 Task: Add a dentist appointment for a dental extraction on the 8th at 4:30 PM to 5:30 PM.
Action: Mouse moved to (331, 135)
Screenshot: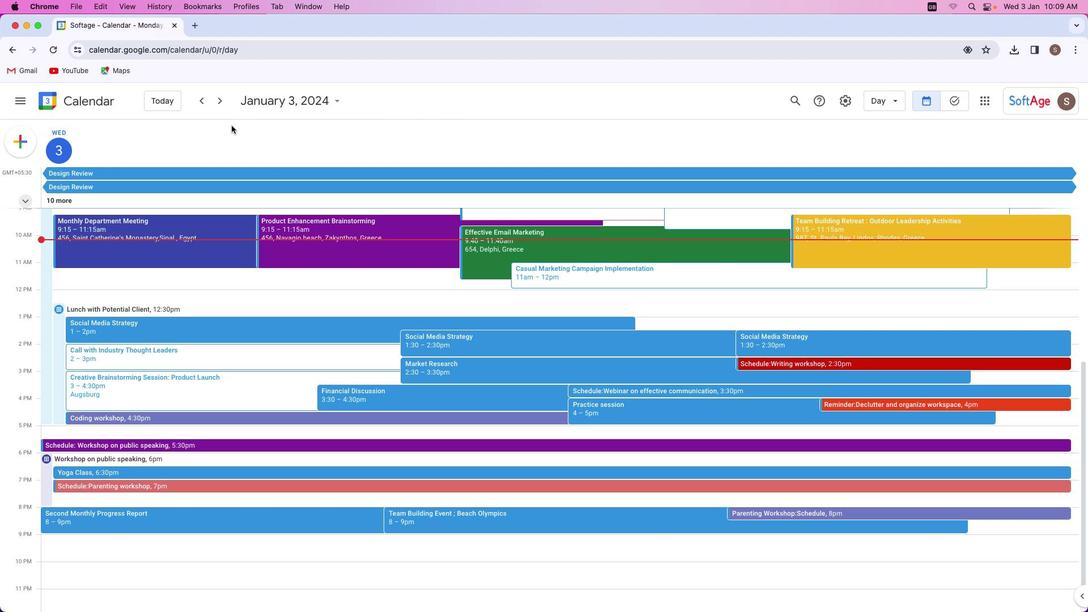 
Action: Mouse pressed left at (331, 135)
Screenshot: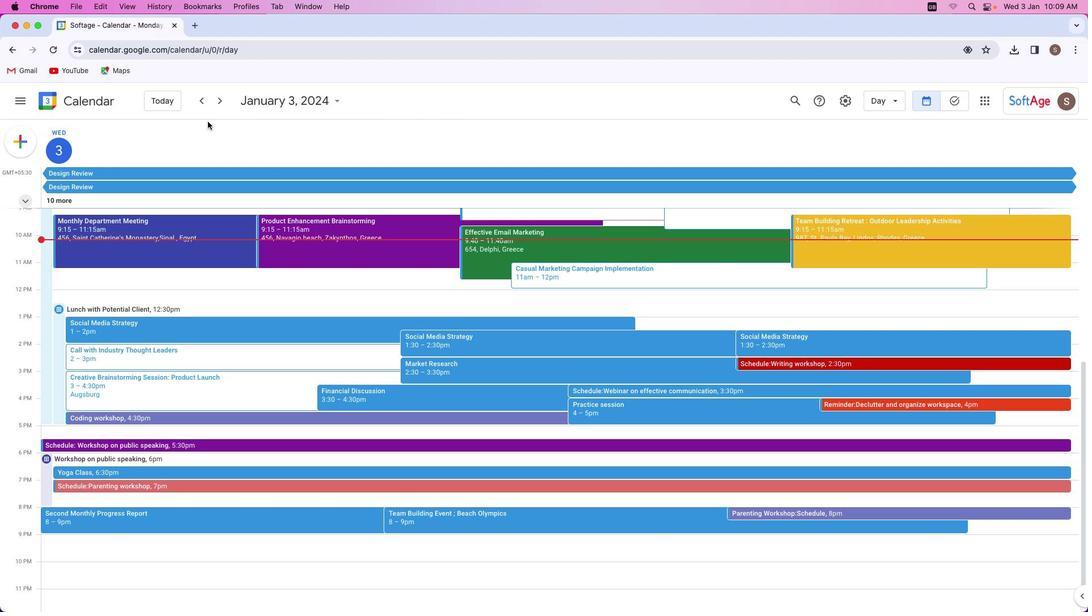 
Action: Mouse moved to (16, 138)
Screenshot: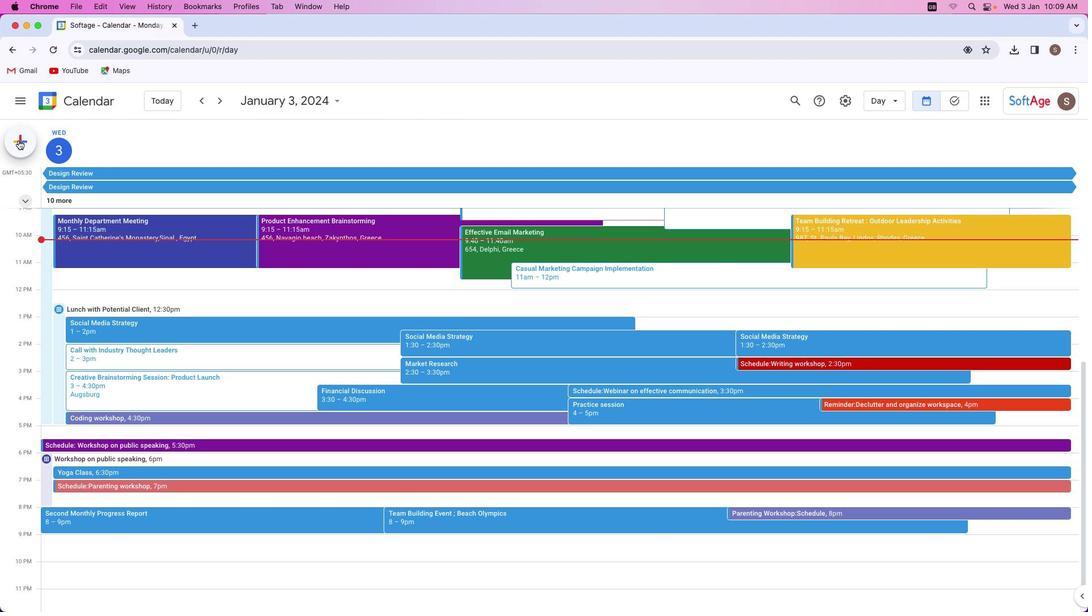 
Action: Mouse pressed left at (16, 138)
Screenshot: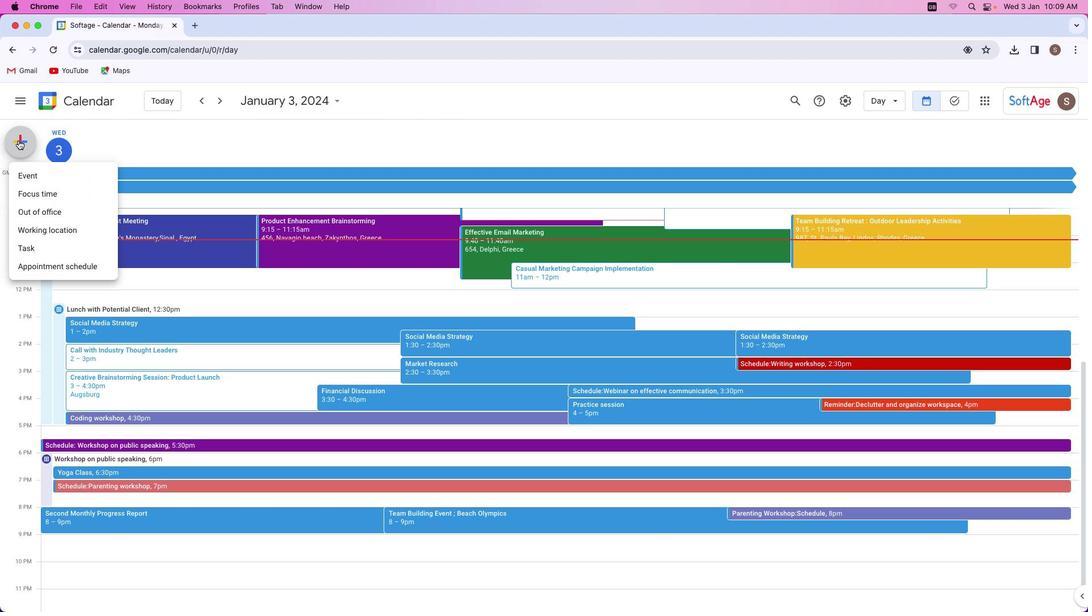 
Action: Mouse moved to (64, 260)
Screenshot: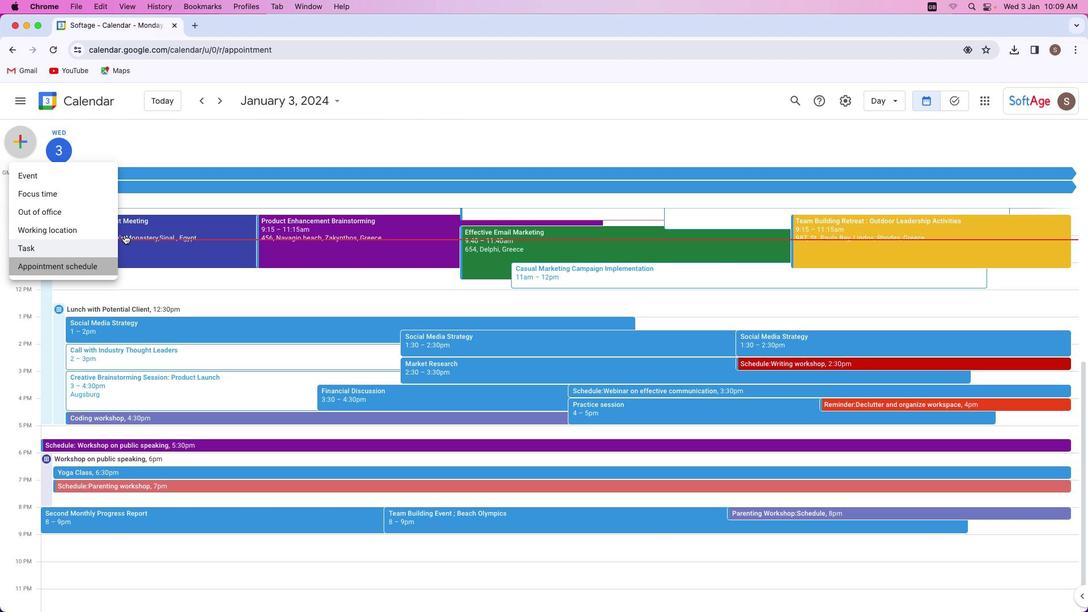 
Action: Mouse pressed left at (64, 260)
Screenshot: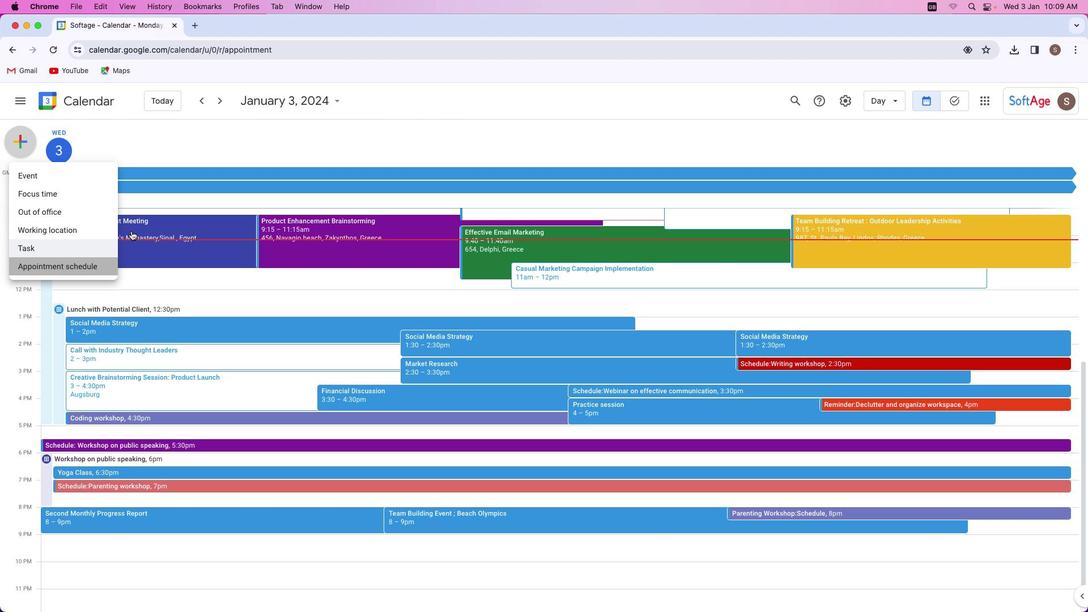 
Action: Mouse moved to (78, 134)
Screenshot: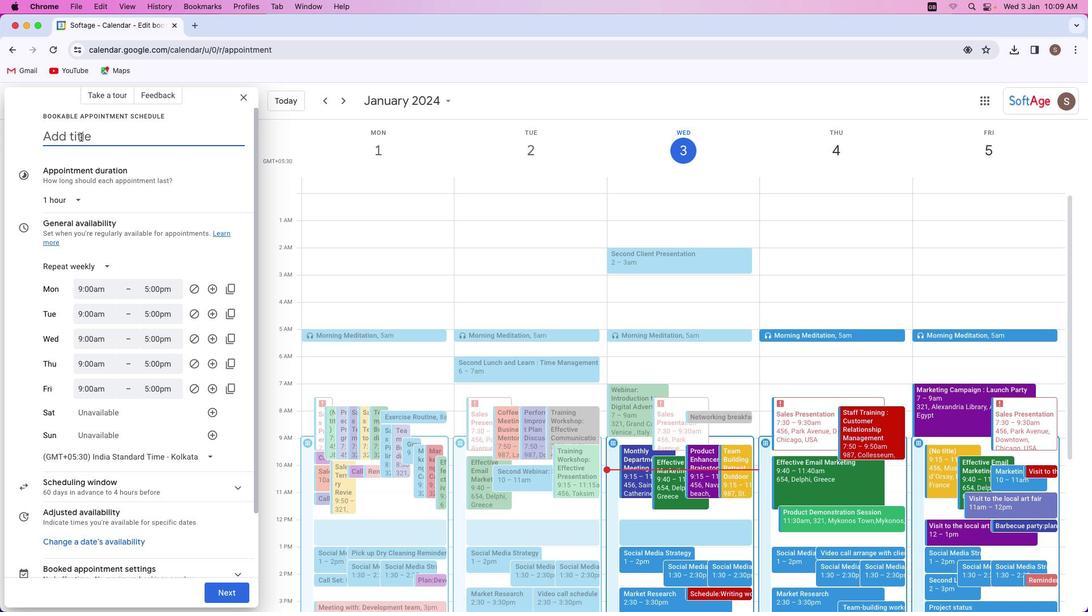 
Action: Key pressed Key.shift'D''e''n''t''i''s''t'Key.space'f''o''r'Key.space'a'Key.space'd''e''n''t''a''l'Key.space'e''x''t''r''a''c''t''i''o''n'
Screenshot: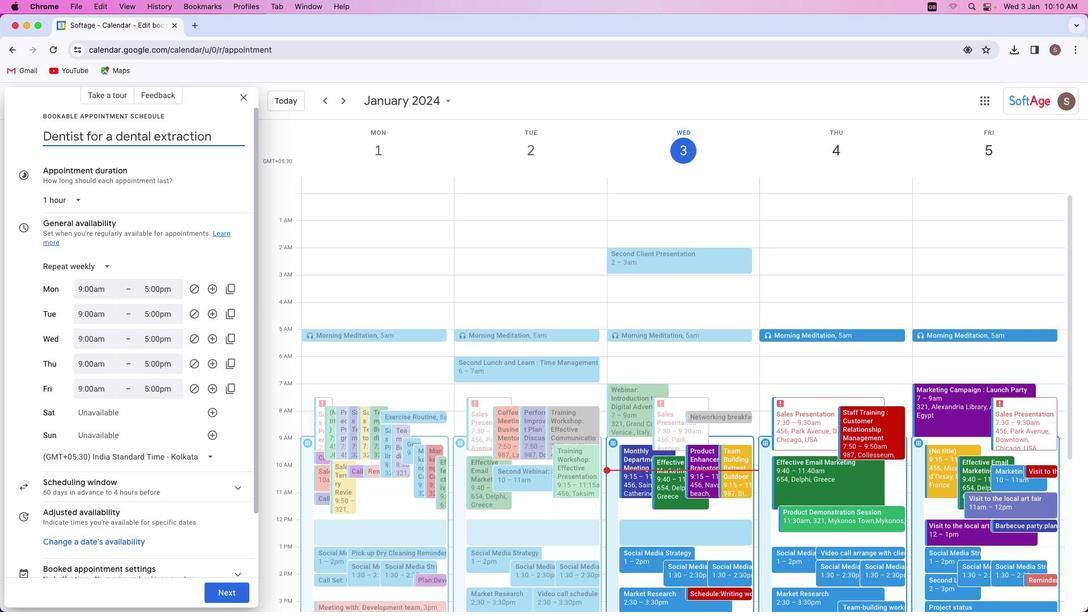 
Action: Mouse moved to (102, 261)
Screenshot: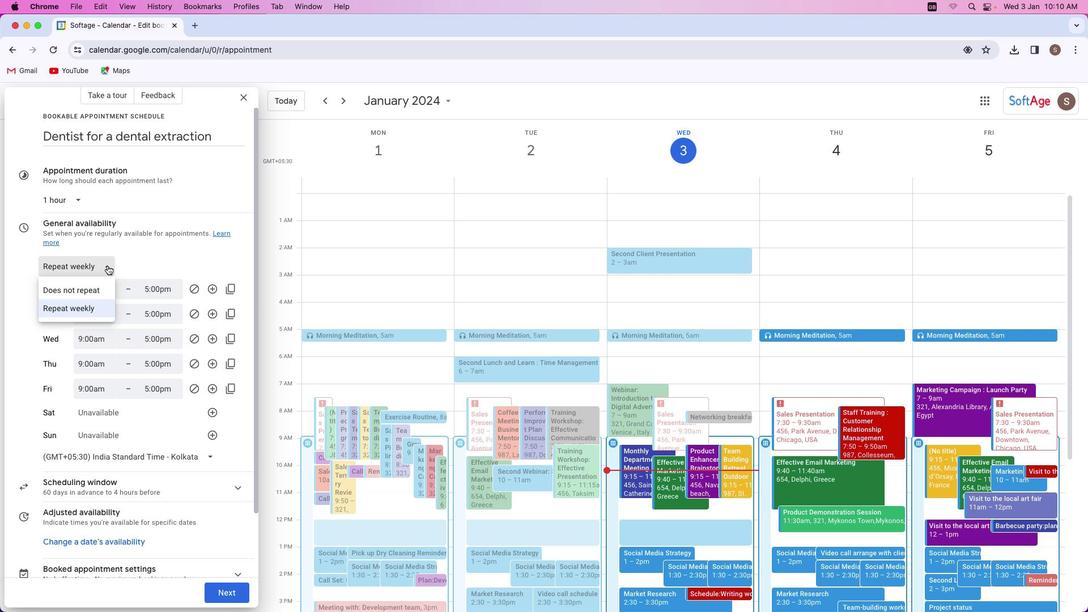 
Action: Mouse pressed left at (102, 261)
Screenshot: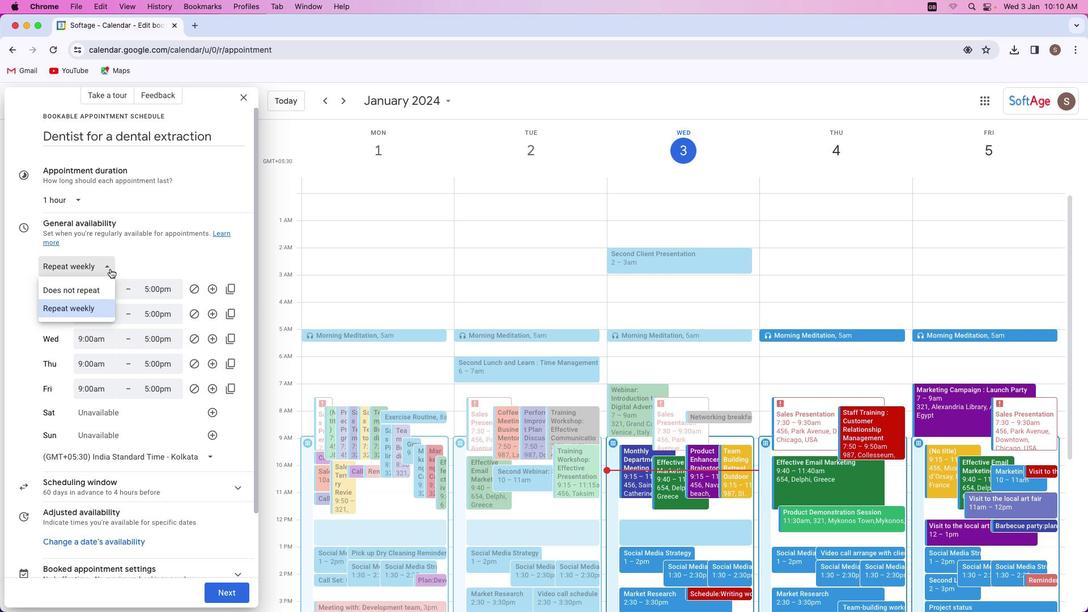 
Action: Mouse moved to (93, 285)
Screenshot: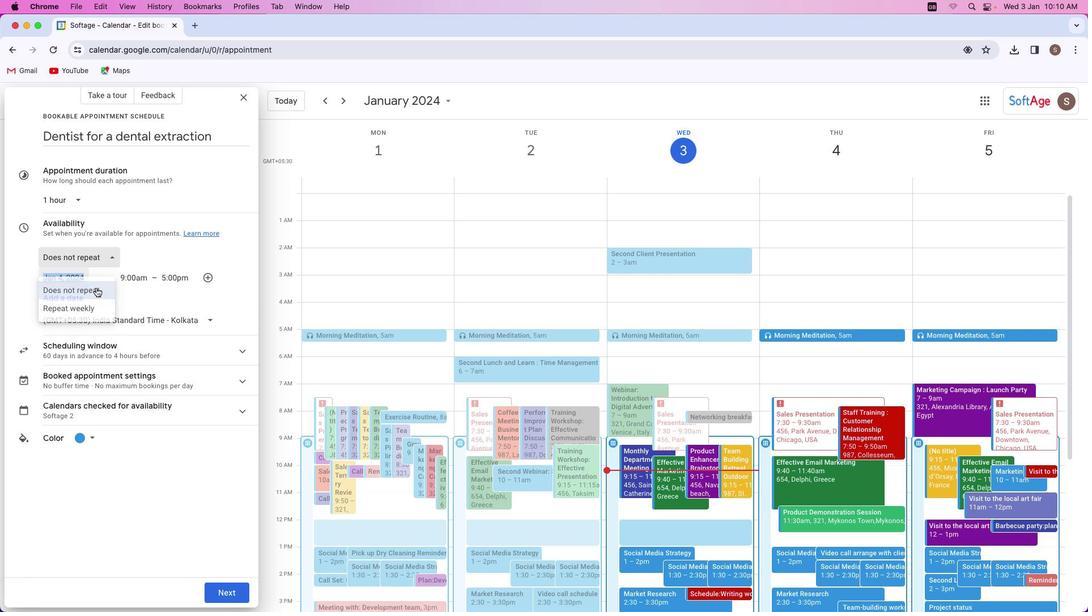 
Action: Mouse pressed left at (93, 285)
Screenshot: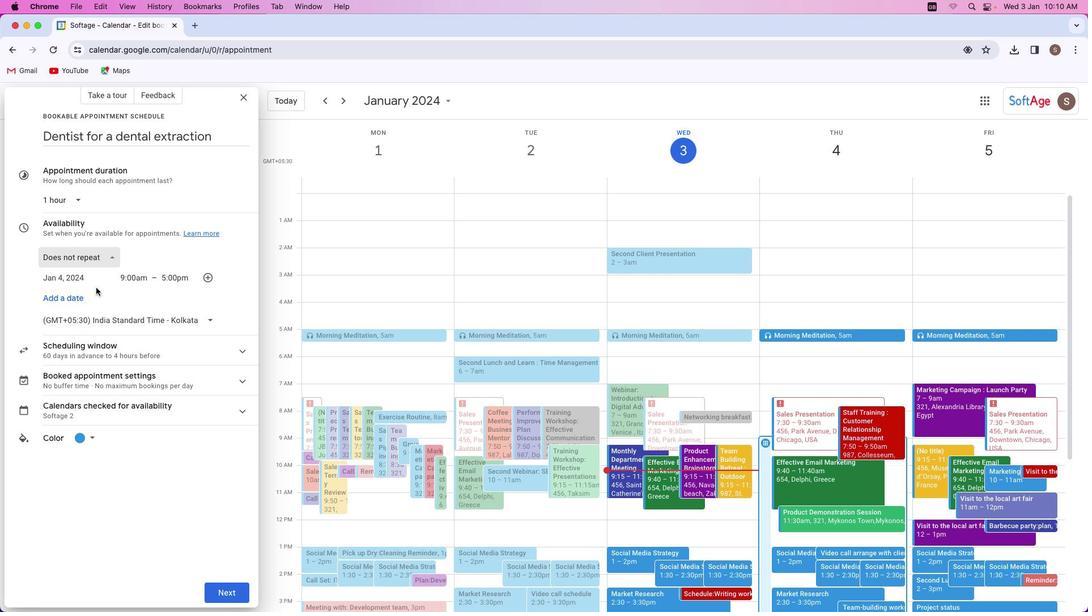 
Action: Mouse moved to (73, 281)
Screenshot: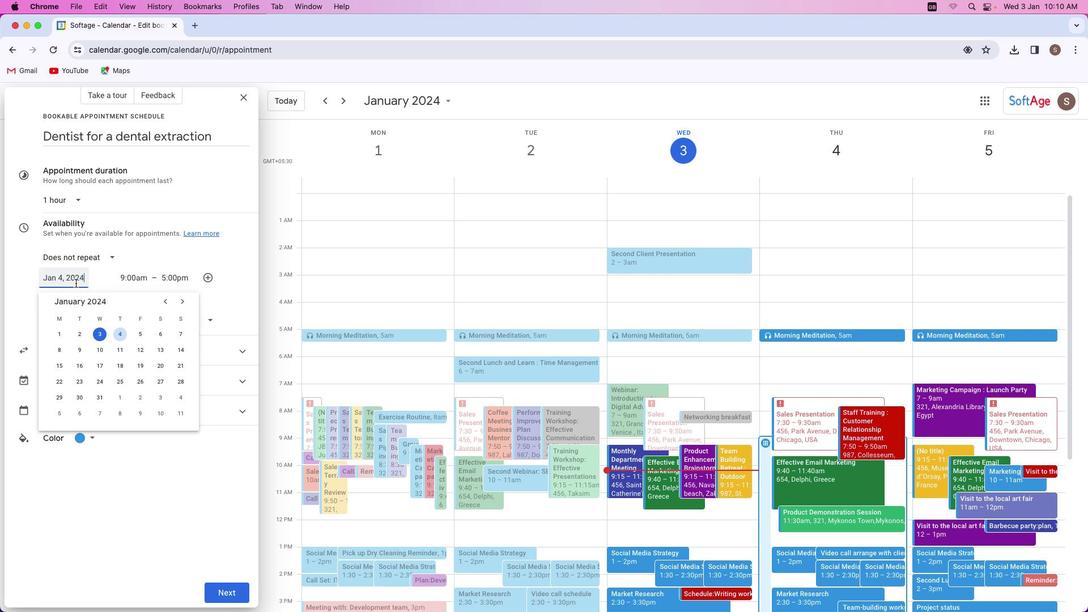 
Action: Mouse pressed left at (73, 281)
Screenshot: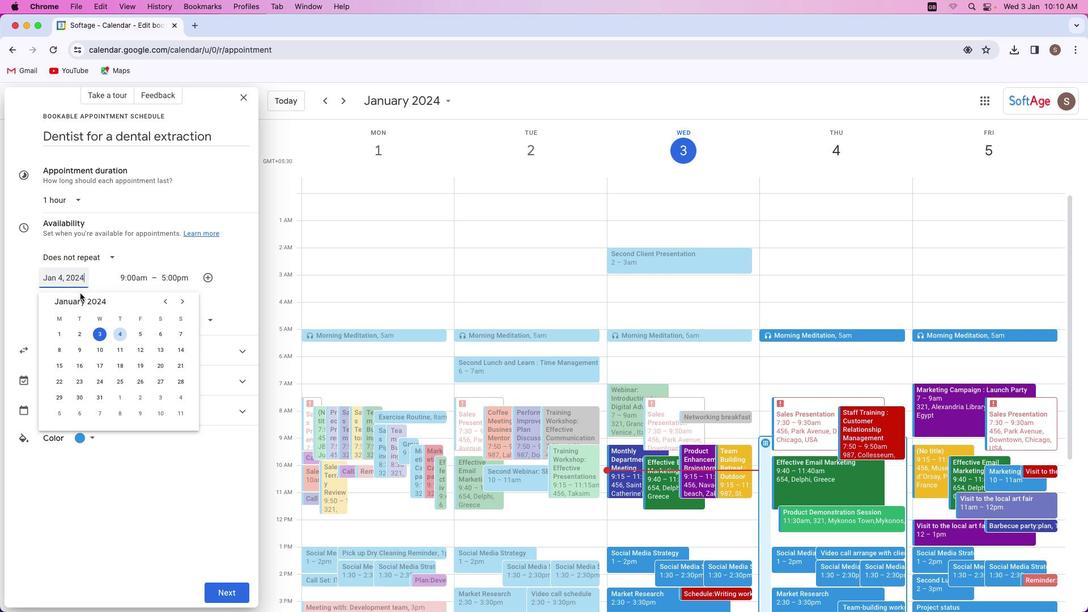 
Action: Mouse moved to (56, 345)
Screenshot: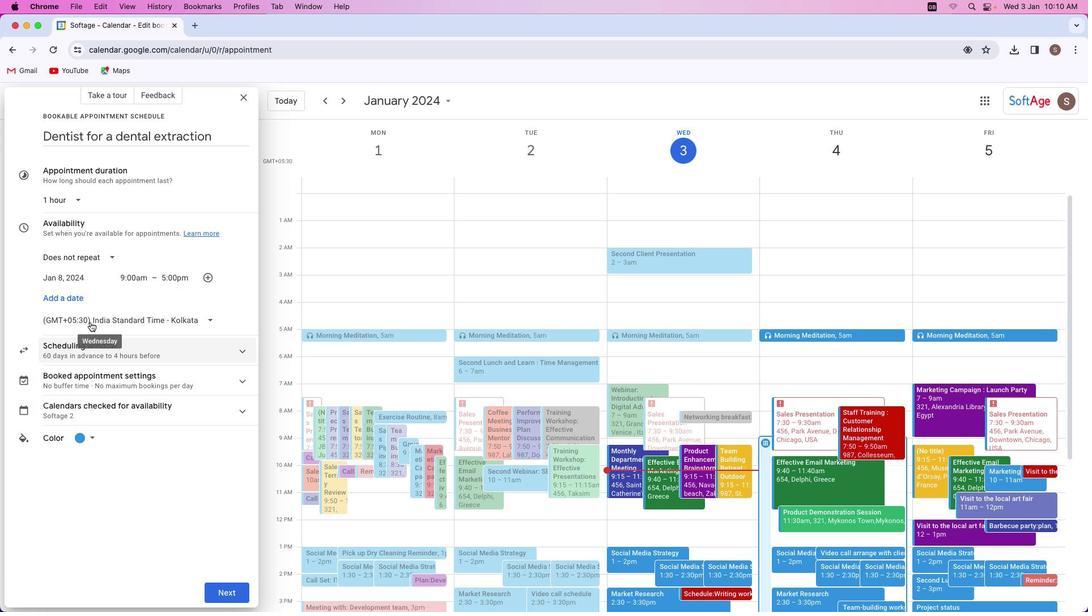 
Action: Mouse pressed left at (56, 345)
Screenshot: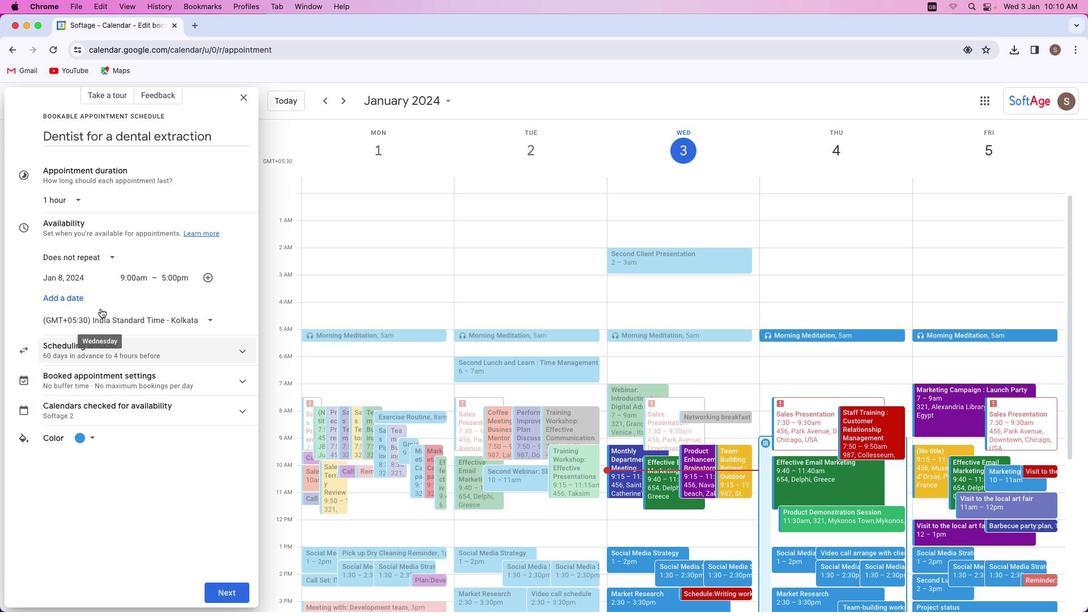 
Action: Mouse moved to (133, 276)
Screenshot: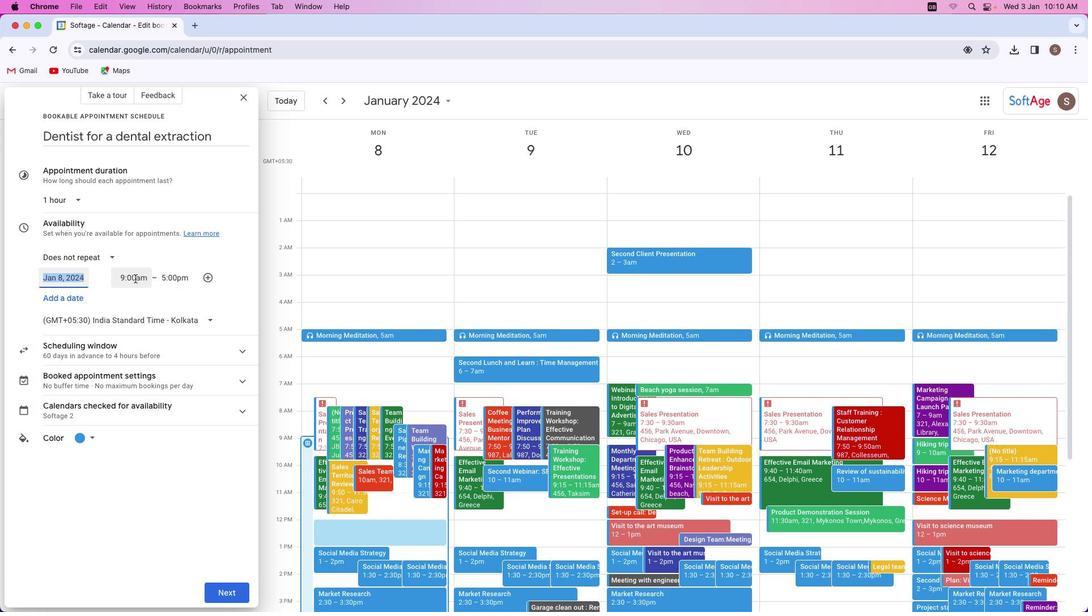 
Action: Mouse pressed left at (133, 276)
Screenshot: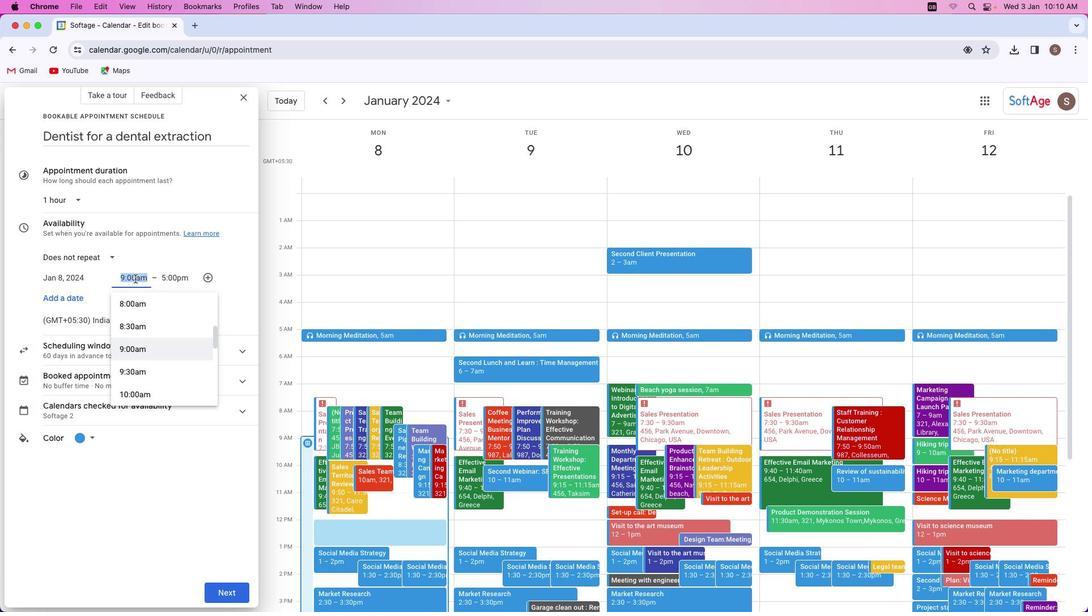 
Action: Mouse moved to (153, 336)
Screenshot: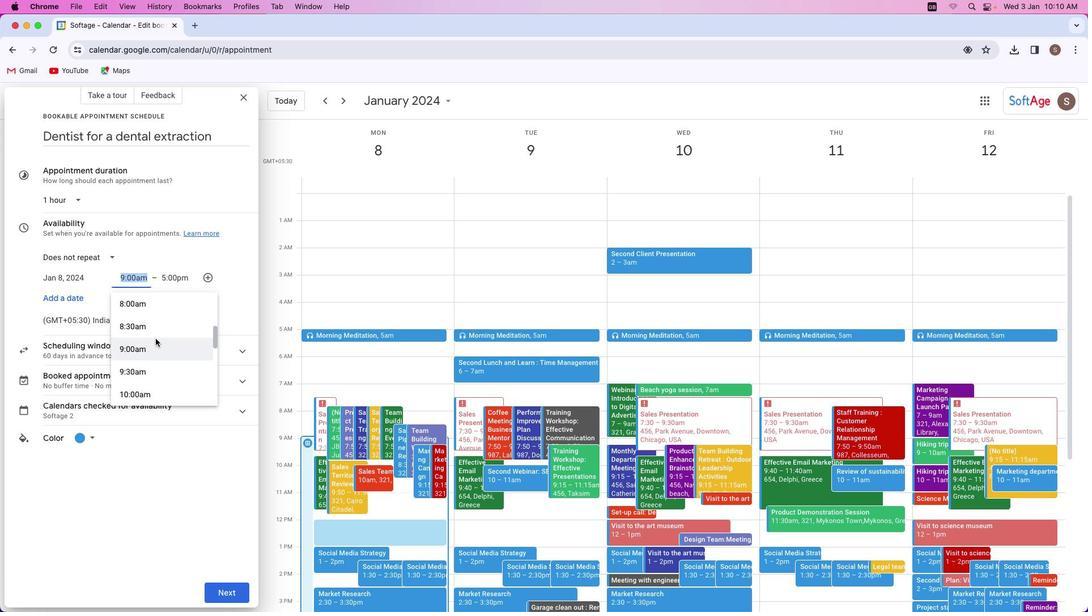 
Action: Mouse scrolled (153, 336) with delta (-1, -2)
Screenshot: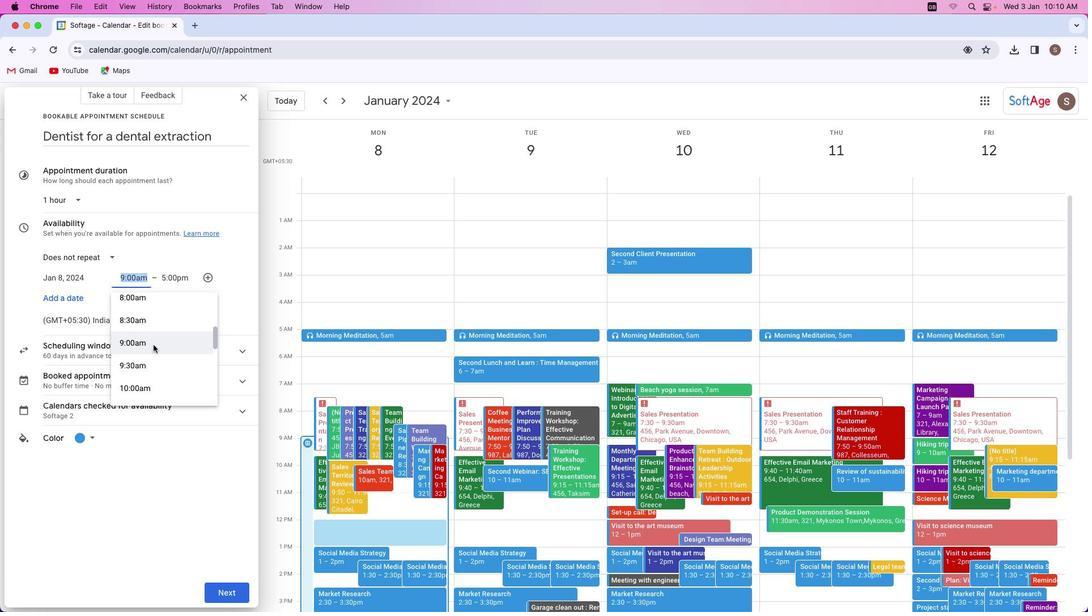 
Action: Mouse moved to (151, 342)
Screenshot: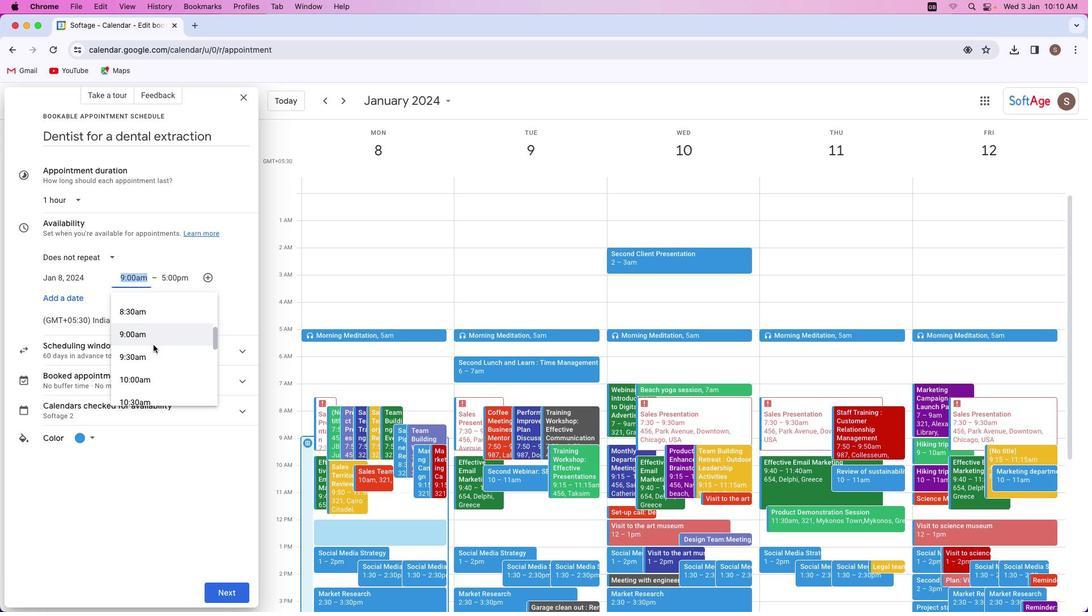 
Action: Mouse scrolled (151, 342) with delta (-1, -2)
Screenshot: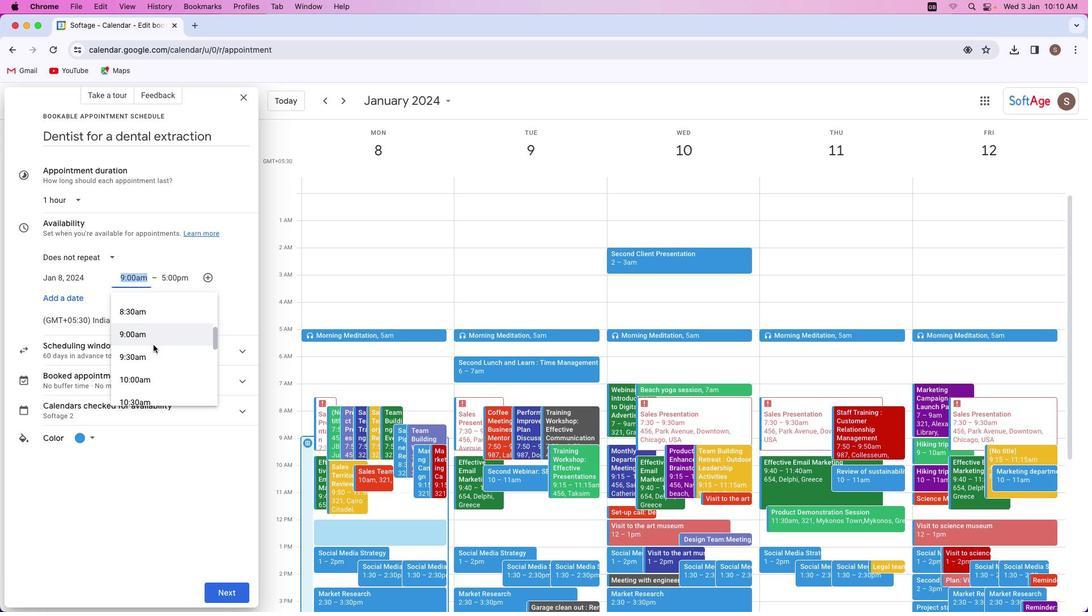 
Action: Mouse scrolled (151, 342) with delta (-1, -2)
Screenshot: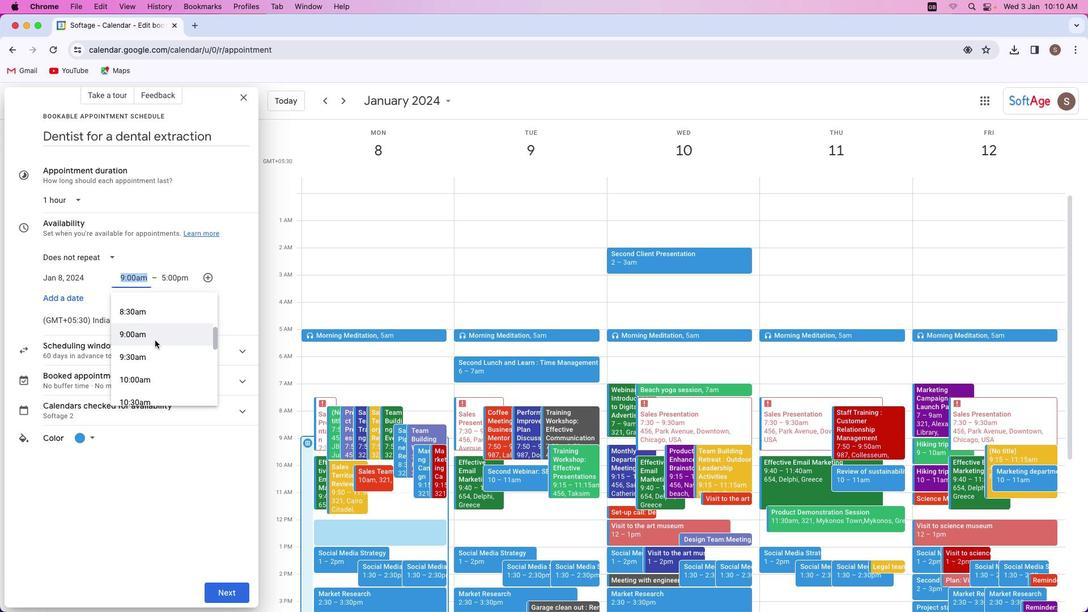 
Action: Mouse scrolled (151, 342) with delta (-1, -2)
Screenshot: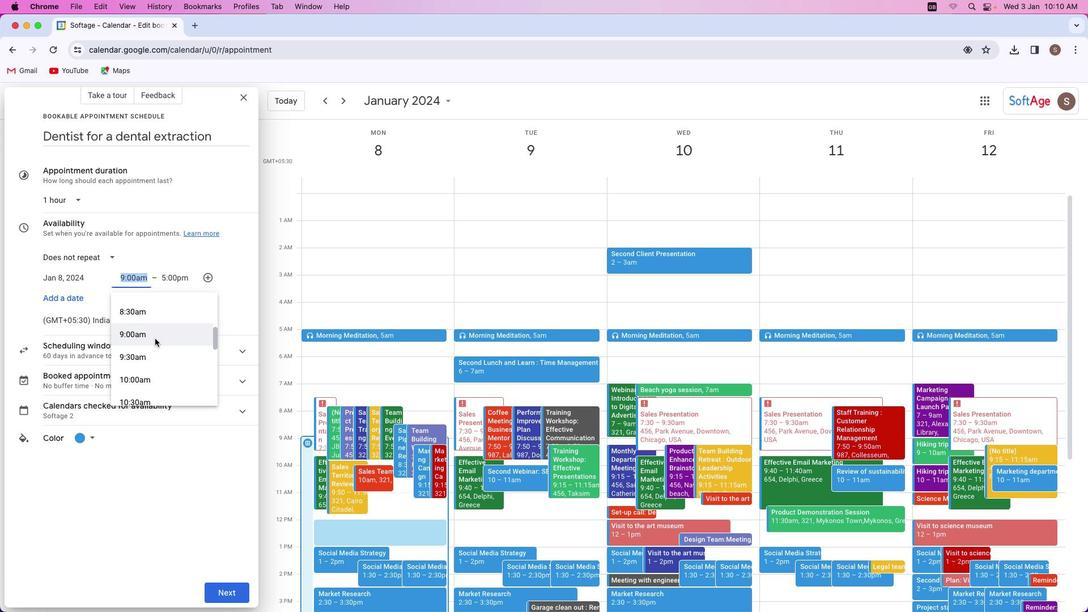 
Action: Mouse moved to (153, 336)
Screenshot: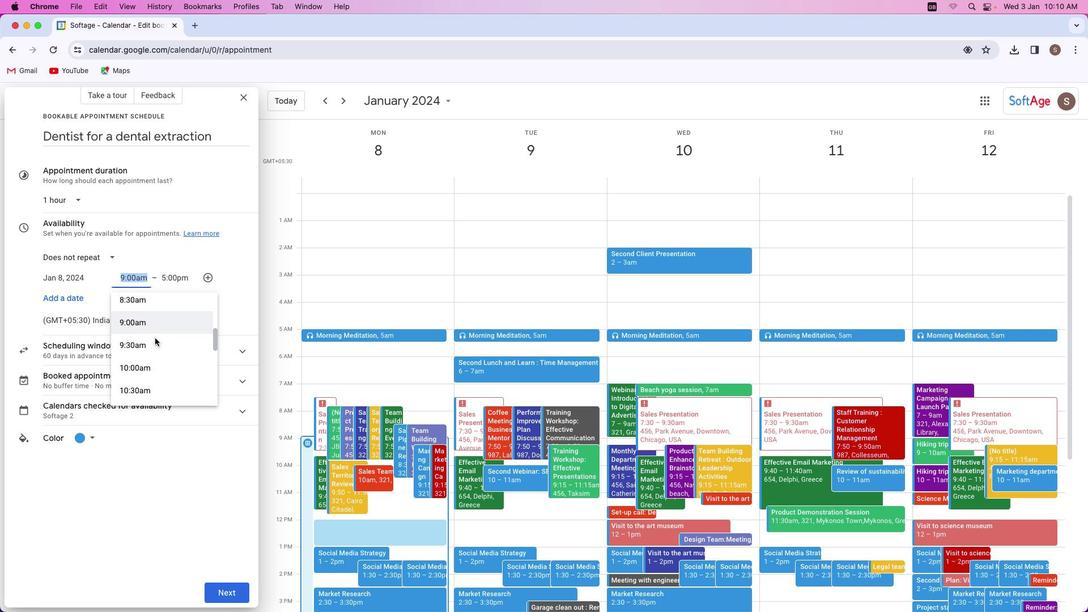 
Action: Mouse scrolled (153, 336) with delta (-1, -2)
Screenshot: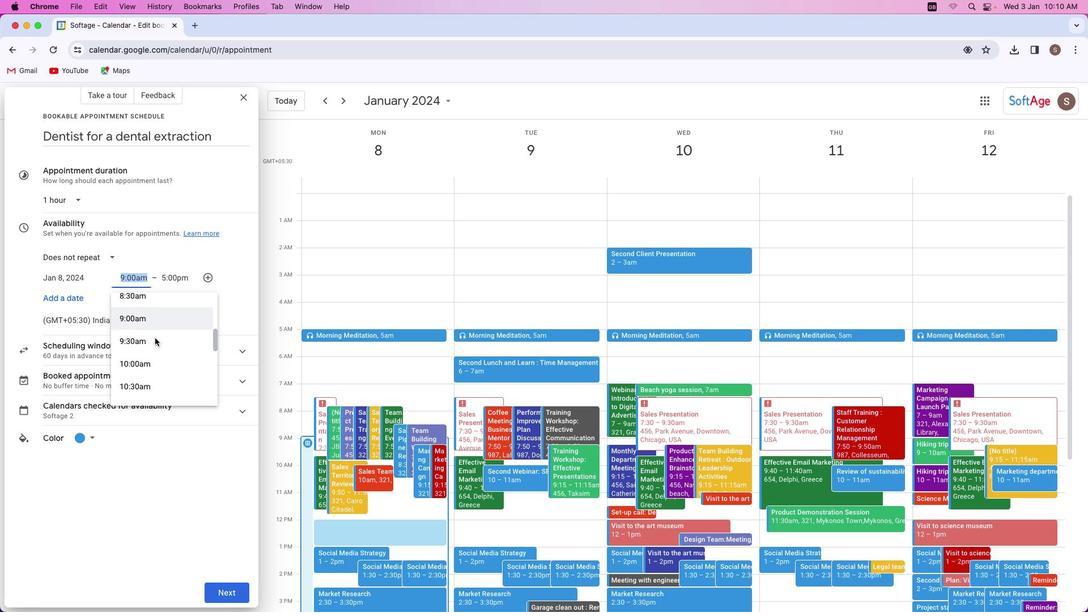 
Action: Mouse scrolled (153, 336) with delta (-1, -2)
Screenshot: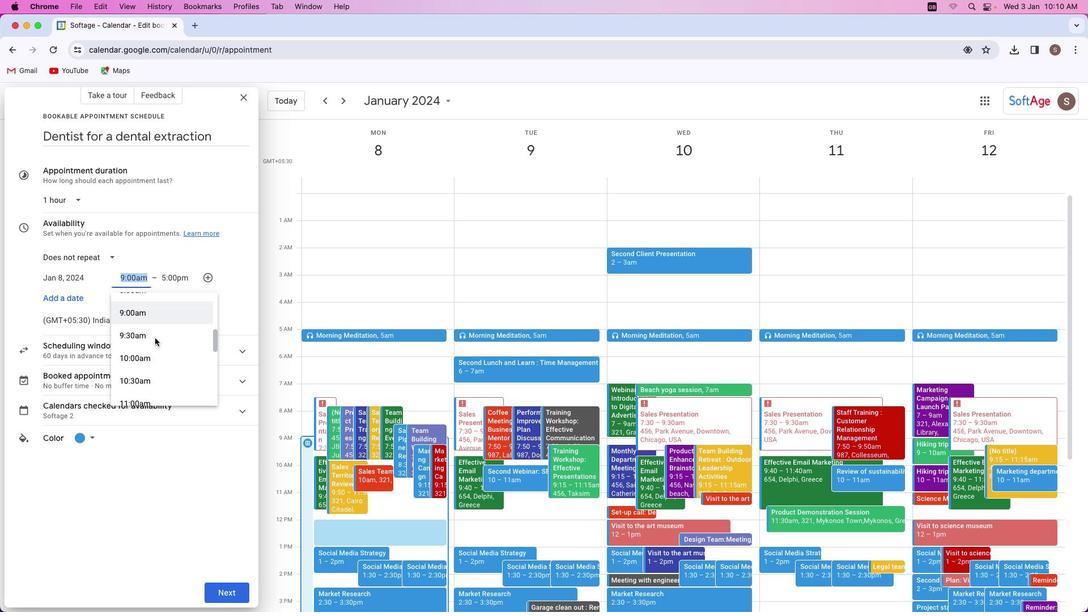 
Action: Mouse scrolled (153, 336) with delta (-1, -2)
Screenshot: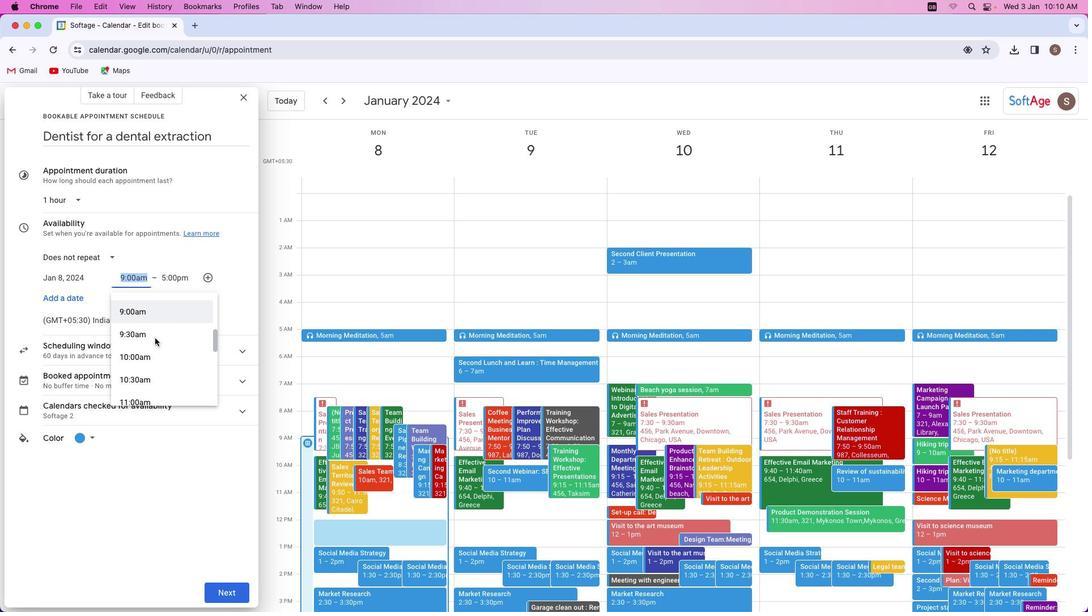 
Action: Mouse scrolled (153, 336) with delta (-1, -2)
Screenshot: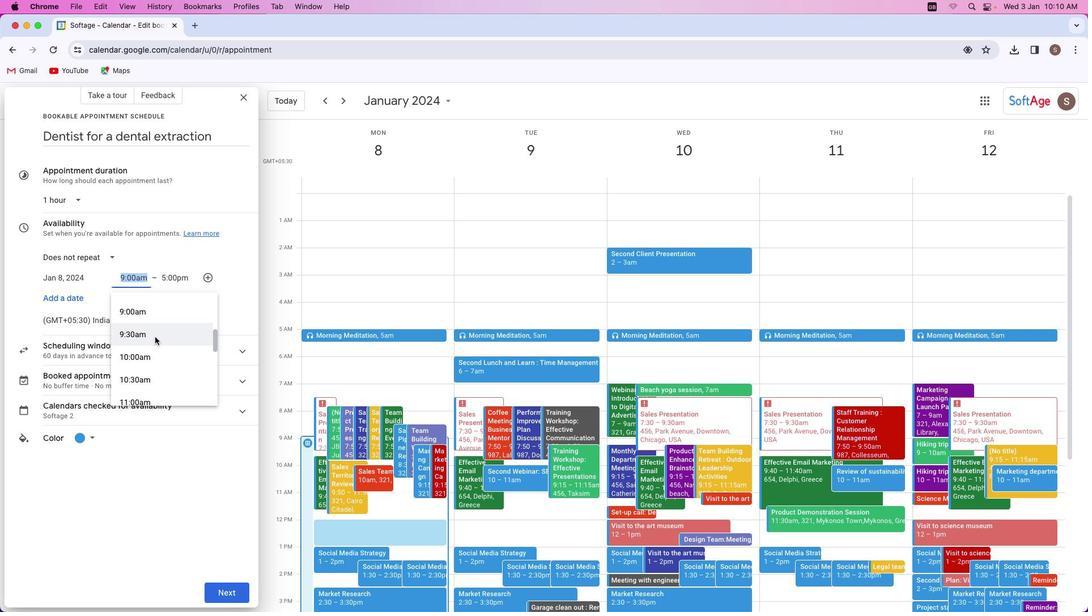 
Action: Mouse scrolled (153, 336) with delta (-1, -2)
Screenshot: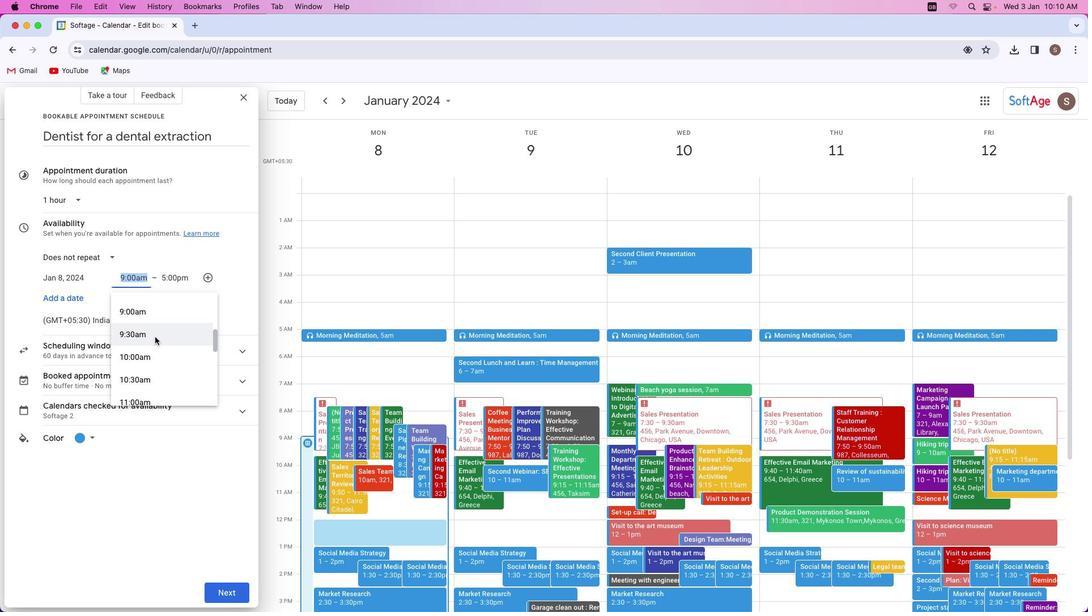 
Action: Mouse moved to (153, 335)
Screenshot: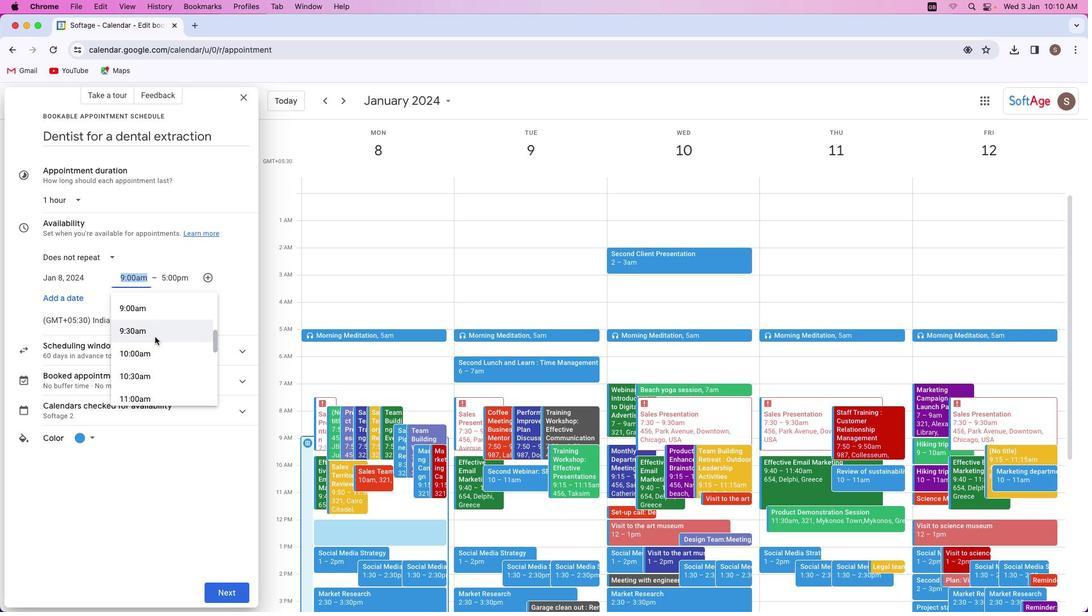 
Action: Mouse scrolled (153, 335) with delta (-1, -2)
Screenshot: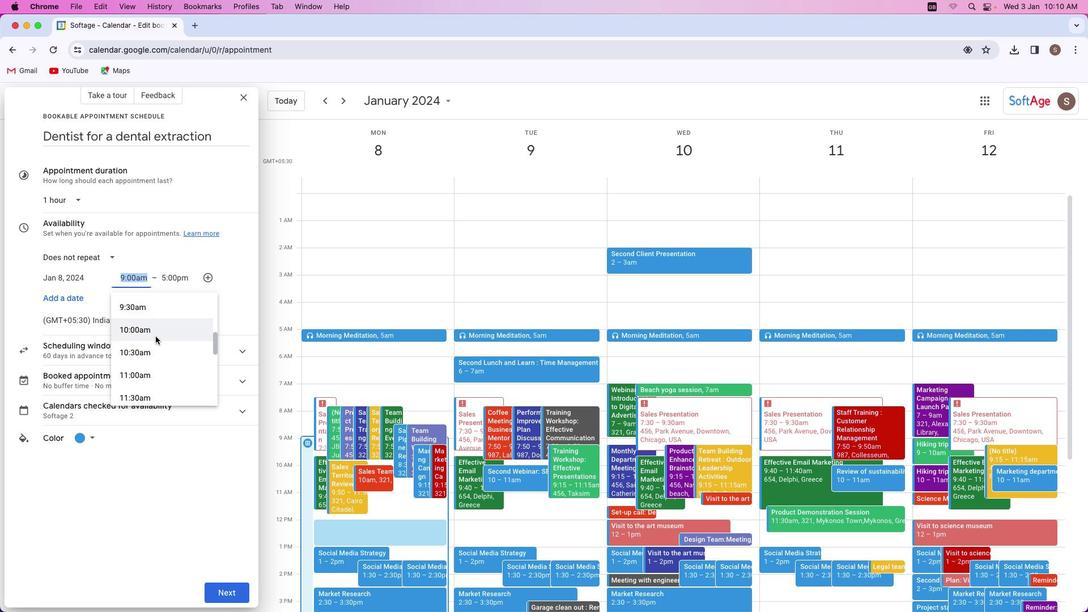 
Action: Mouse scrolled (153, 335) with delta (-1, -2)
Screenshot: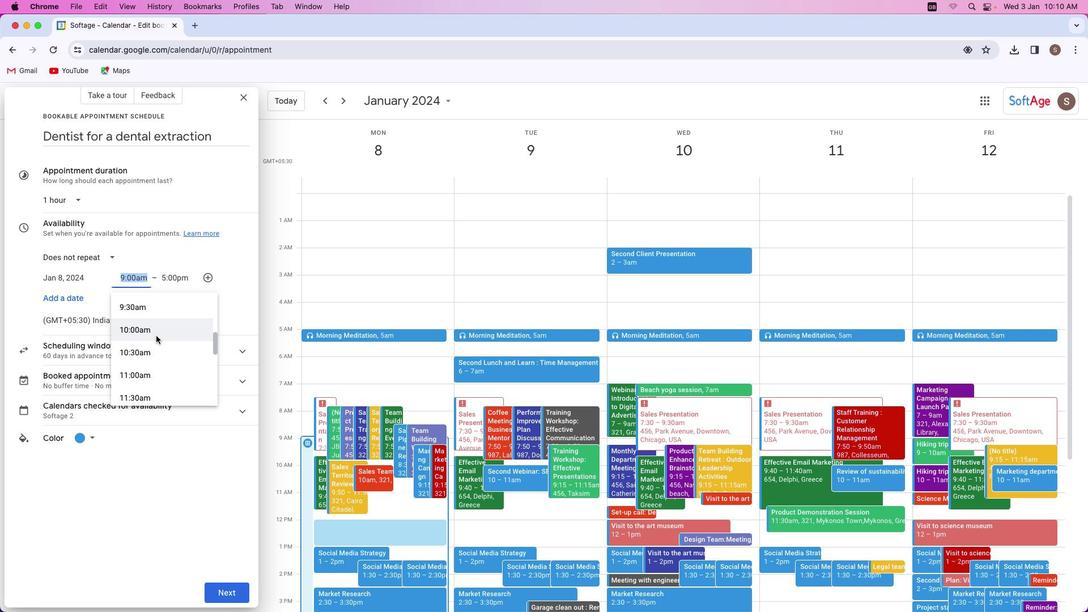 
Action: Mouse scrolled (153, 335) with delta (-1, -2)
Screenshot: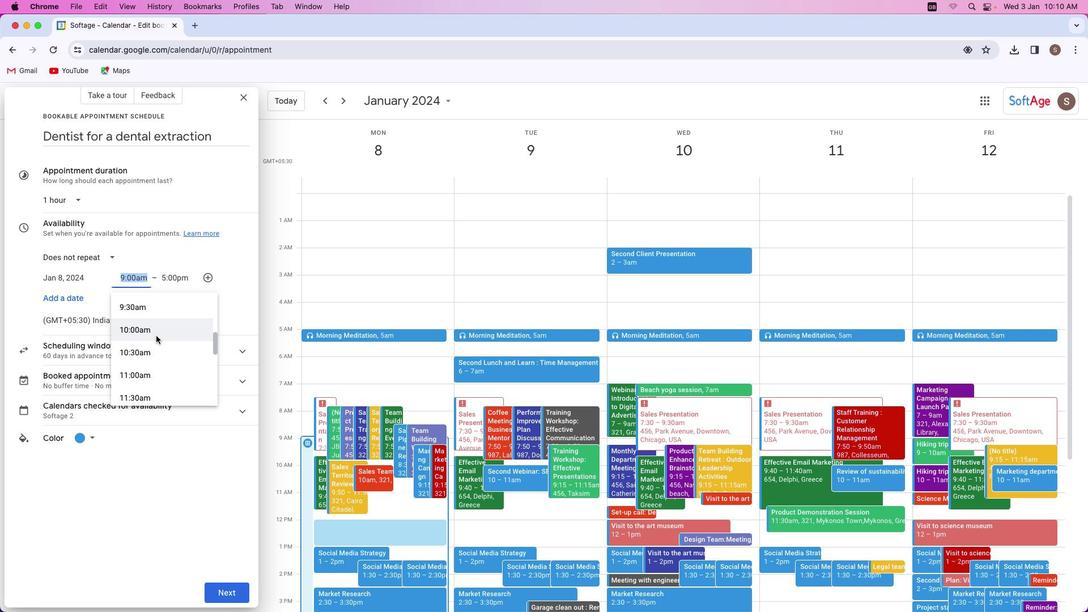 
Action: Mouse scrolled (153, 335) with delta (-1, -2)
Screenshot: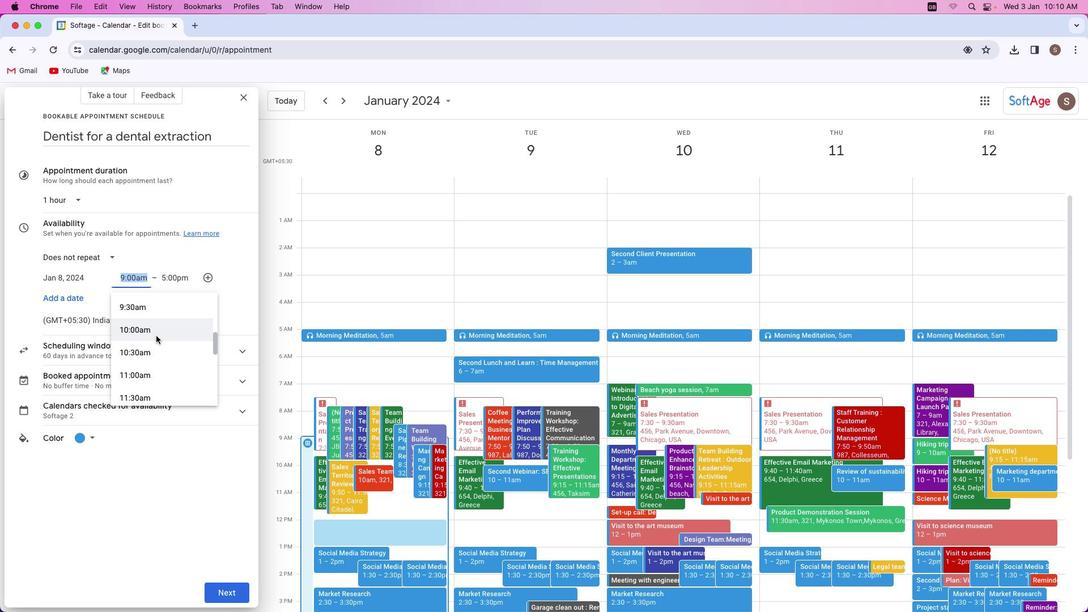 
Action: Mouse moved to (153, 333)
Screenshot: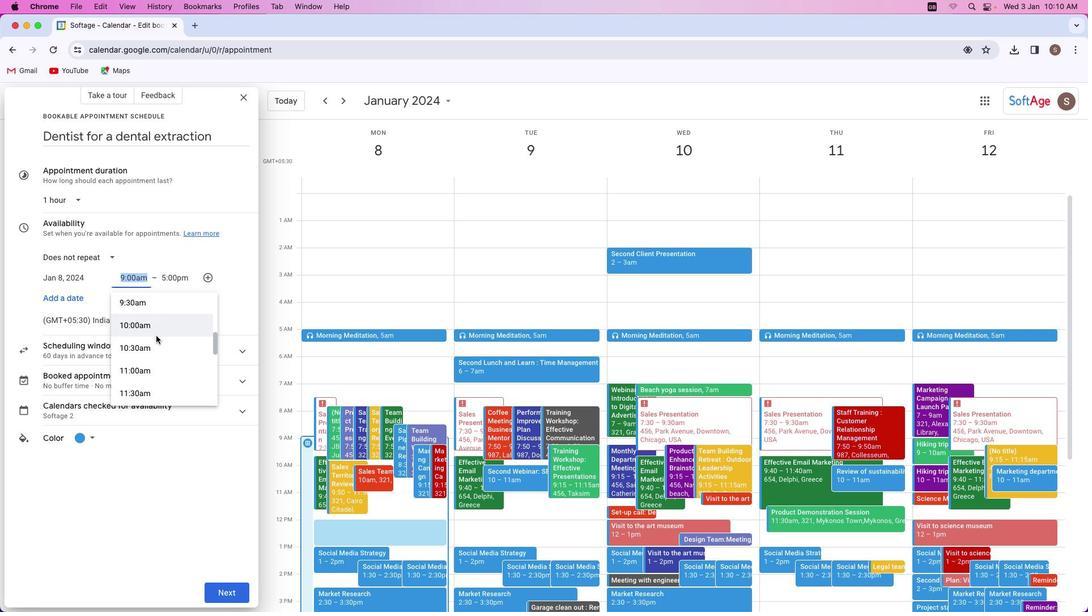 
Action: Mouse scrolled (153, 333) with delta (-1, -2)
Screenshot: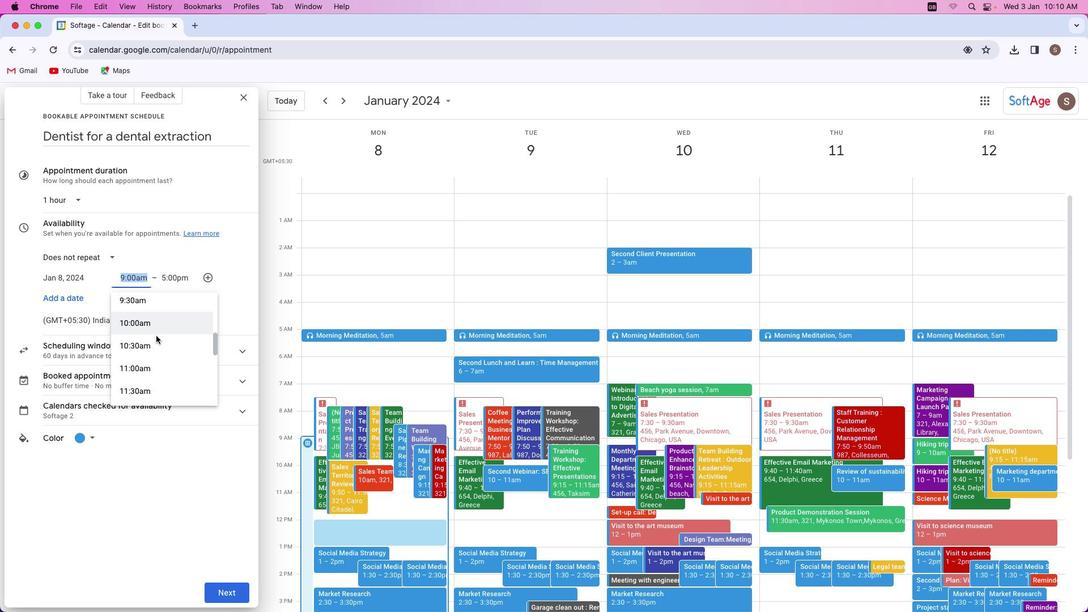 
Action: Mouse scrolled (153, 333) with delta (-1, -2)
Screenshot: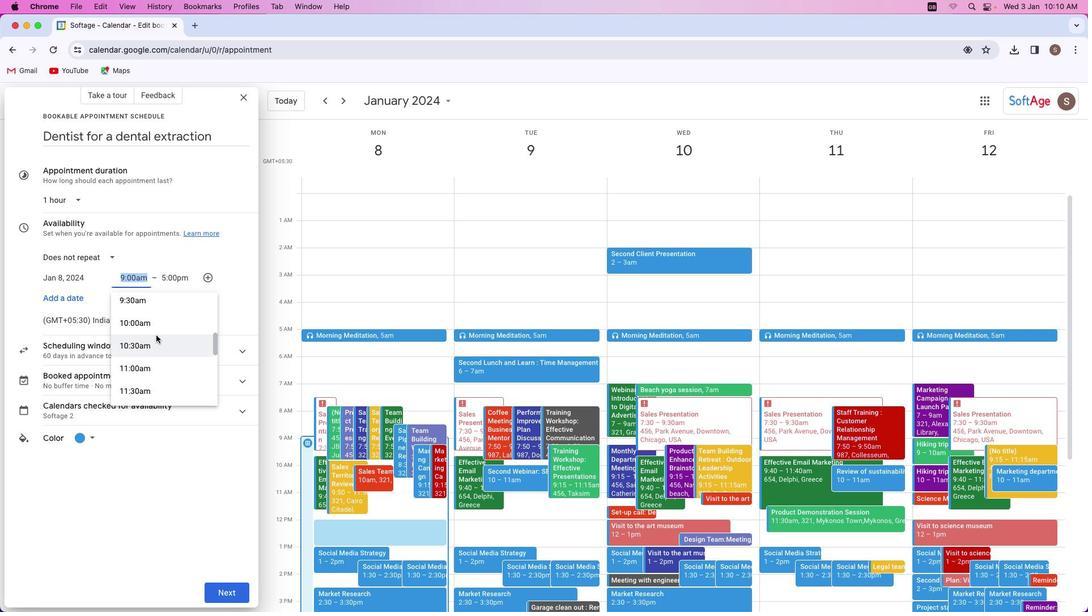 
Action: Mouse scrolled (153, 333) with delta (-1, -2)
Screenshot: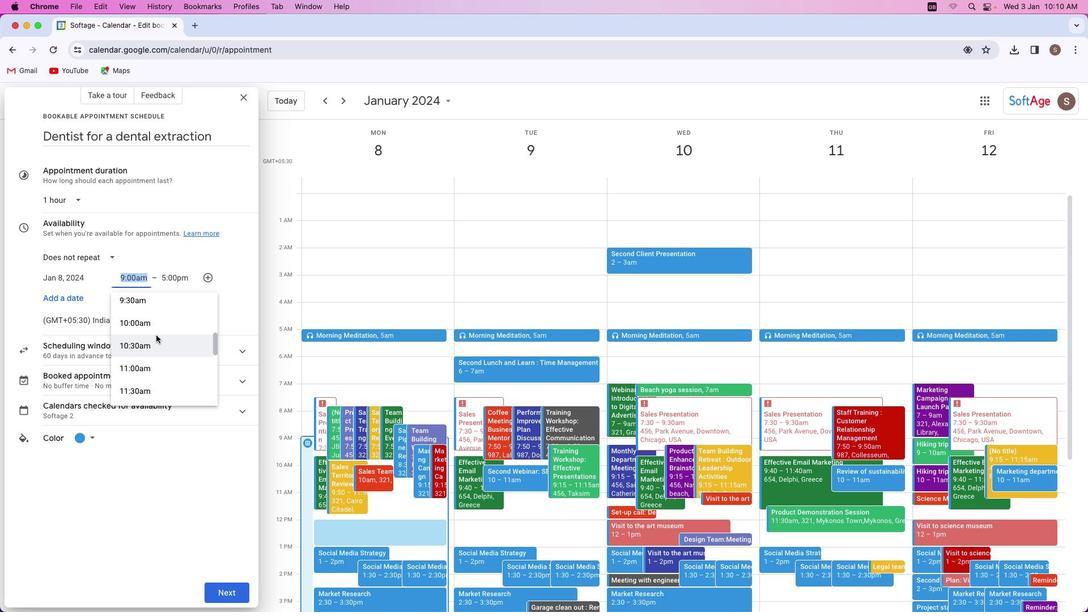 
Action: Mouse moved to (153, 332)
Screenshot: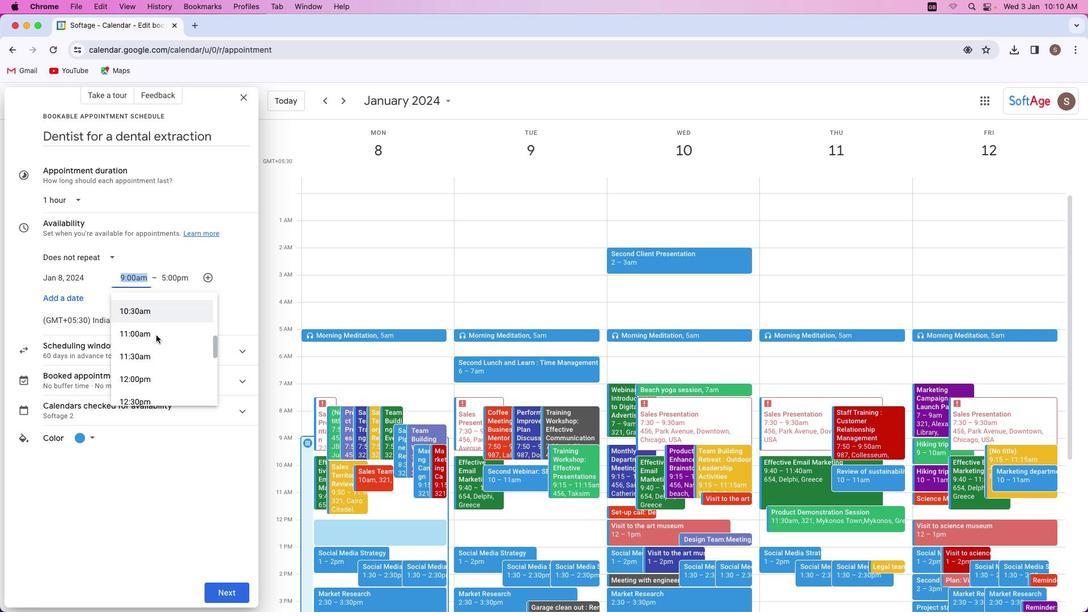 
Action: Mouse scrolled (153, 332) with delta (-1, -2)
Screenshot: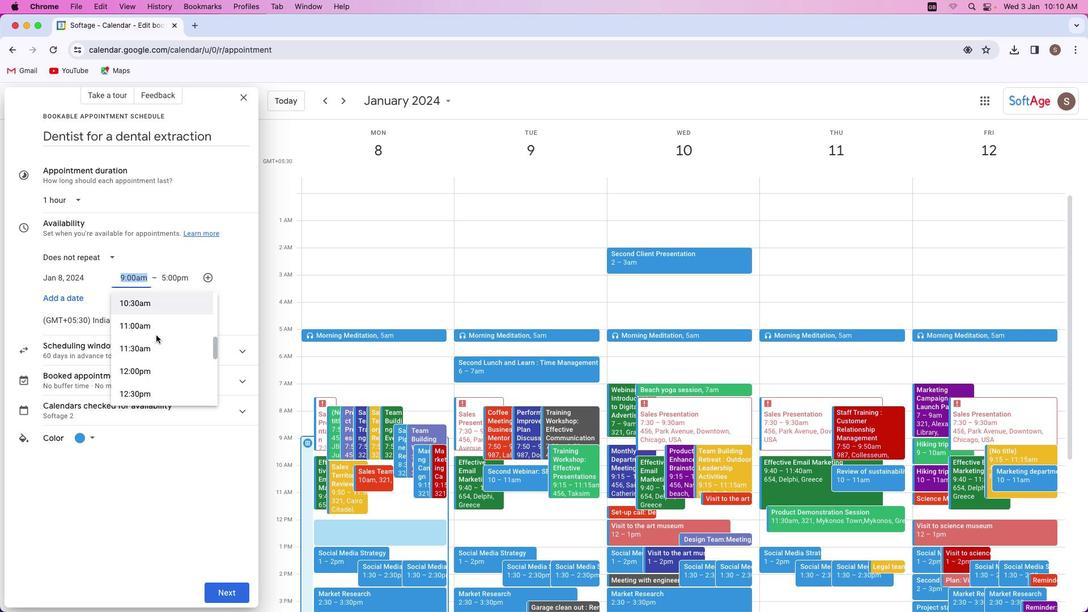 
Action: Mouse scrolled (153, 332) with delta (-1, -2)
Screenshot: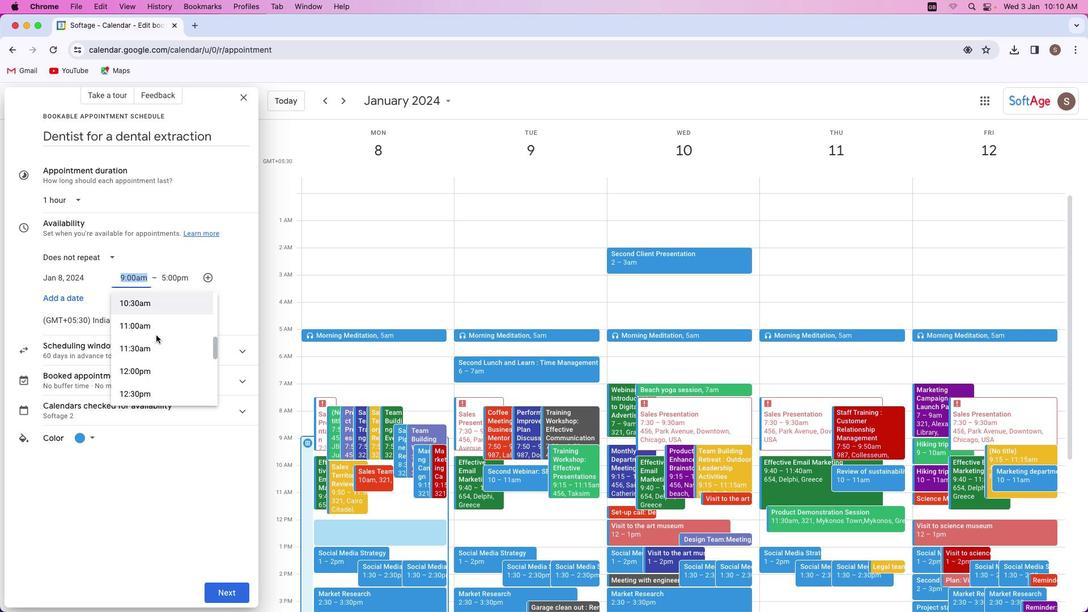 
Action: Mouse scrolled (153, 332) with delta (-1, -2)
Screenshot: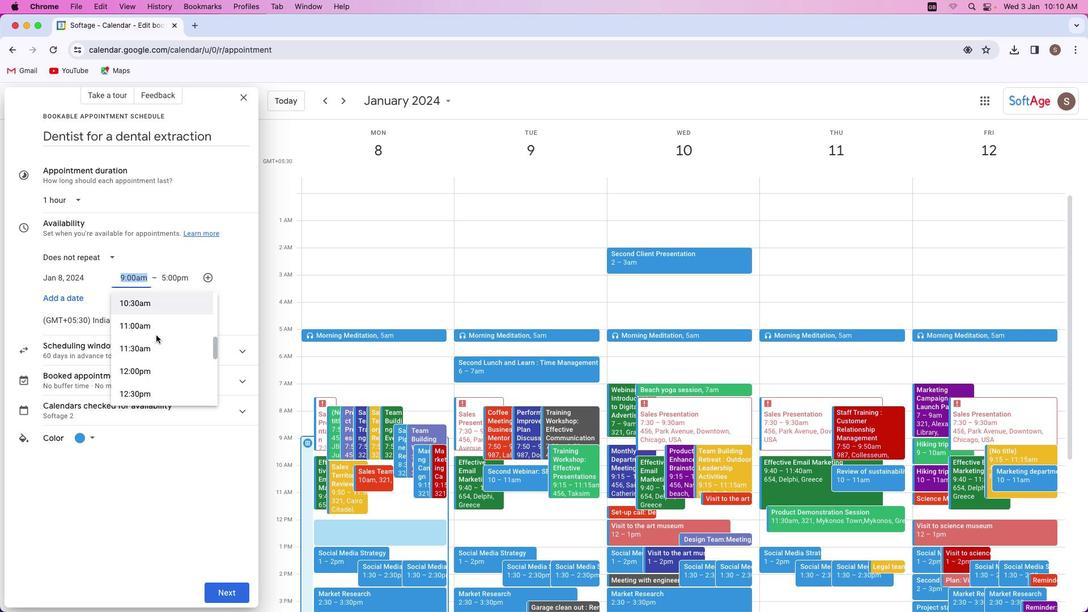
Action: Mouse scrolled (153, 332) with delta (-1, -2)
Screenshot: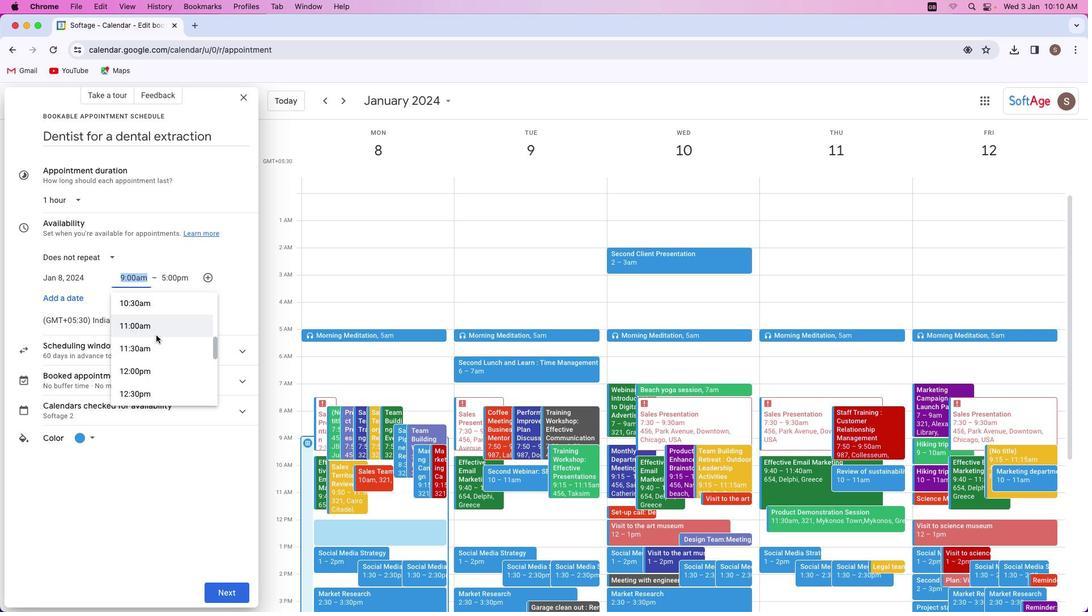 
Action: Mouse scrolled (153, 332) with delta (-1, -2)
Screenshot: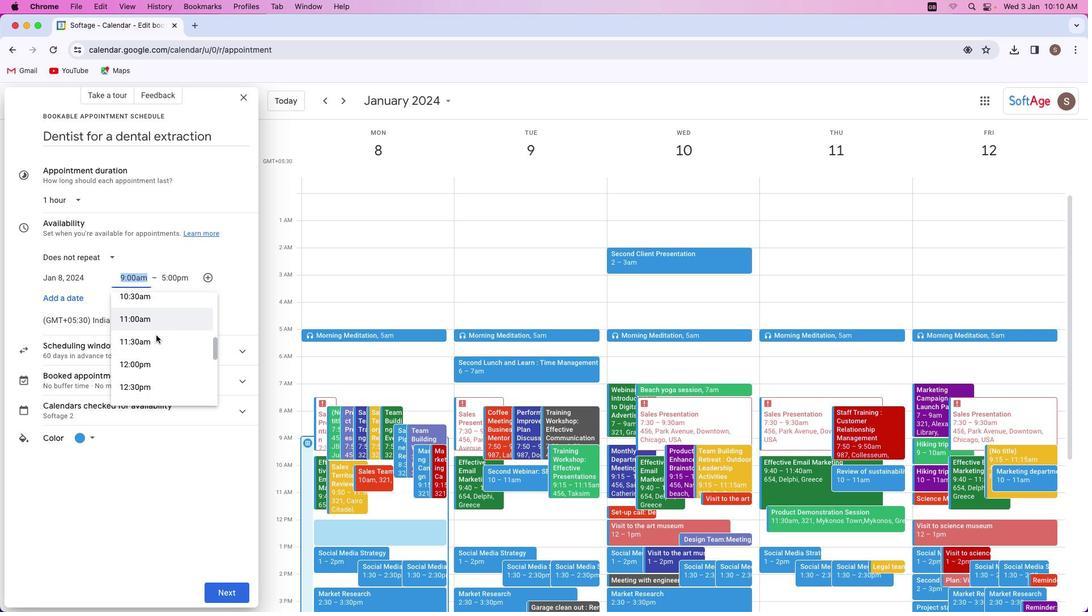 
Action: Mouse scrolled (153, 332) with delta (-1, -2)
Screenshot: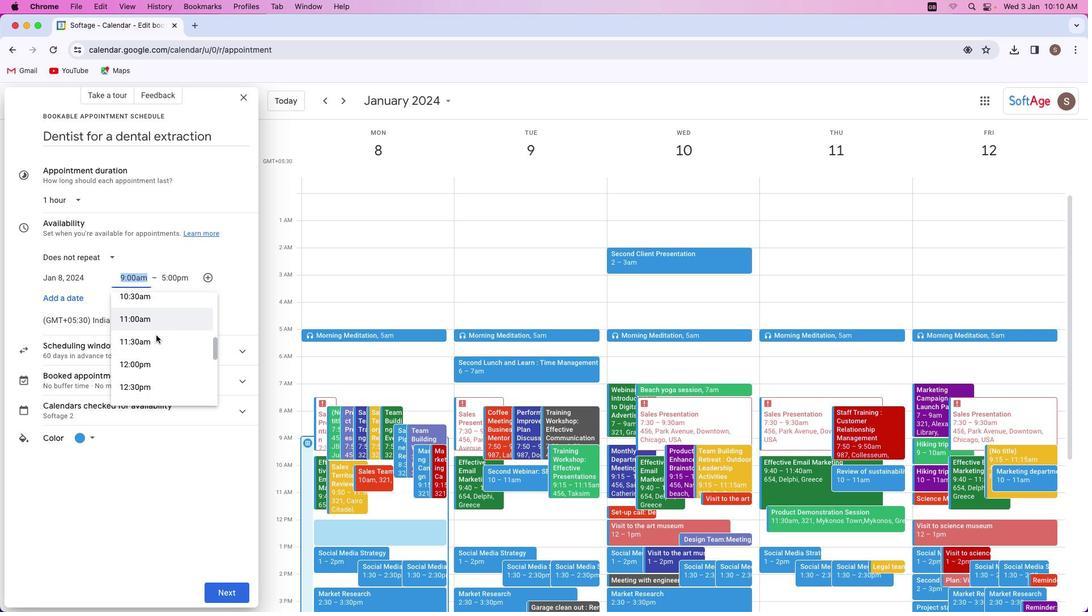 
Action: Mouse scrolled (153, 332) with delta (-1, -2)
Screenshot: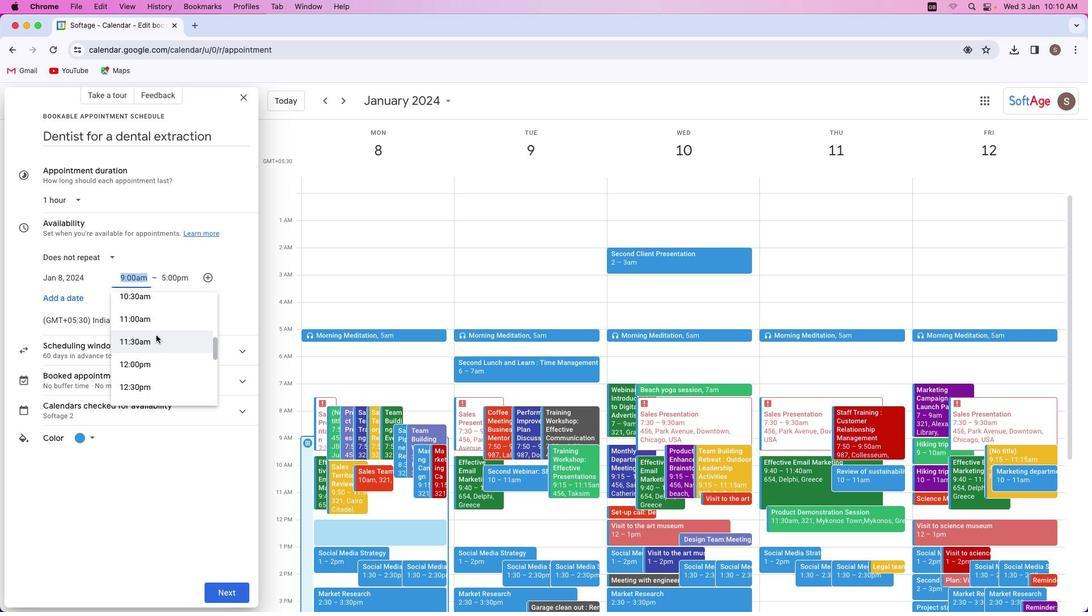 
Action: Mouse moved to (153, 302)
Screenshot: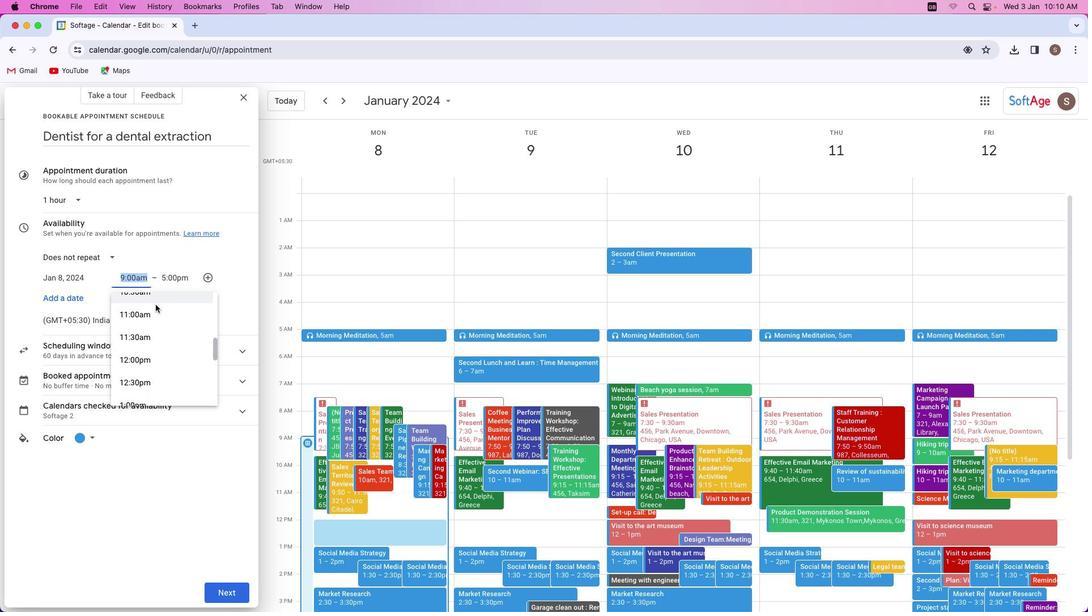 
Action: Mouse scrolled (153, 302) with delta (-1, -2)
Screenshot: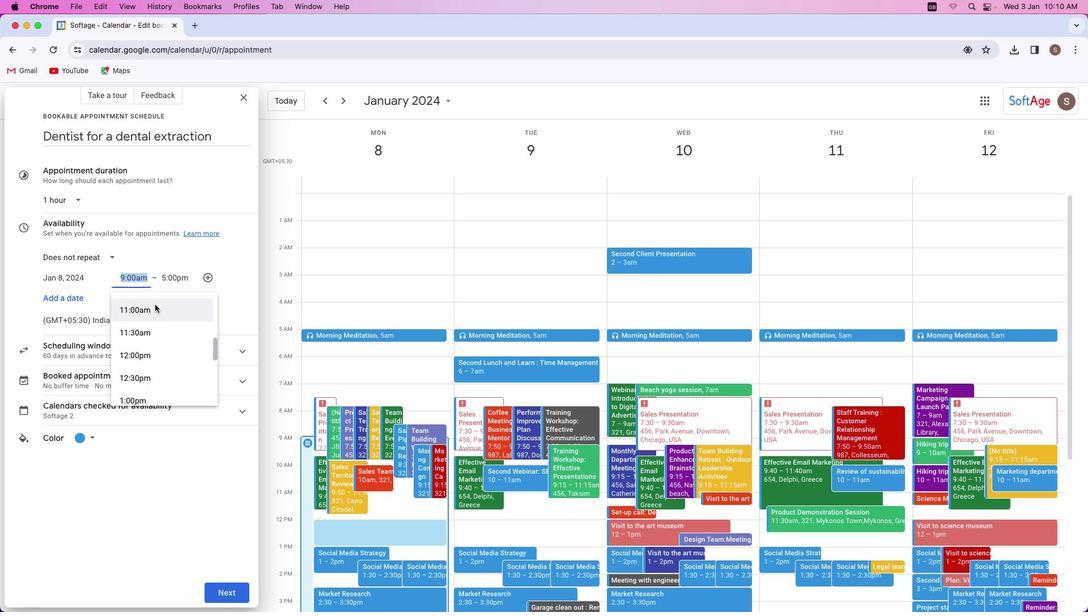 
Action: Mouse scrolled (153, 302) with delta (-1, -2)
Screenshot: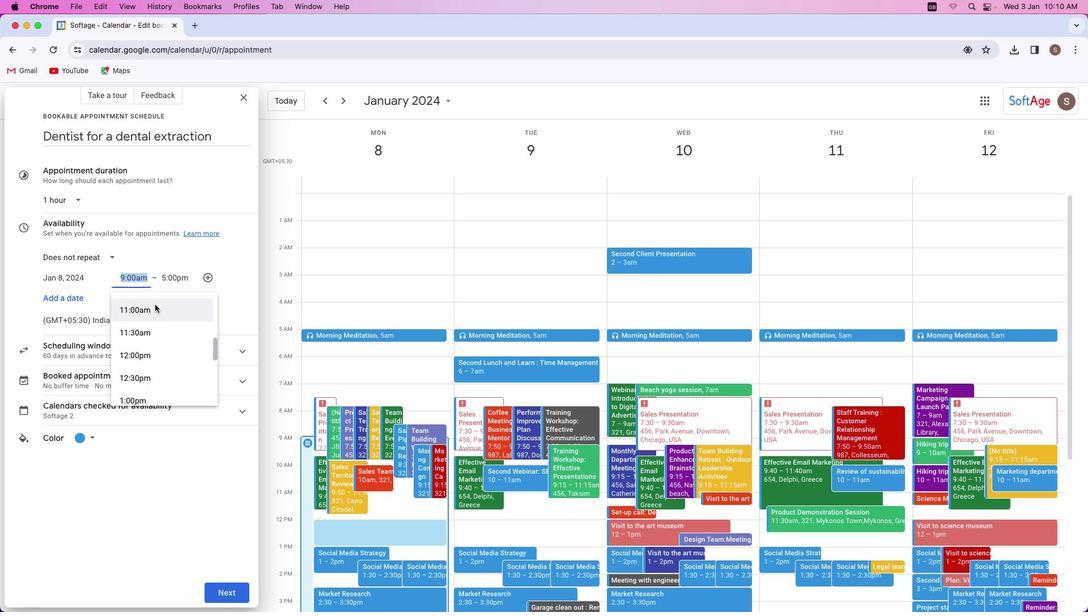 
Action: Mouse scrolled (153, 302) with delta (-1, -2)
Screenshot: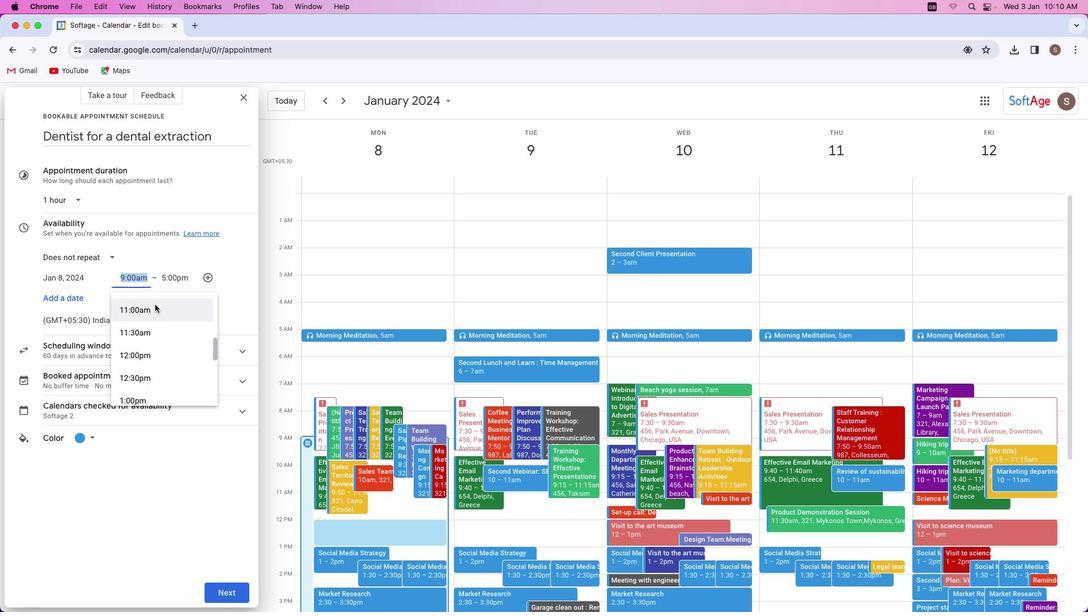 
Action: Mouse moved to (153, 302)
Screenshot: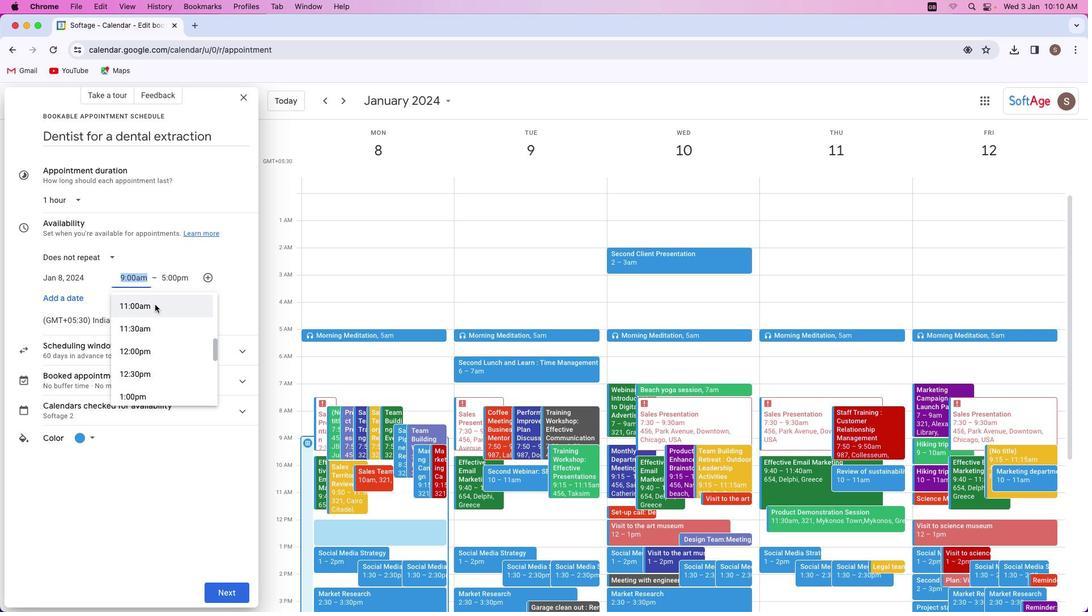 
Action: Mouse scrolled (153, 302) with delta (-1, -2)
Screenshot: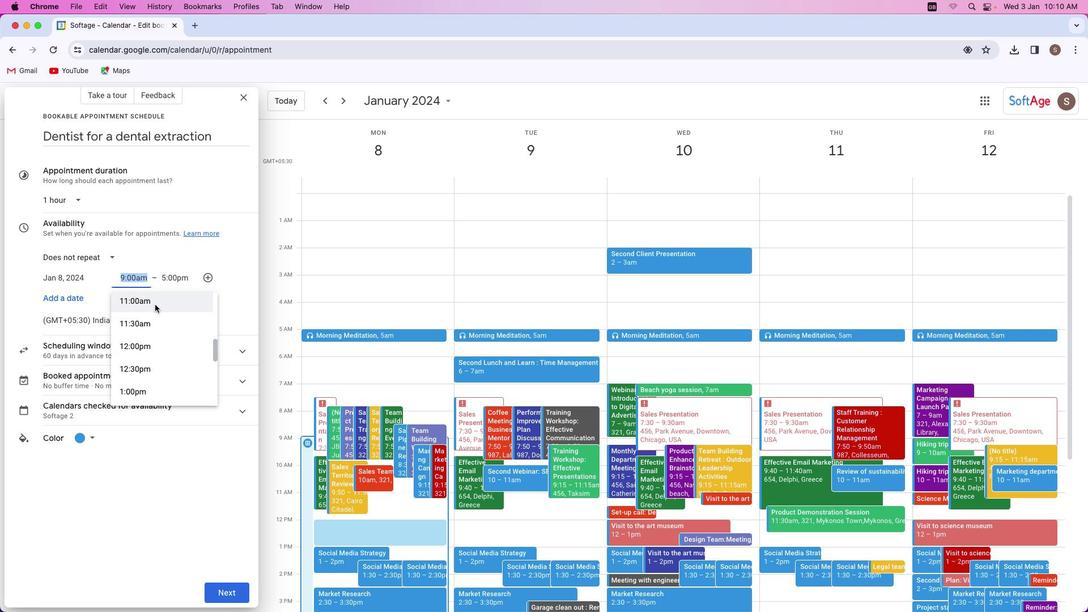 
Action: Mouse scrolled (153, 302) with delta (-1, -2)
Screenshot: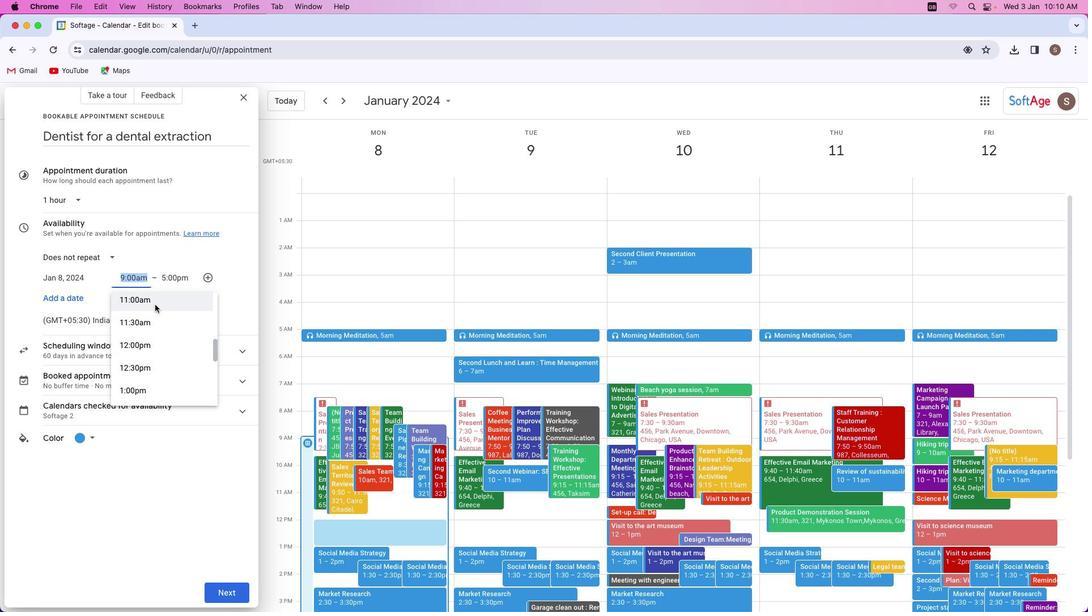 
Action: Mouse scrolled (153, 302) with delta (-1, -2)
Screenshot: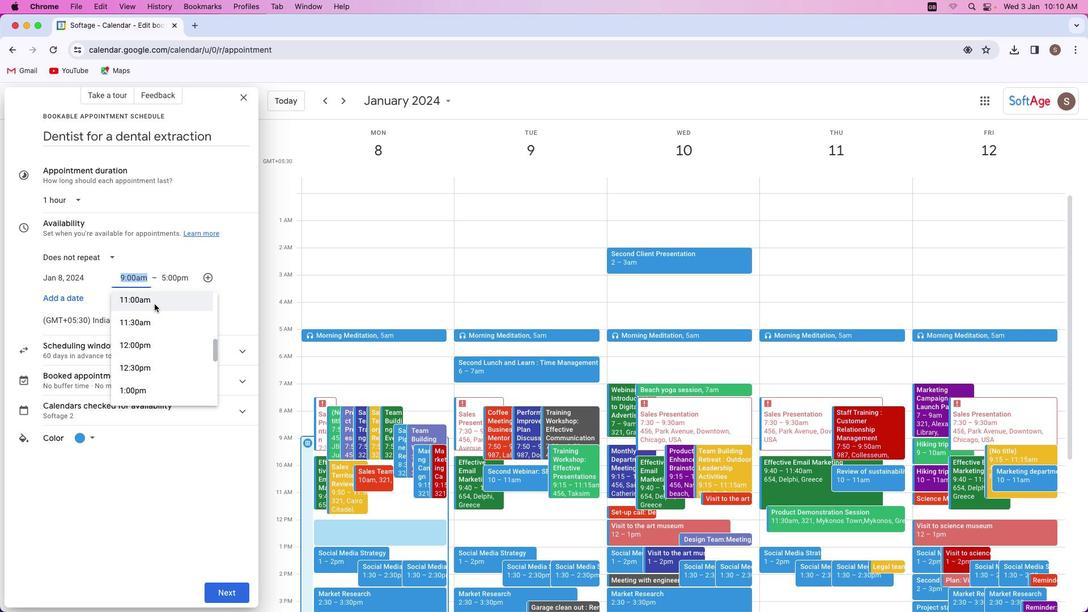 
Action: Mouse scrolled (153, 302) with delta (-1, -2)
Screenshot: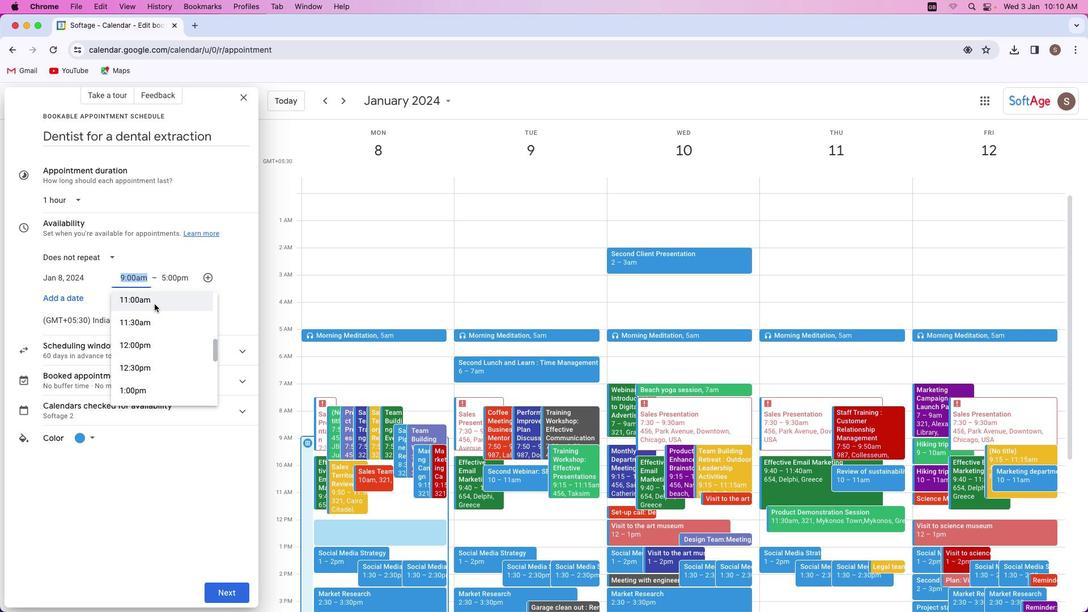 
Action: Mouse moved to (152, 302)
Screenshot: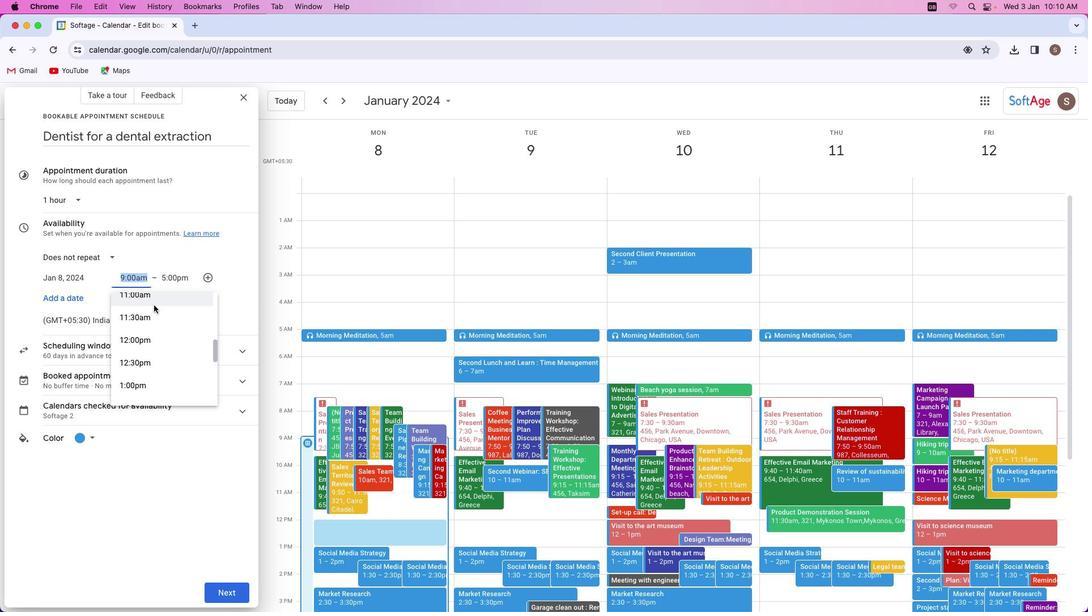 
Action: Mouse scrolled (152, 302) with delta (-1, -2)
Screenshot: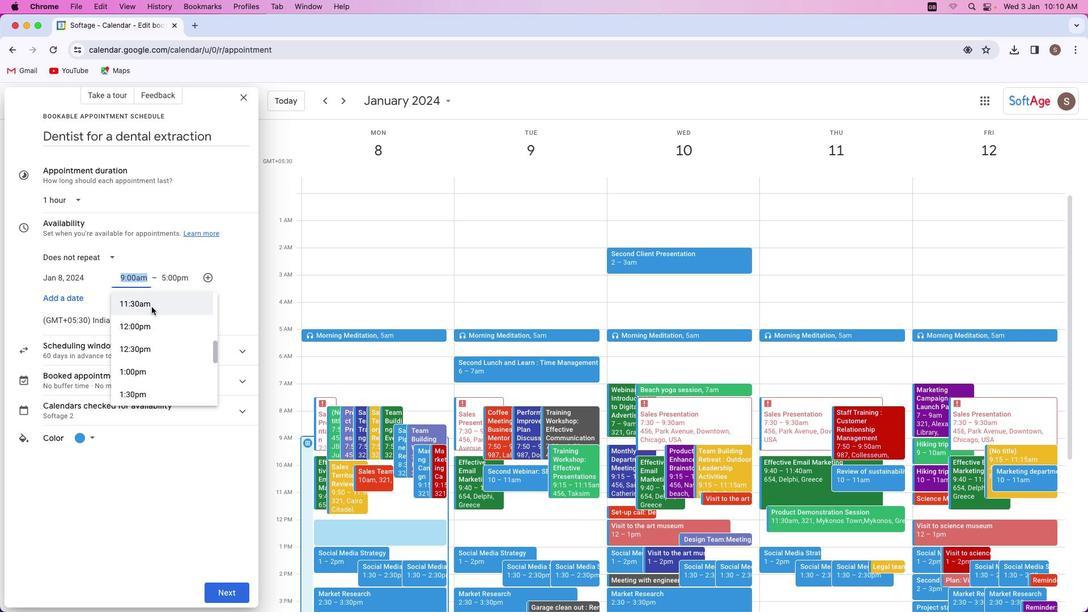 
Action: Mouse scrolled (152, 302) with delta (-1, -2)
Screenshot: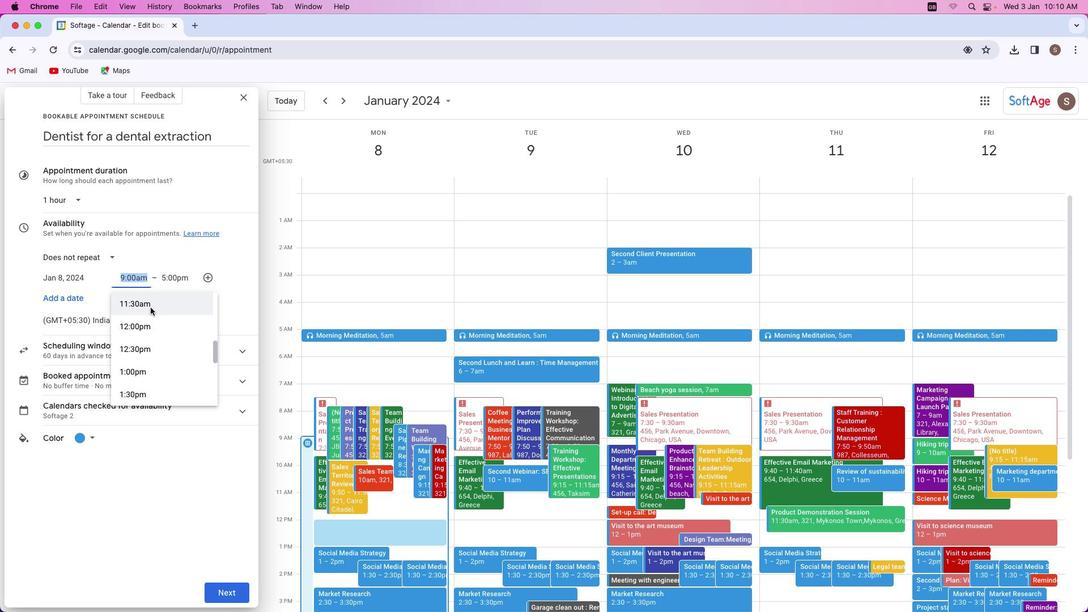 
Action: Mouse moved to (151, 302)
Screenshot: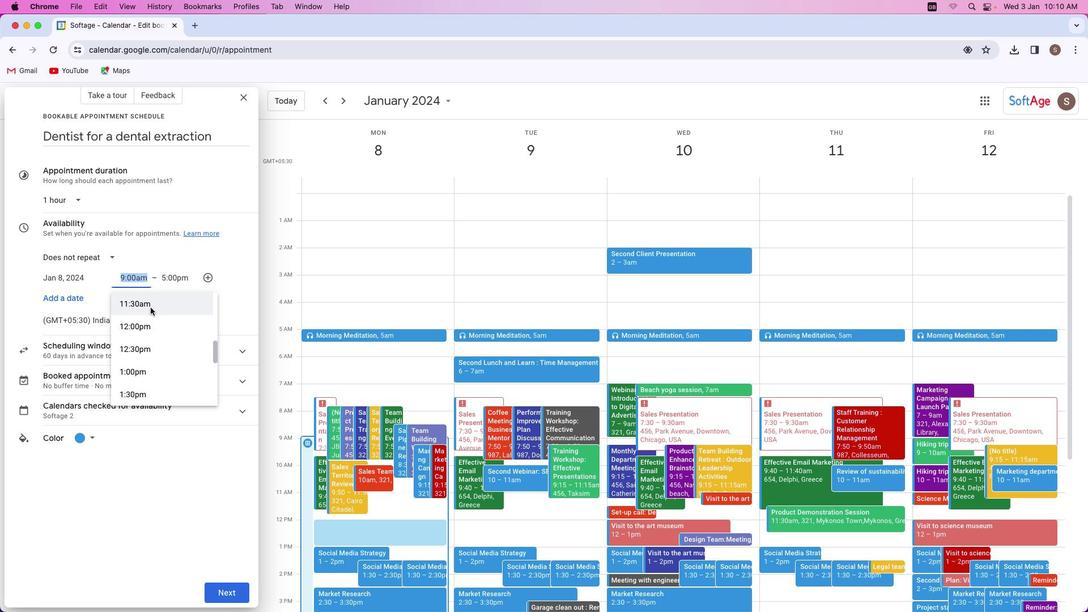 
Action: Mouse scrolled (151, 302) with delta (-1, -2)
Screenshot: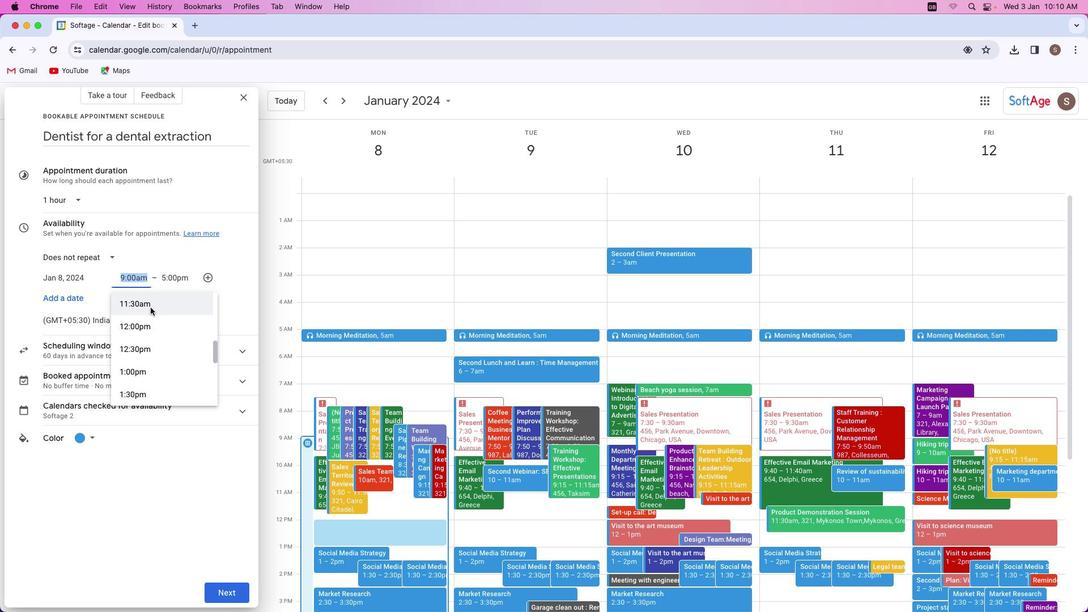 
Action: Mouse moved to (147, 306)
Screenshot: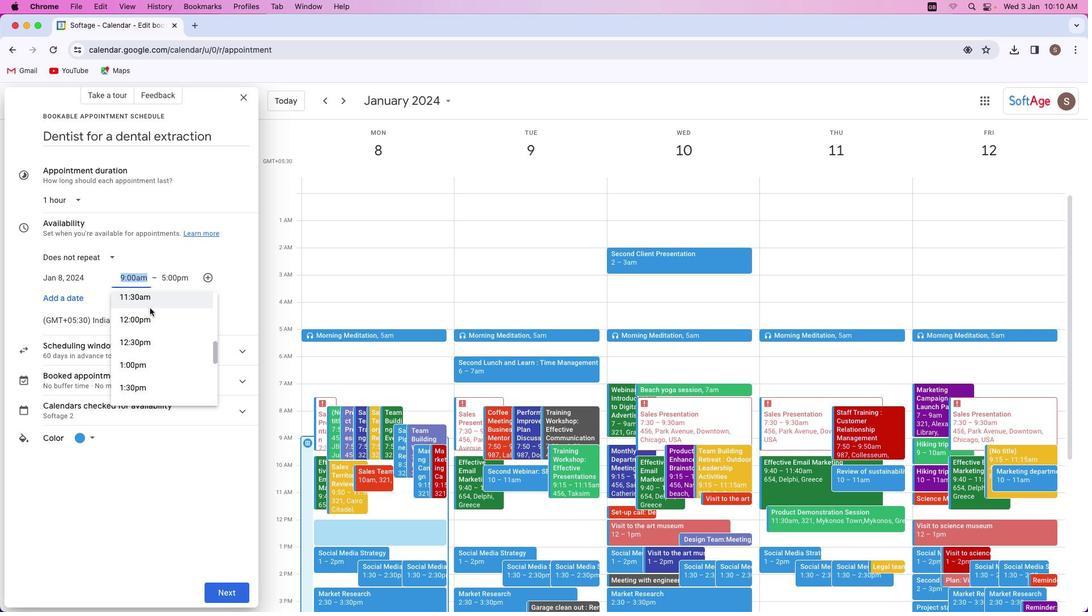 
Action: Mouse scrolled (147, 306) with delta (-1, -2)
Screenshot: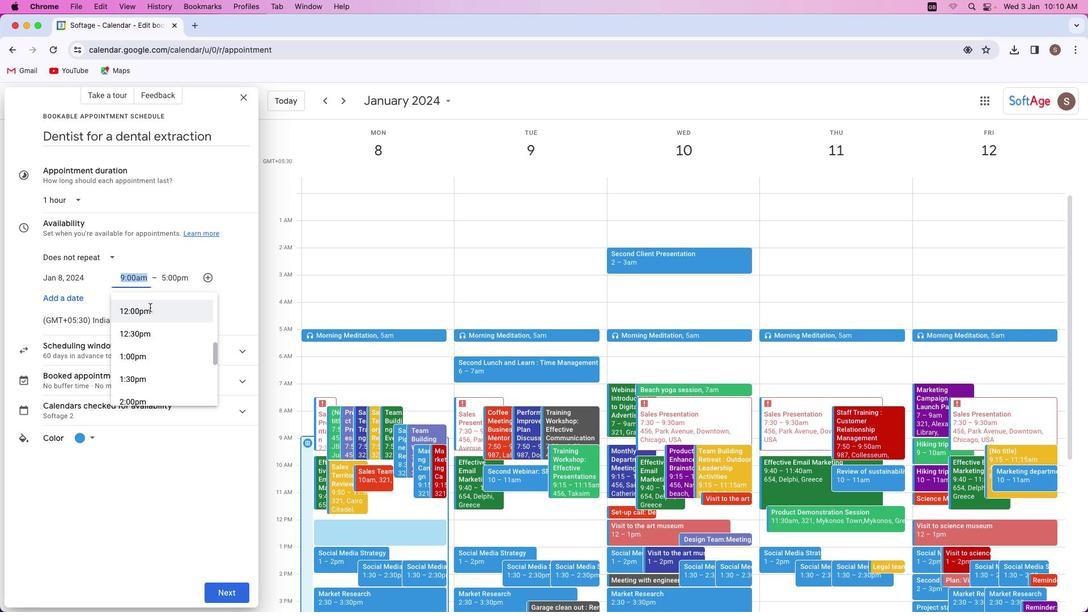 
Action: Mouse scrolled (147, 306) with delta (-1, -2)
Screenshot: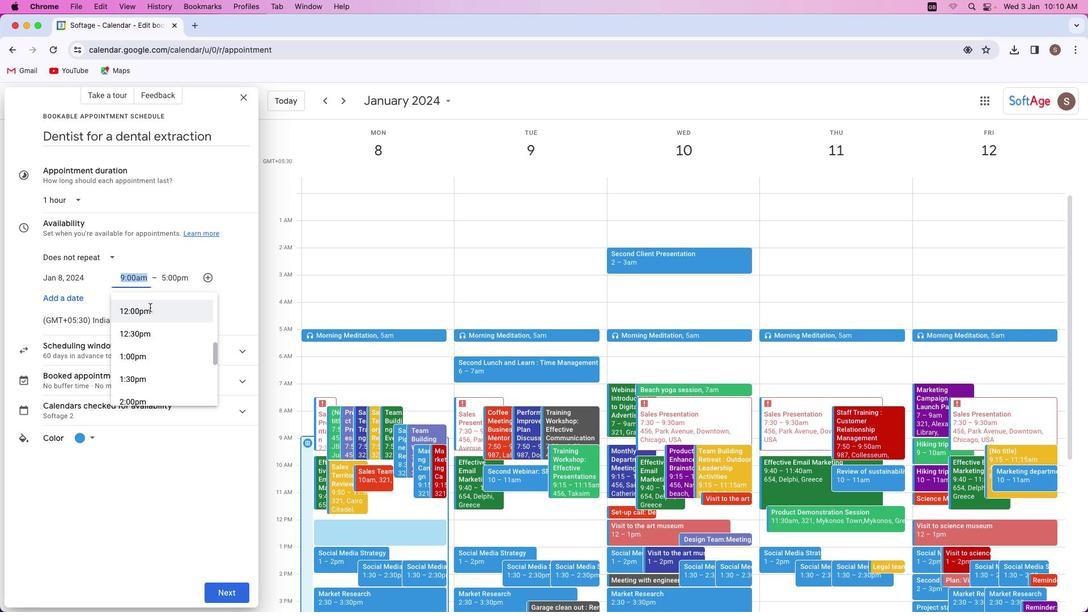 
Action: Mouse moved to (147, 306)
Screenshot: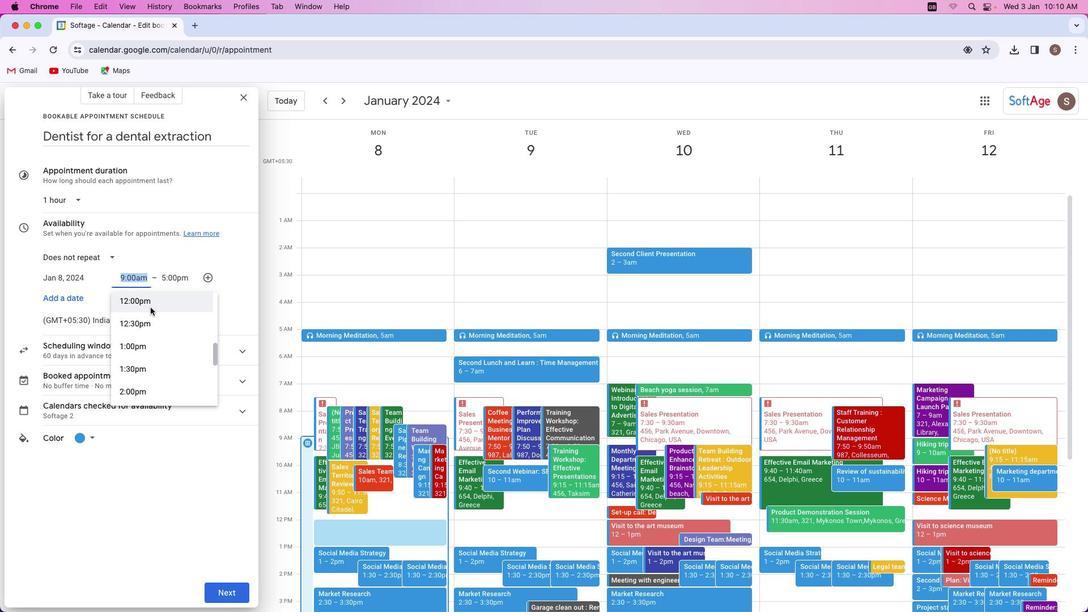 
Action: Mouse scrolled (147, 306) with delta (-1, -2)
Screenshot: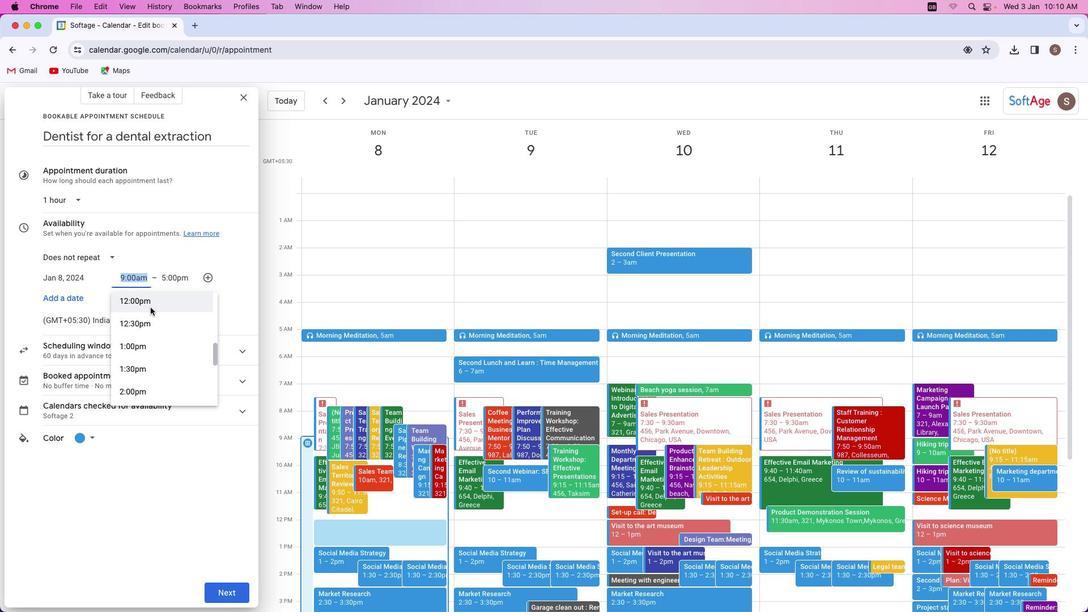 
Action: Mouse scrolled (147, 306) with delta (-1, -2)
Screenshot: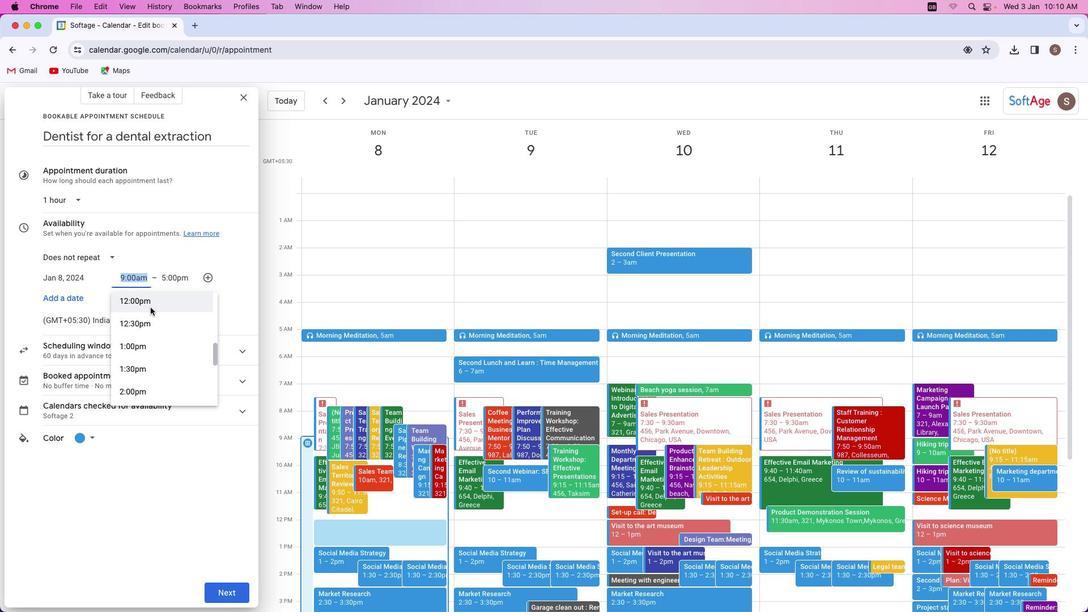 
Action: Mouse moved to (147, 306)
Screenshot: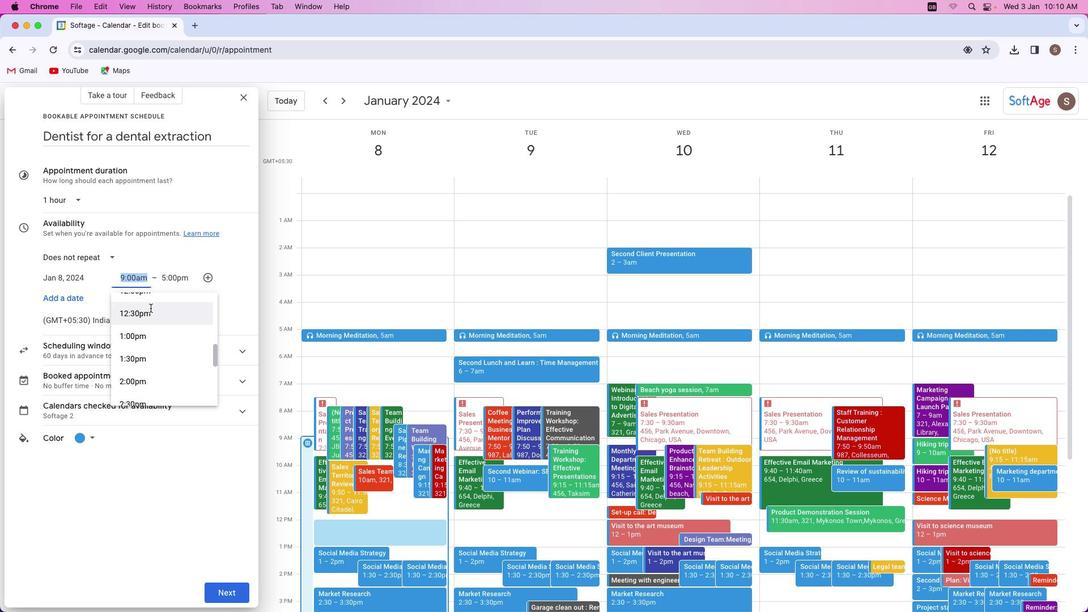 
Action: Mouse scrolled (147, 306) with delta (-1, -2)
Screenshot: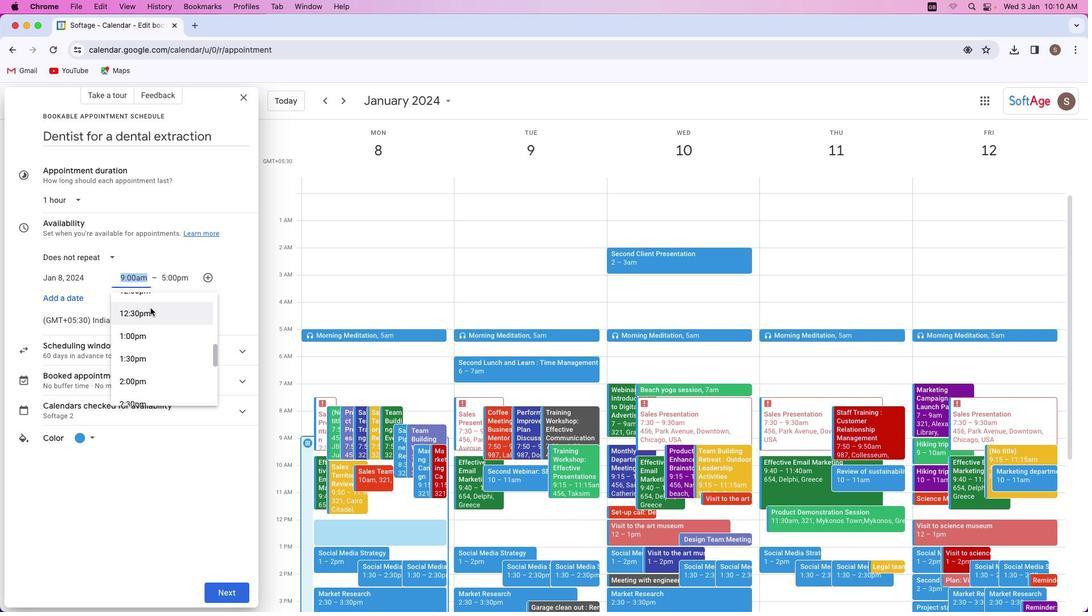 
Action: Mouse moved to (147, 307)
Screenshot: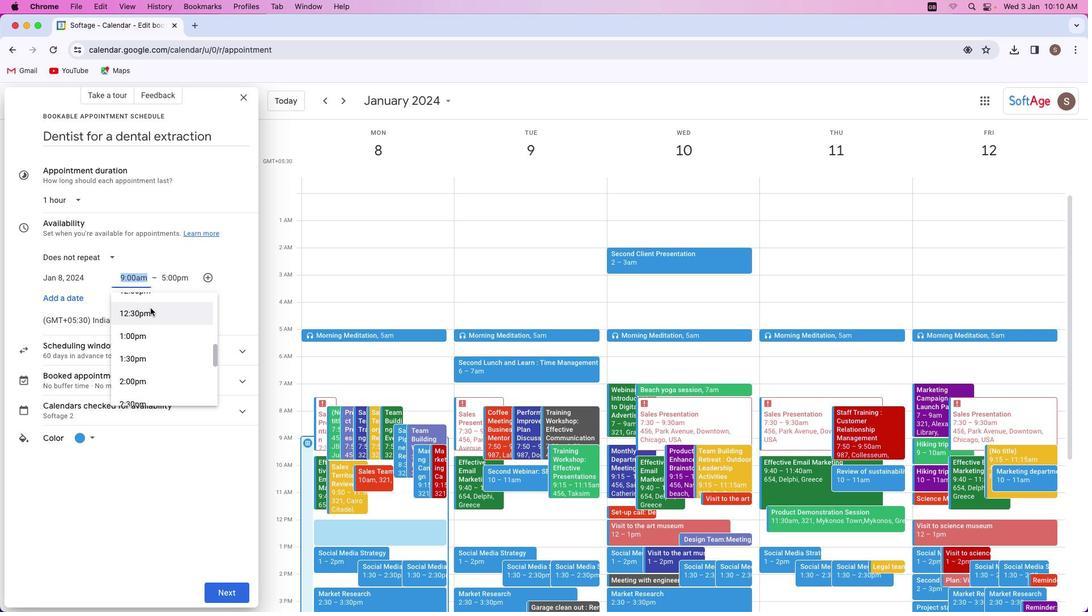 
Action: Mouse scrolled (147, 307) with delta (-1, -2)
Screenshot: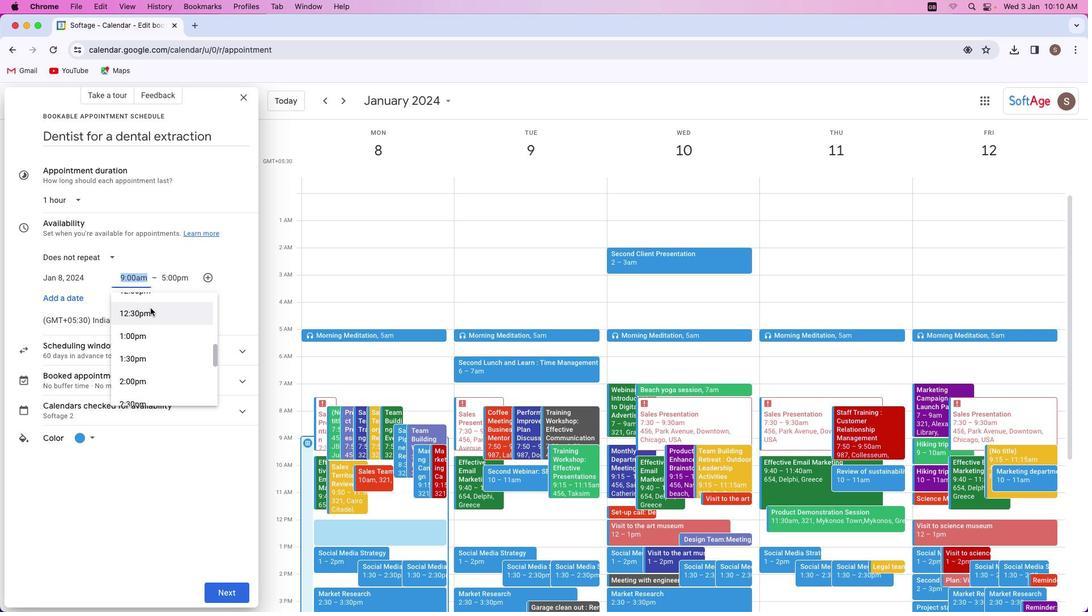 
Action: Mouse moved to (147, 305)
Screenshot: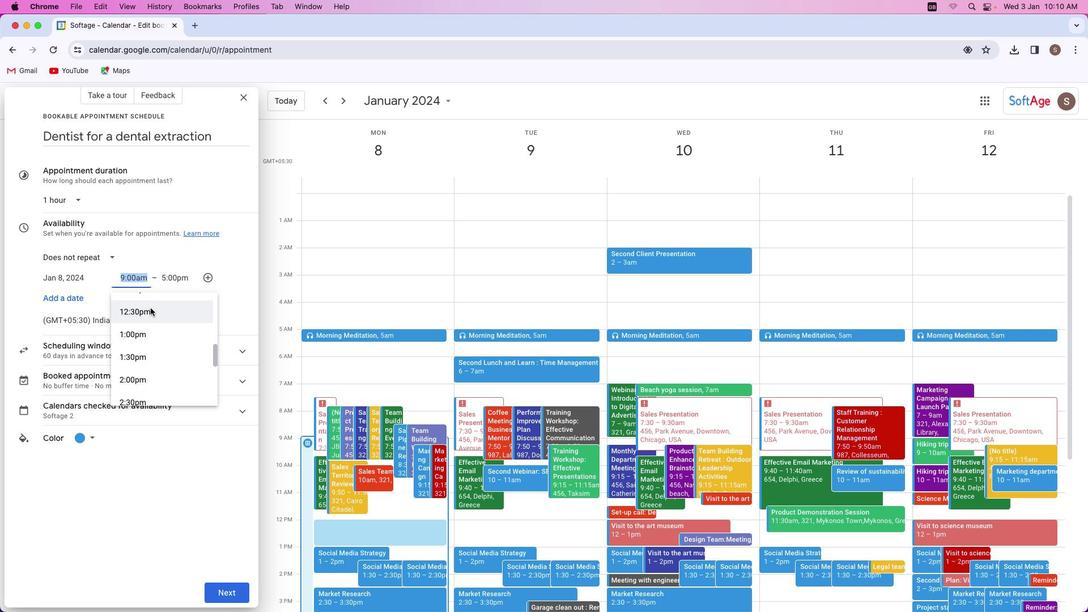
Action: Mouse scrolled (147, 305) with delta (-1, -2)
Screenshot: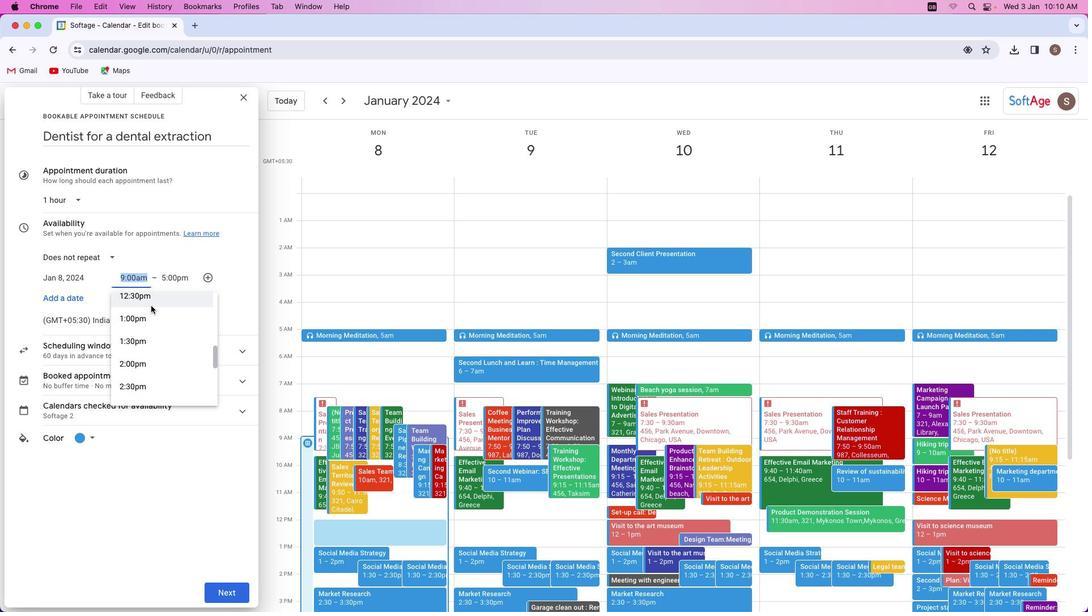 
Action: Mouse scrolled (147, 305) with delta (-1, -2)
Screenshot: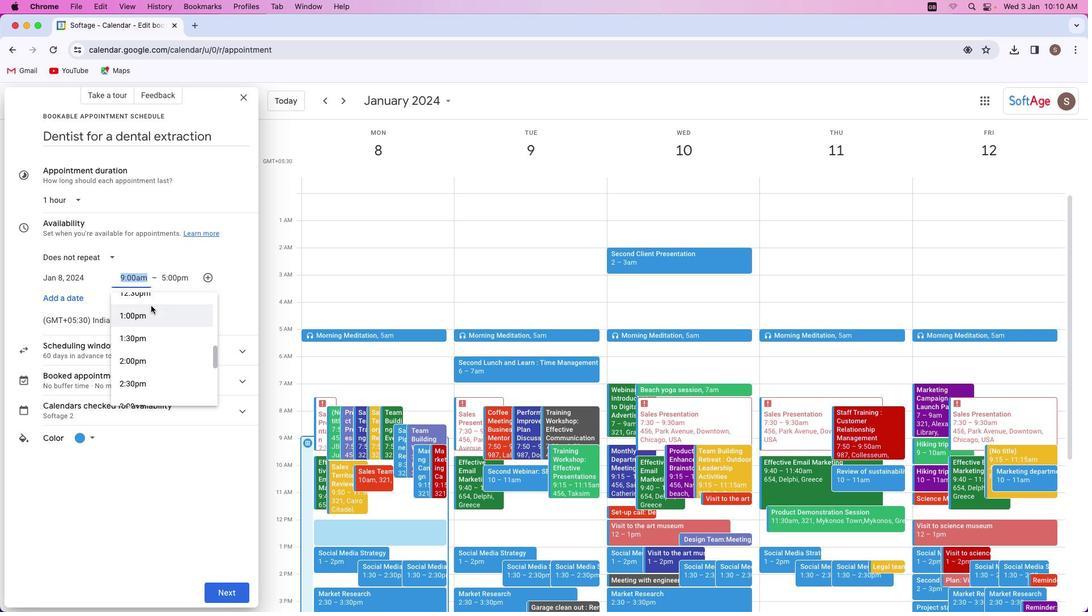 
Action: Mouse scrolled (147, 305) with delta (-1, -2)
Screenshot: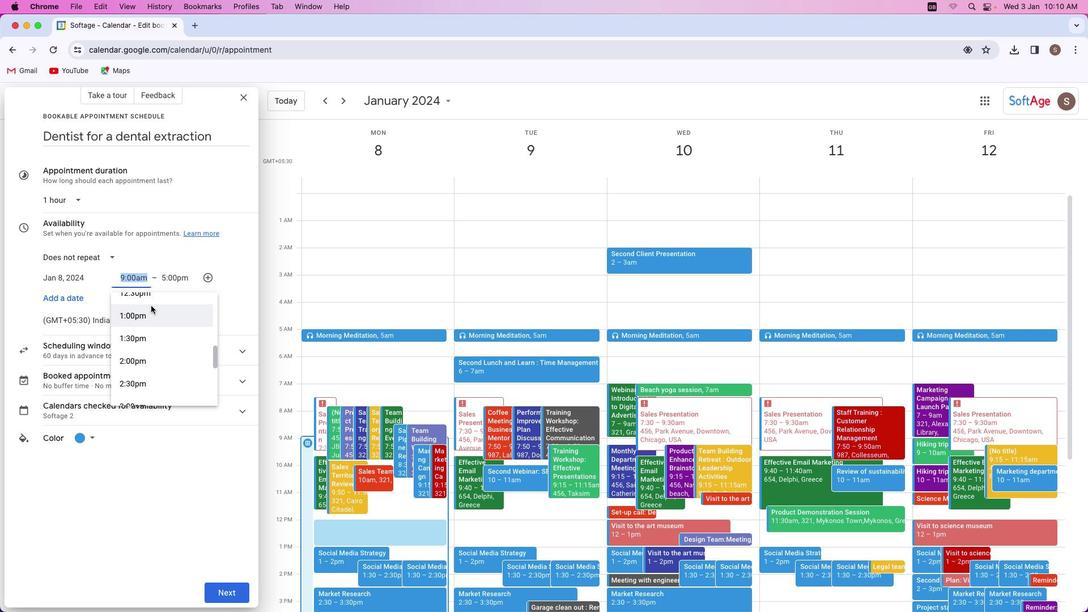 
Action: Mouse moved to (147, 304)
Screenshot: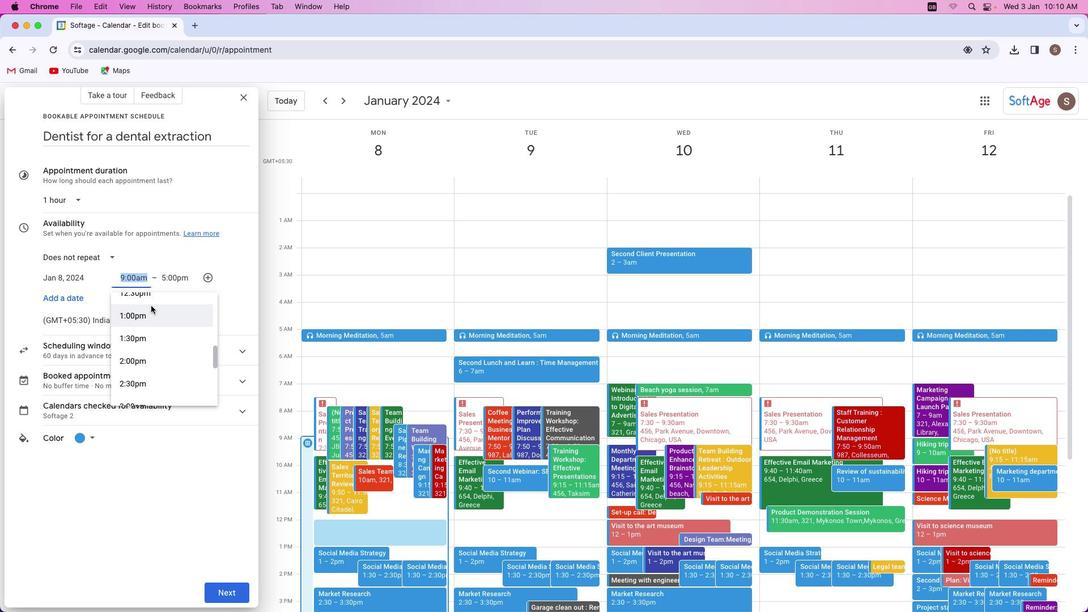 
Action: Mouse scrolled (147, 304) with delta (-1, -2)
Screenshot: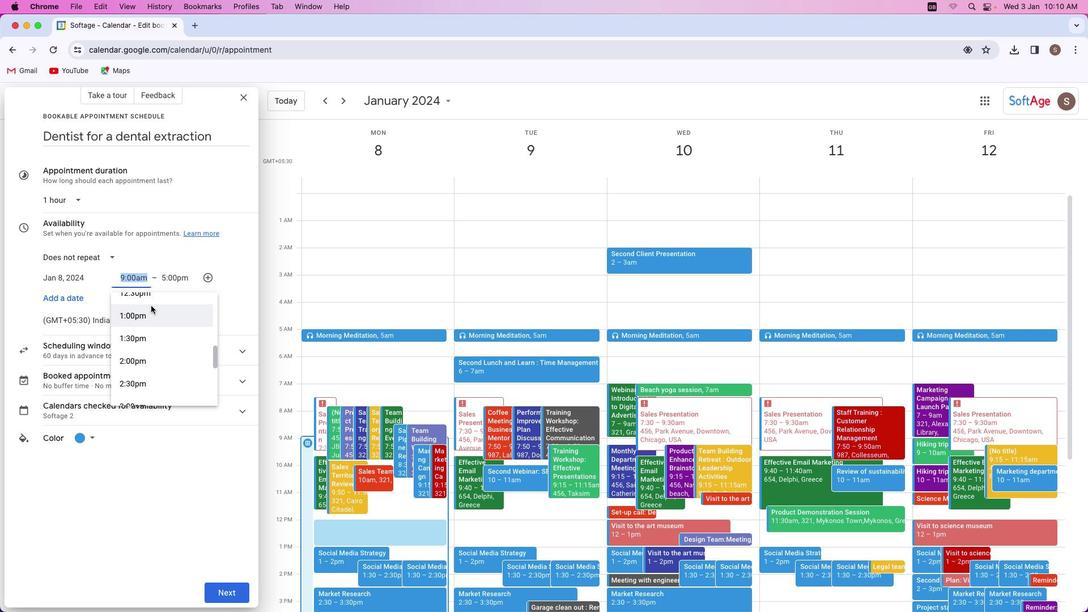 
Action: Mouse moved to (148, 303)
Screenshot: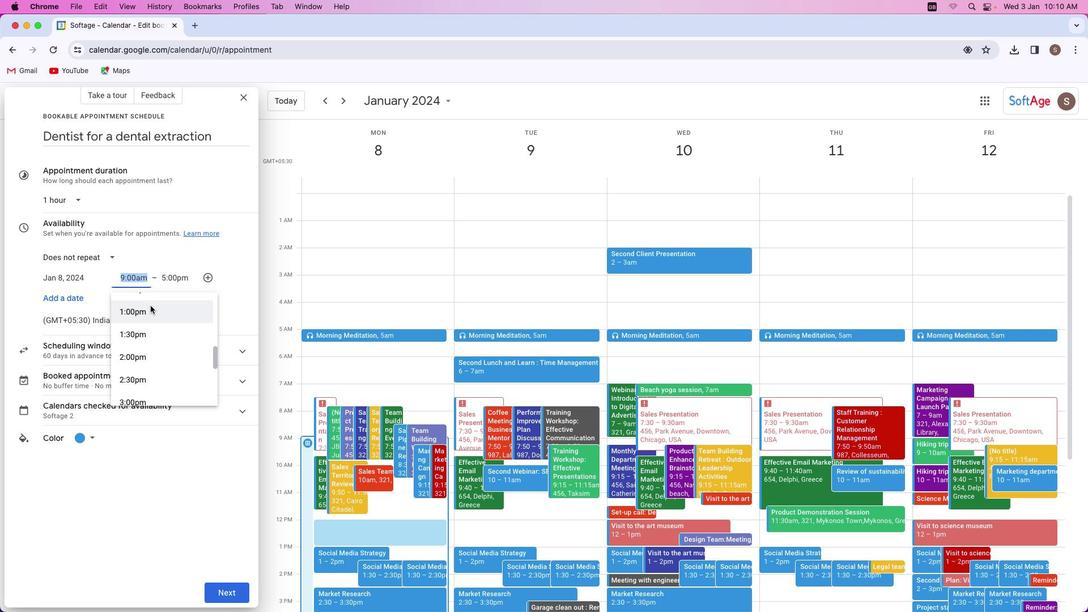 
Action: Mouse scrolled (148, 303) with delta (-1, -2)
Screenshot: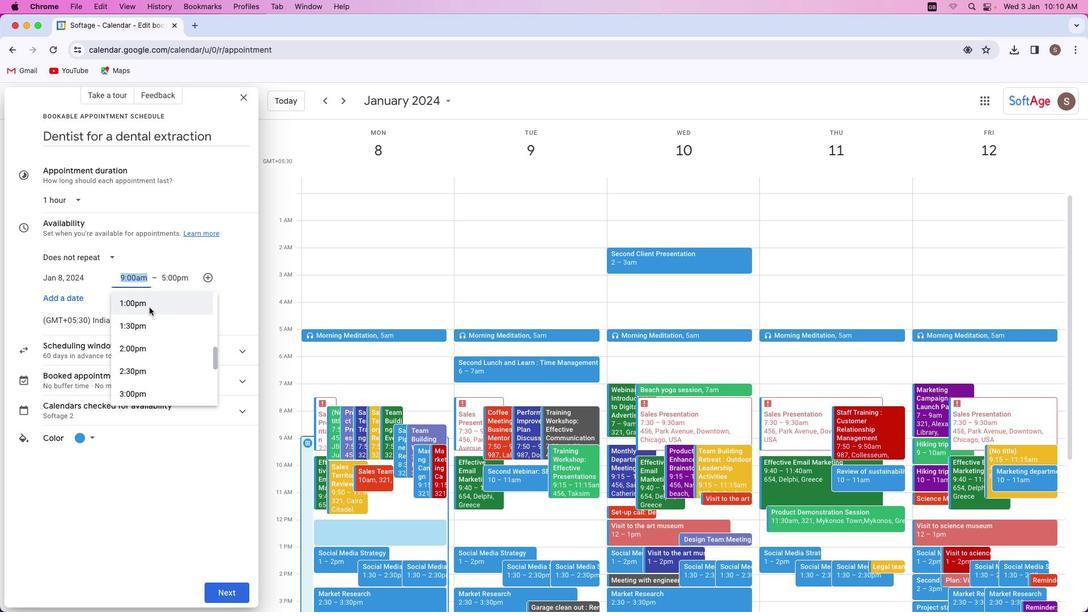 
Action: Mouse scrolled (148, 303) with delta (-1, -2)
Screenshot: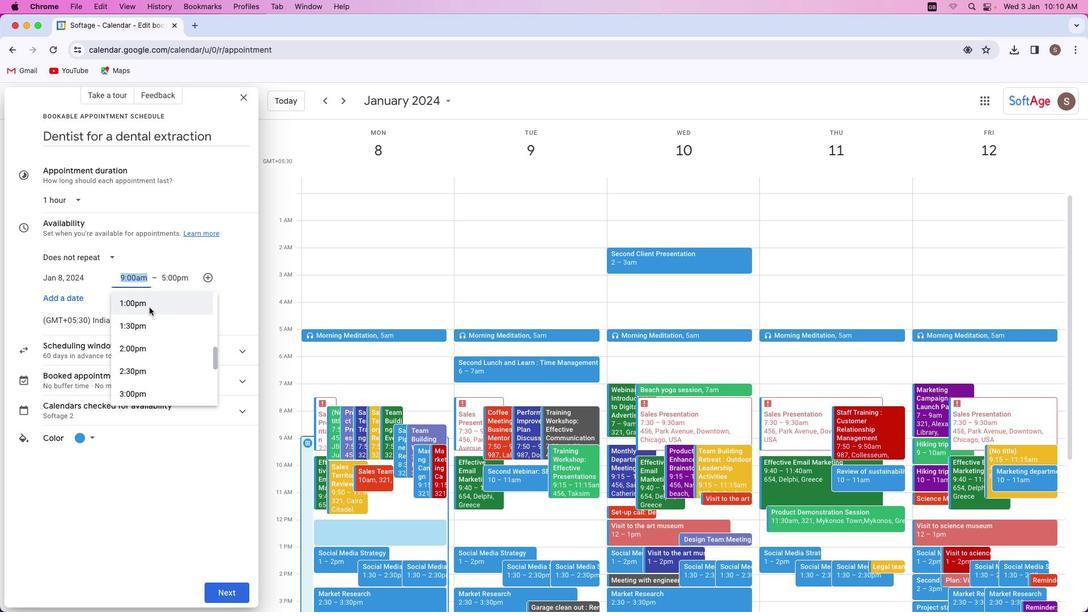 
Action: Mouse moved to (147, 303)
Screenshot: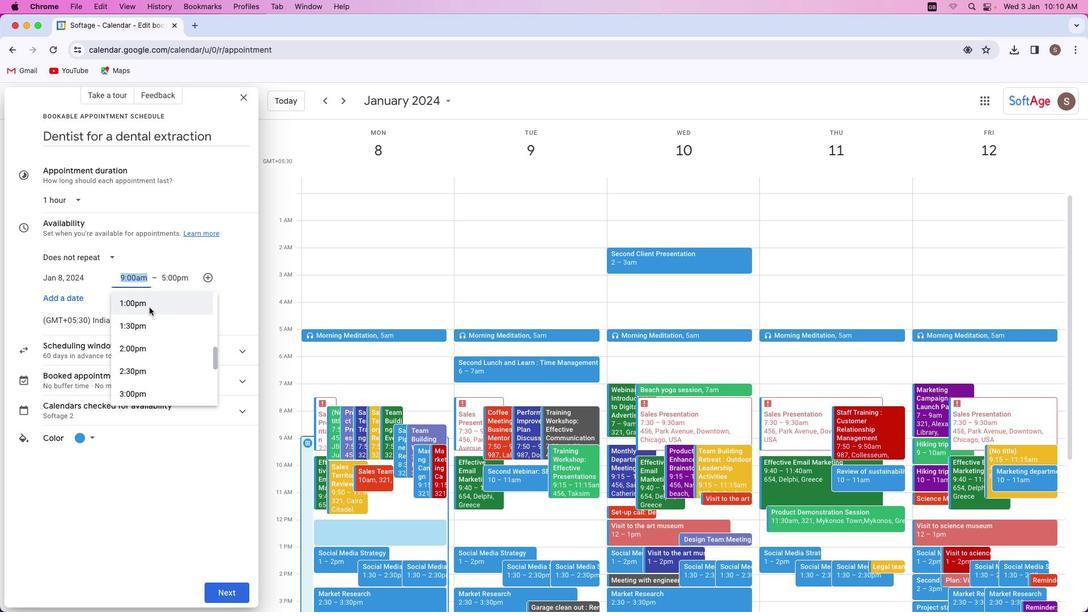 
Action: Mouse scrolled (147, 303) with delta (-1, -2)
Screenshot: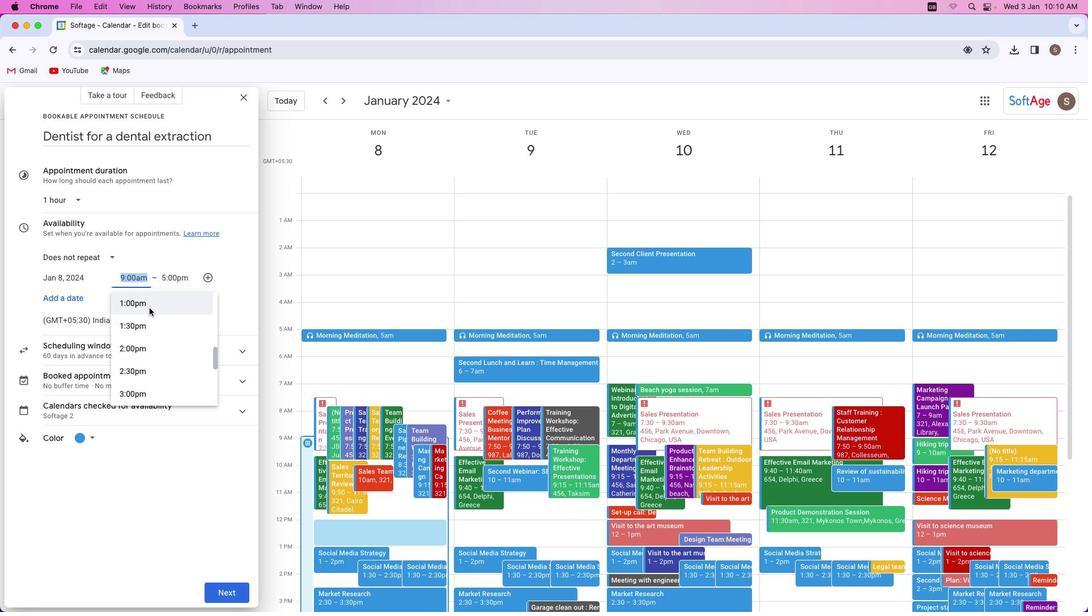 
Action: Mouse moved to (145, 310)
Screenshot: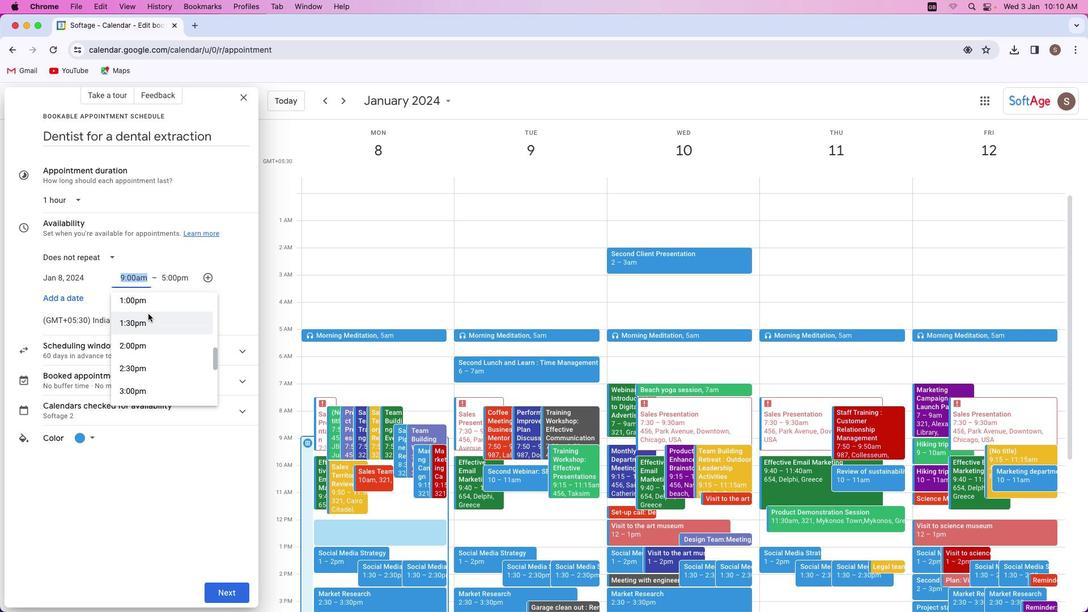 
Action: Mouse scrolled (145, 310) with delta (-1, -2)
Screenshot: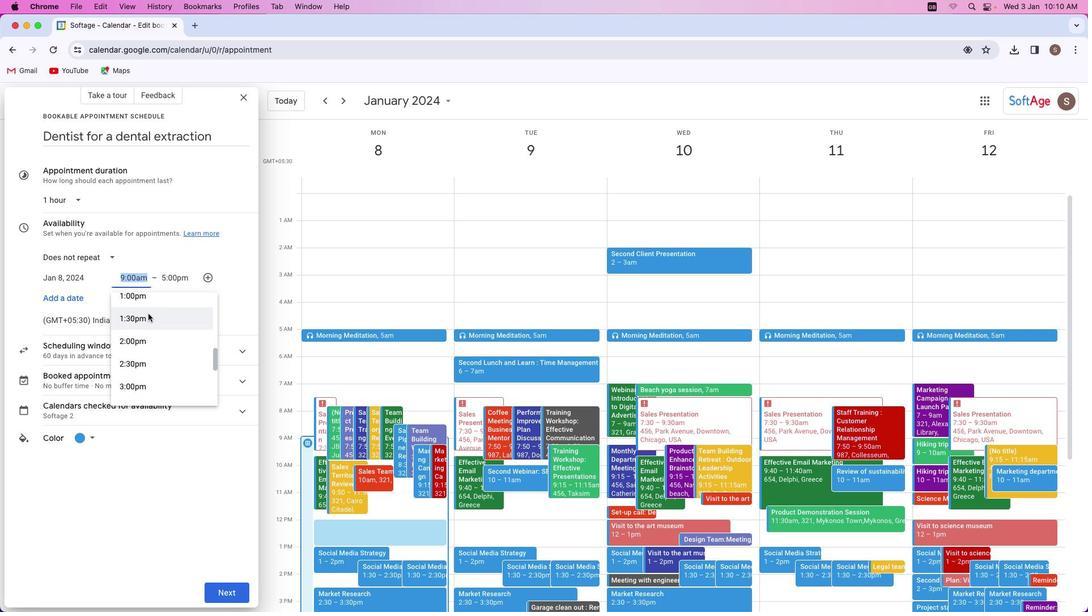 
Action: Mouse moved to (145, 311)
Screenshot: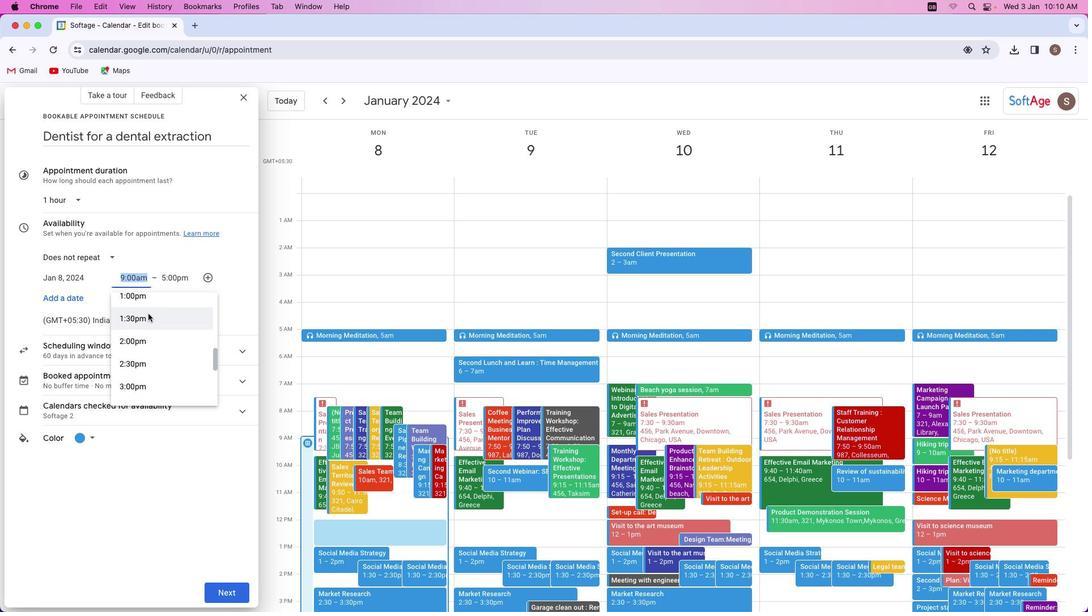 
Action: Mouse scrolled (145, 311) with delta (-1, -2)
Screenshot: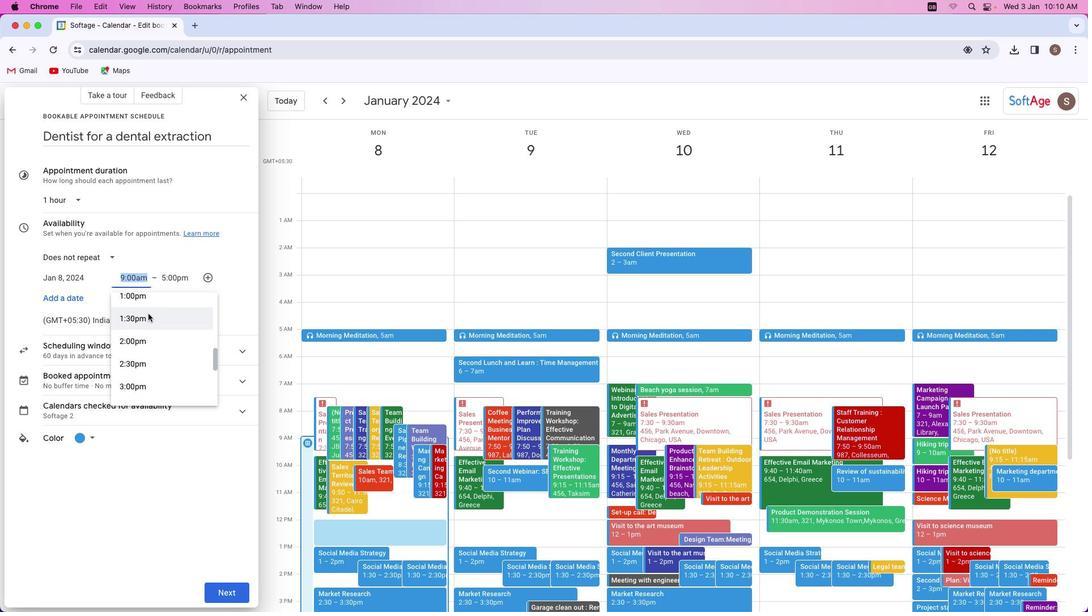 
Action: Mouse scrolled (145, 311) with delta (-1, -2)
Screenshot: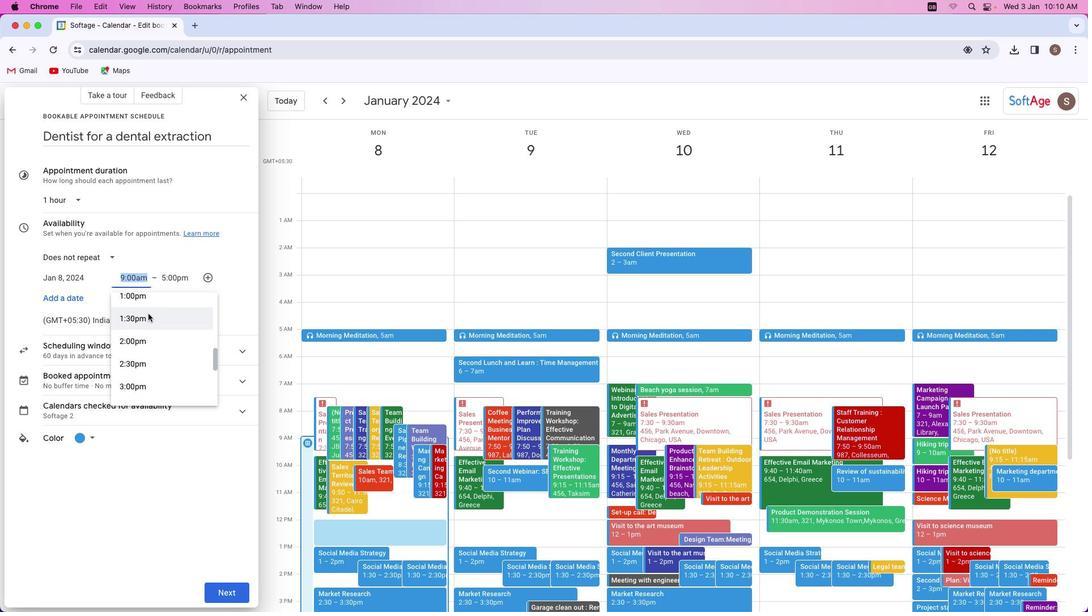 
Action: Mouse moved to (145, 312)
Screenshot: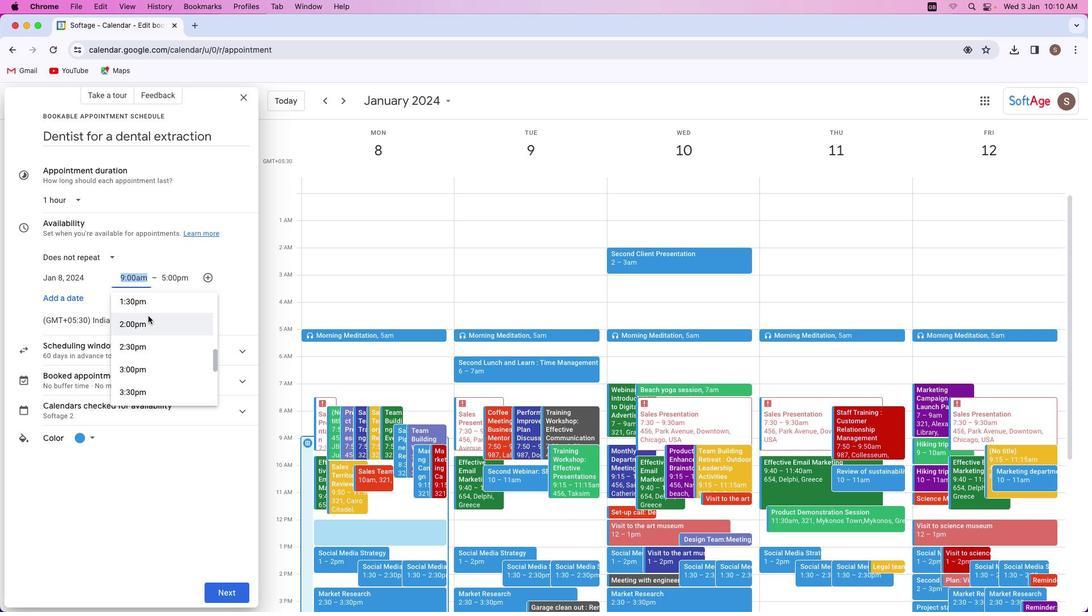 
Action: Mouse scrolled (145, 312) with delta (-1, -2)
Screenshot: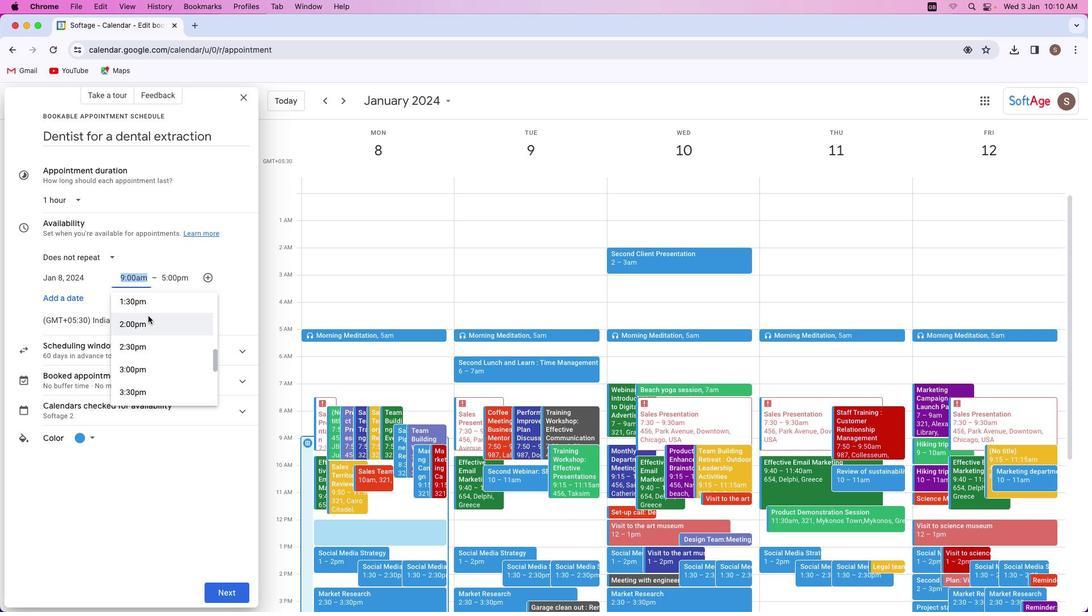 
Action: Mouse moved to (145, 313)
Screenshot: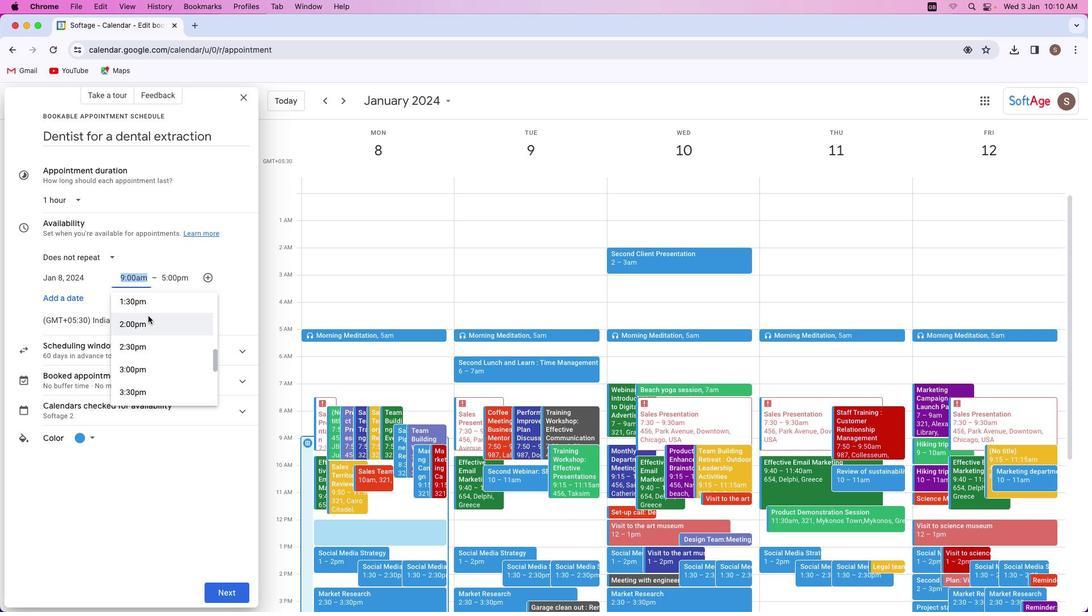 
Action: Mouse scrolled (145, 313) with delta (-1, -2)
Screenshot: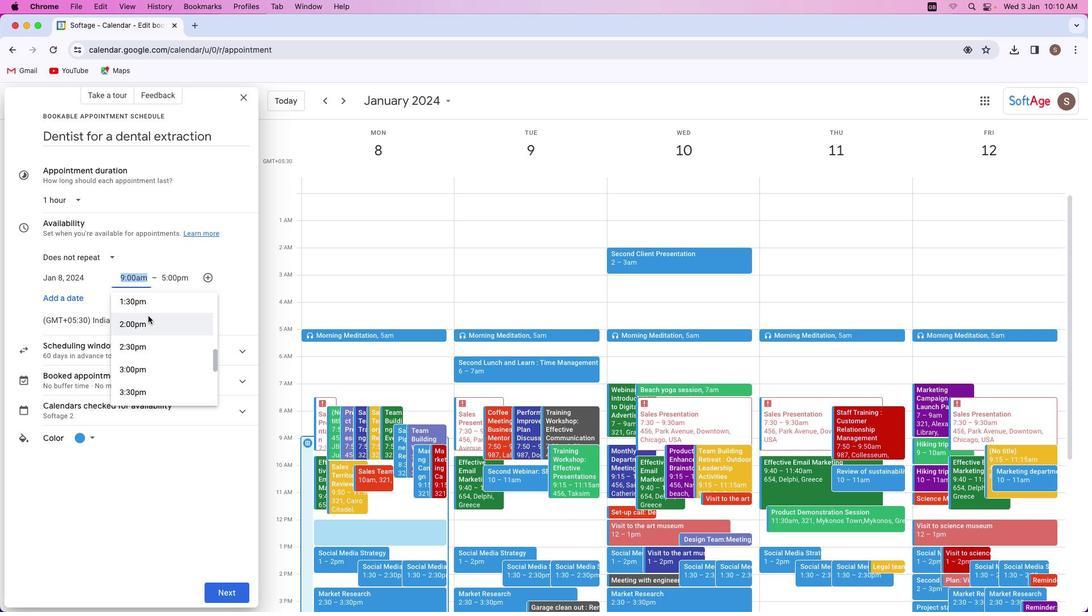 
Action: Mouse moved to (145, 313)
Screenshot: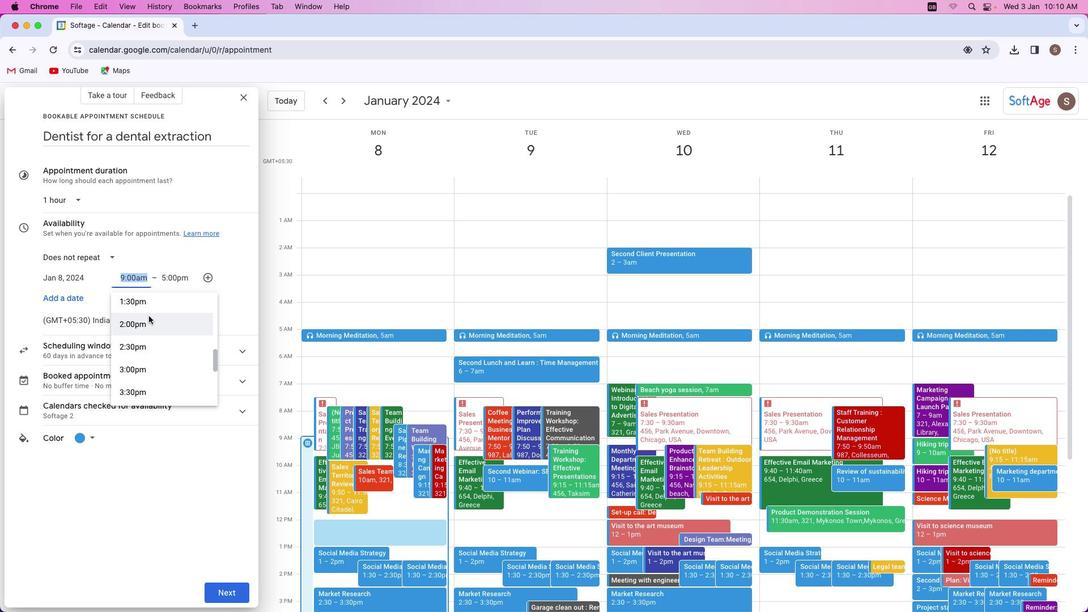 
Action: Mouse scrolled (145, 313) with delta (-1, -2)
Screenshot: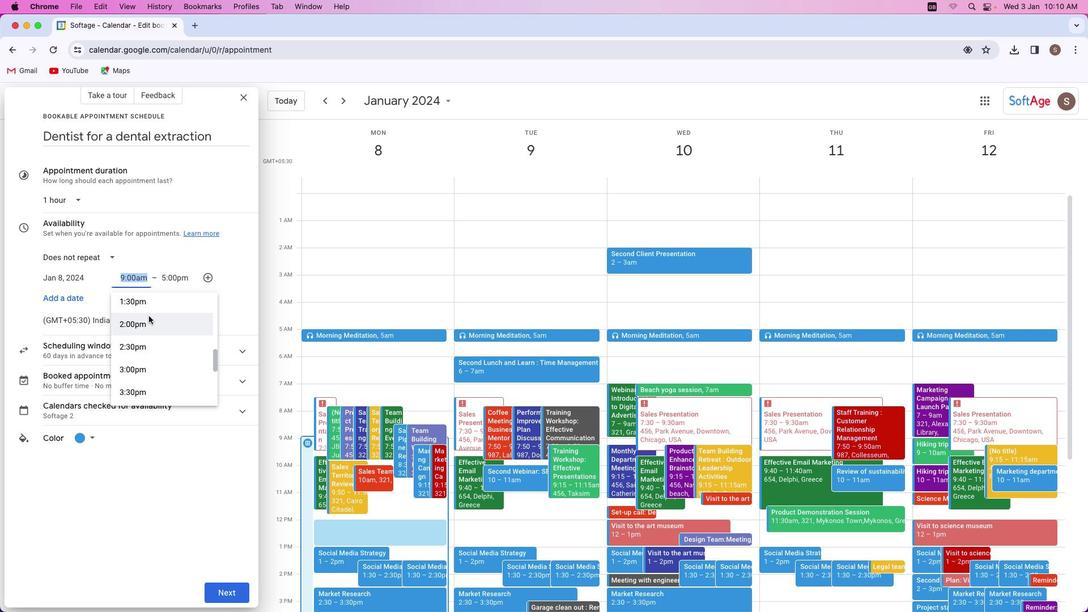 
Action: Mouse moved to (146, 313)
Screenshot: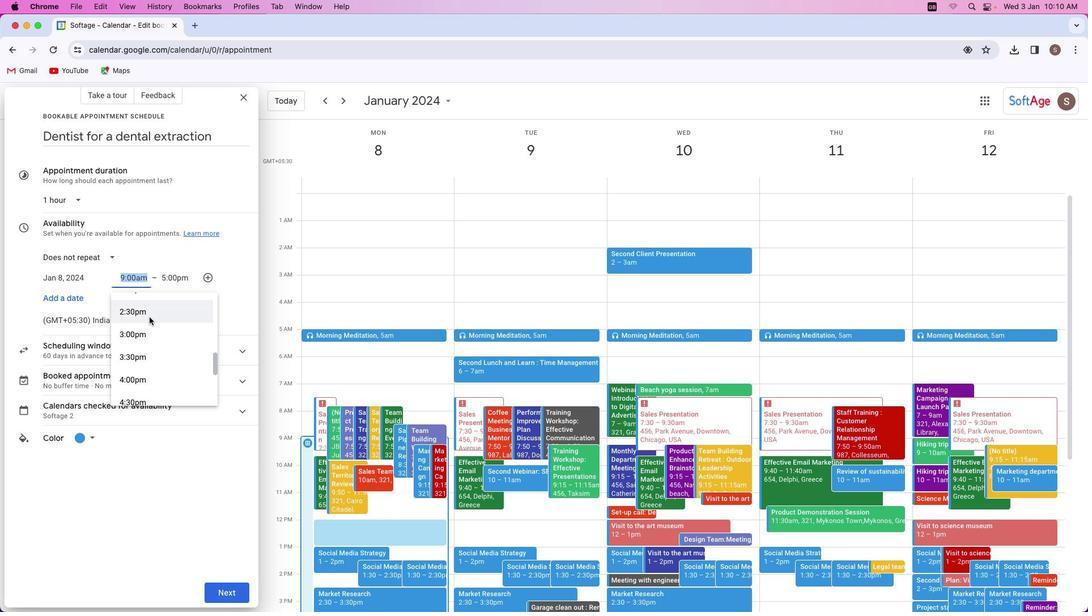 
Action: Mouse scrolled (146, 313) with delta (-1, -2)
Screenshot: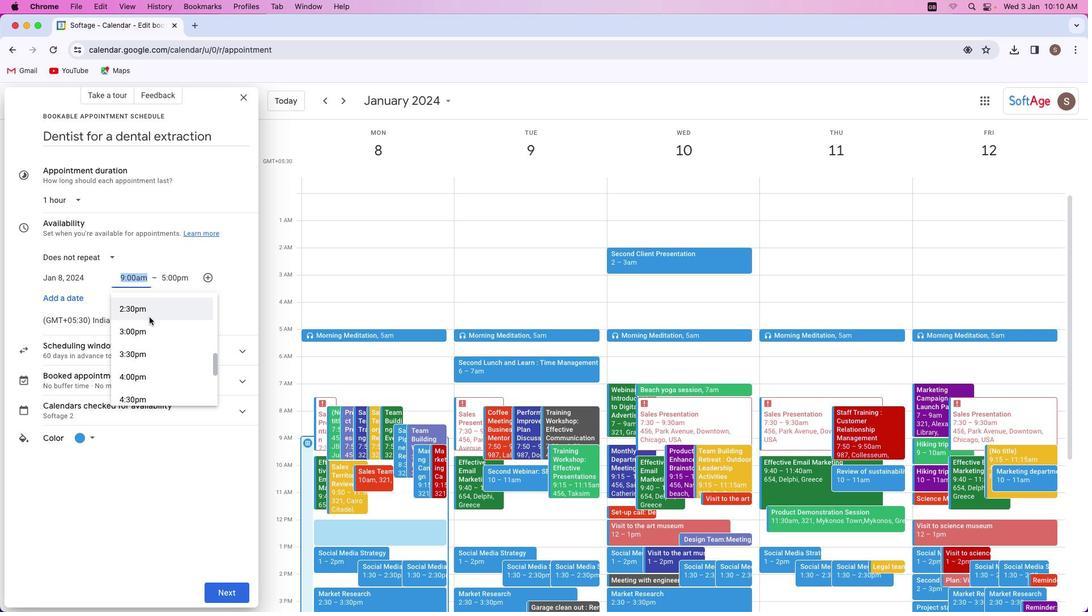 
Action: Mouse moved to (146, 314)
Screenshot: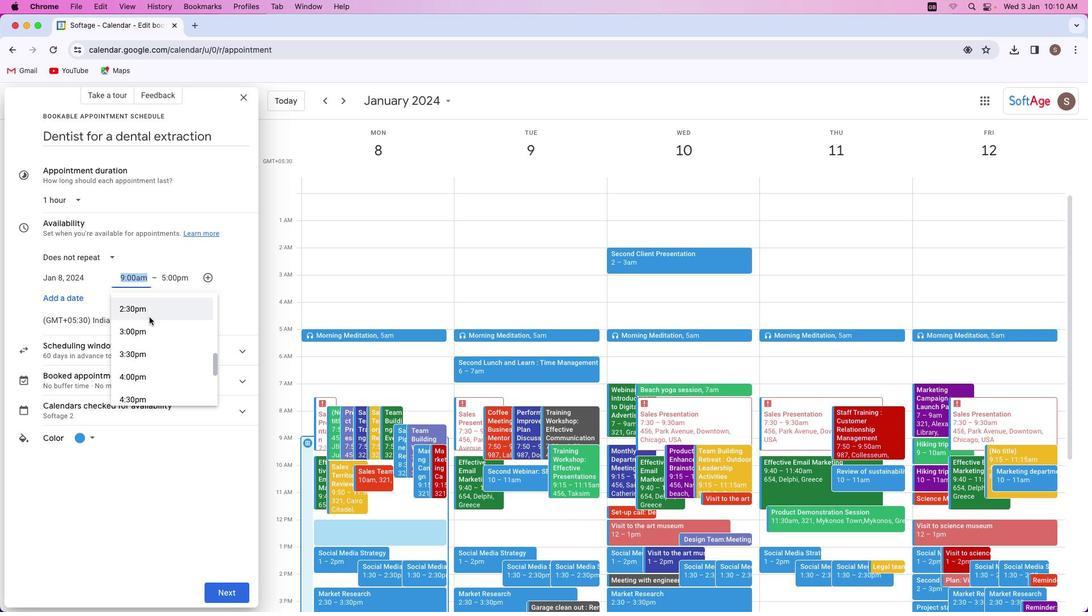 
Action: Mouse scrolled (146, 314) with delta (-1, -2)
Screenshot: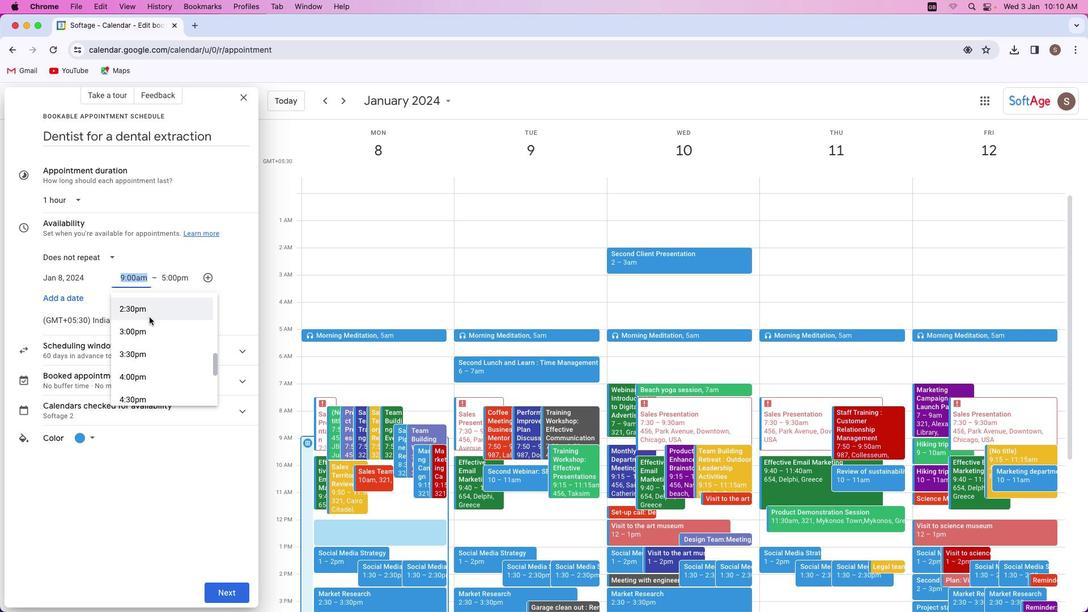 
Action: Mouse scrolled (146, 314) with delta (-1, -2)
Screenshot: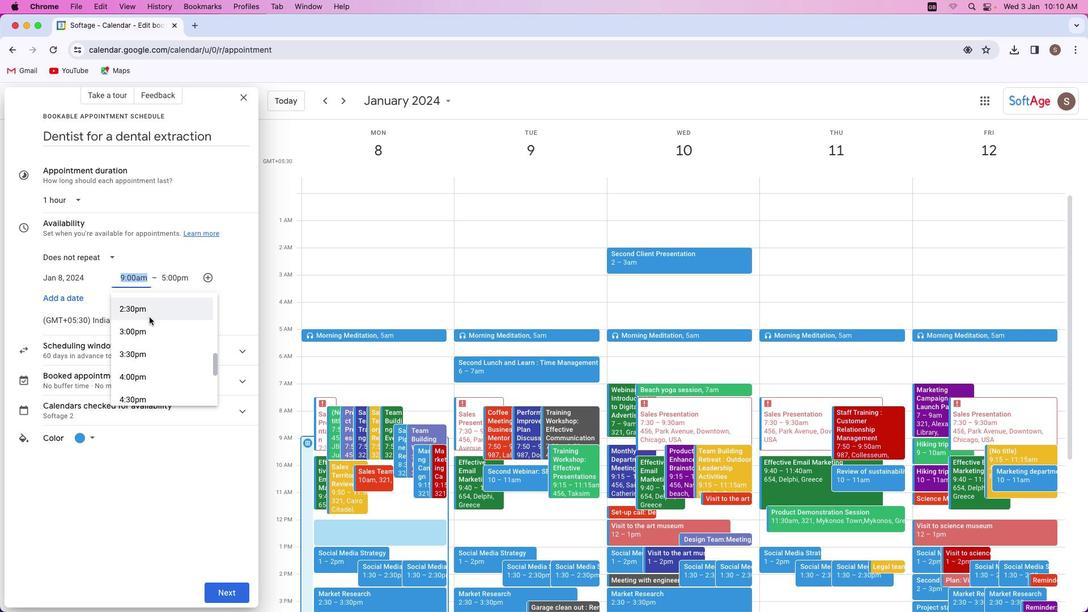 
Action: Mouse scrolled (146, 314) with delta (-1, -2)
Screenshot: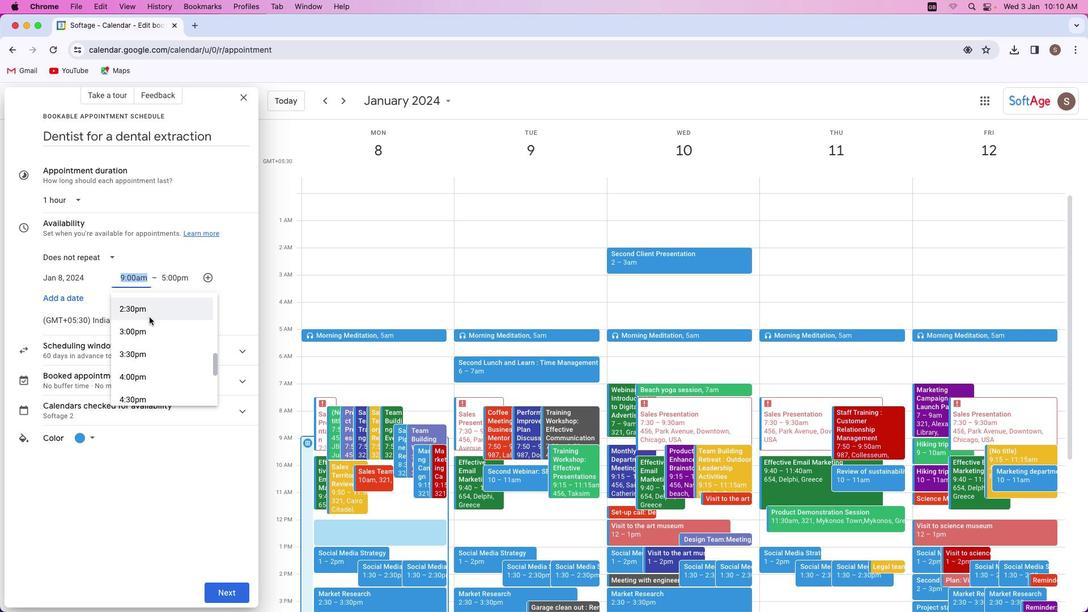 
Action: Mouse moved to (146, 314)
Screenshot: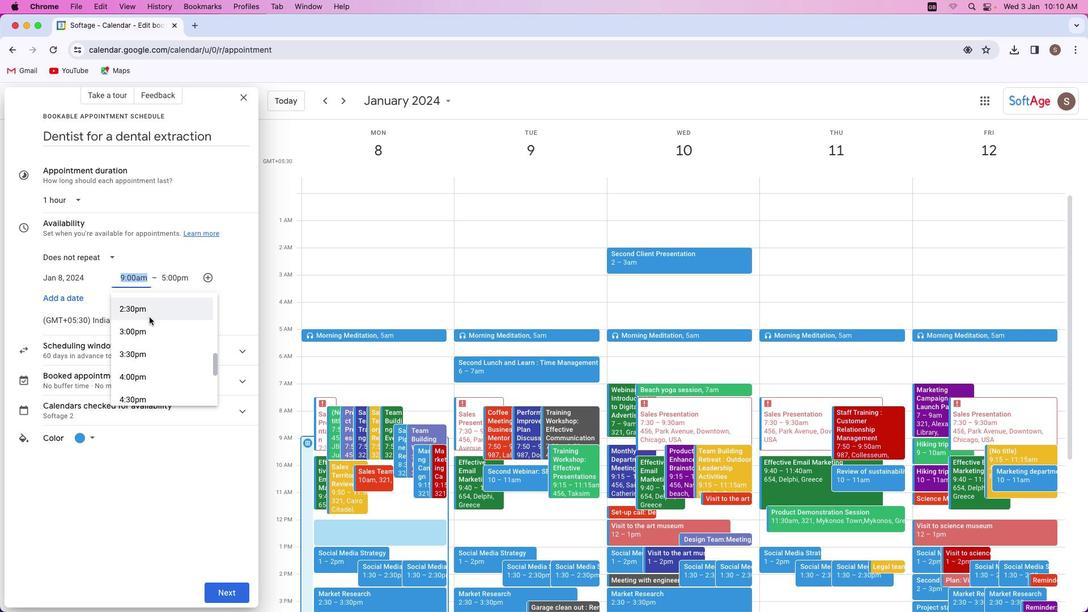 
Action: Mouse scrolled (146, 314) with delta (-1, -2)
Screenshot: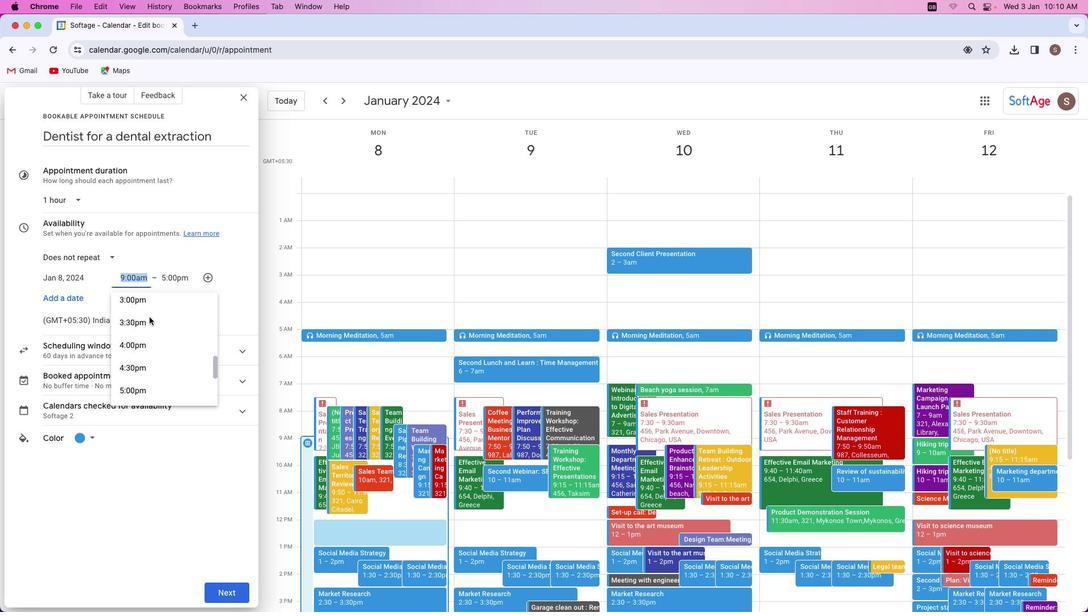 
Action: Mouse scrolled (146, 314) with delta (-1, -2)
Screenshot: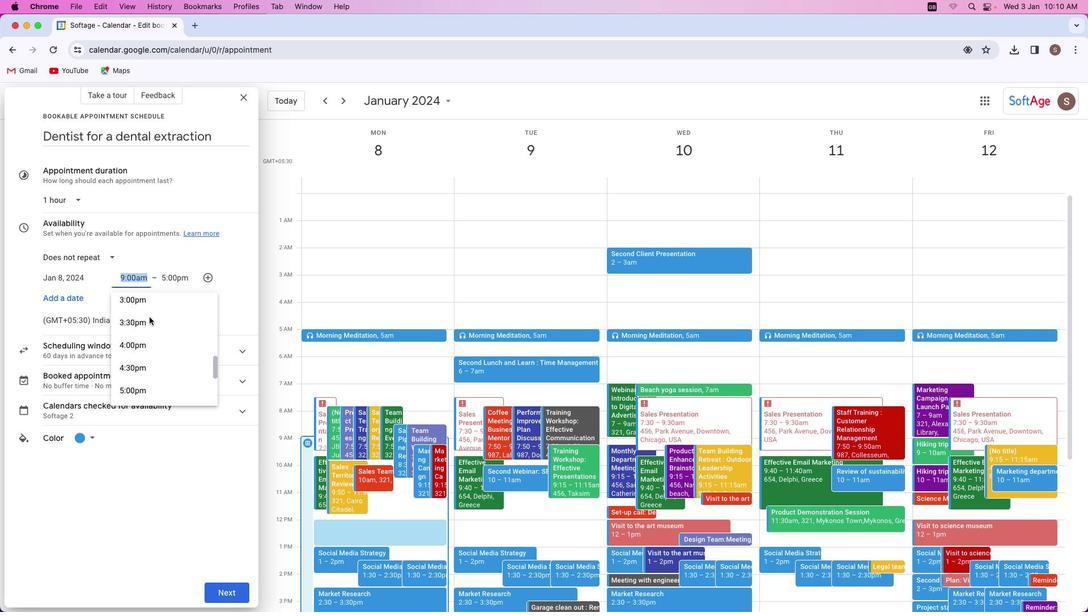 
Action: Mouse scrolled (146, 314) with delta (-1, -2)
Screenshot: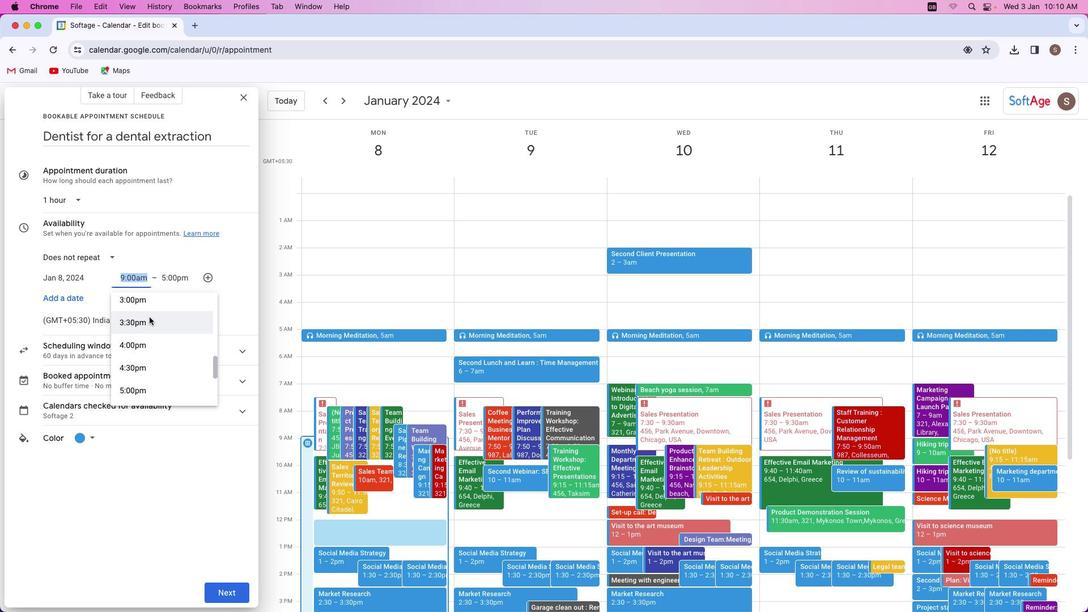 
Action: Mouse moved to (146, 315)
Screenshot: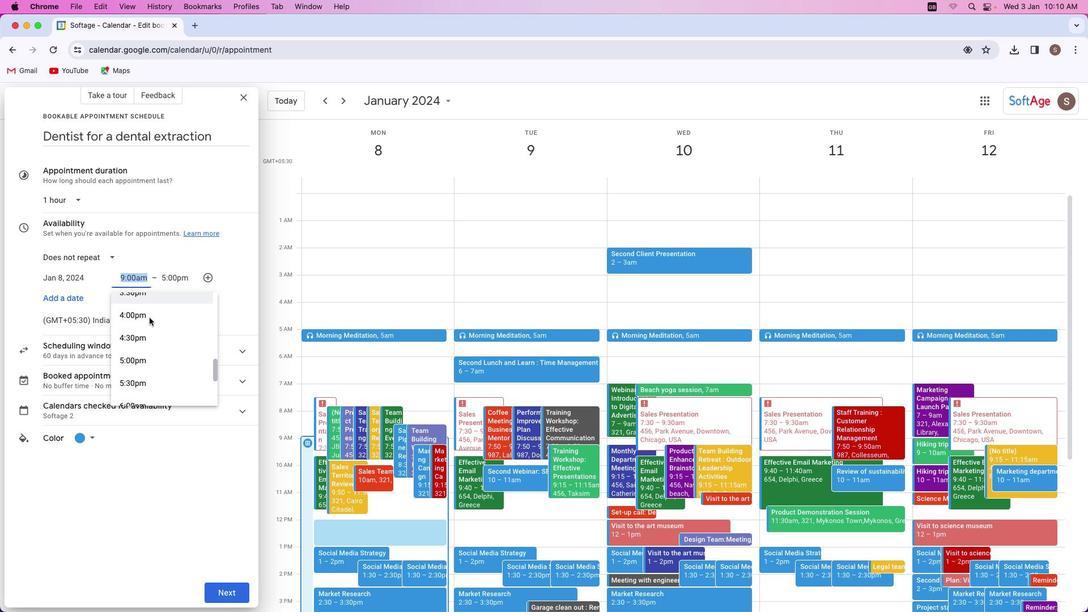 
Action: Mouse scrolled (146, 315) with delta (-1, -2)
Screenshot: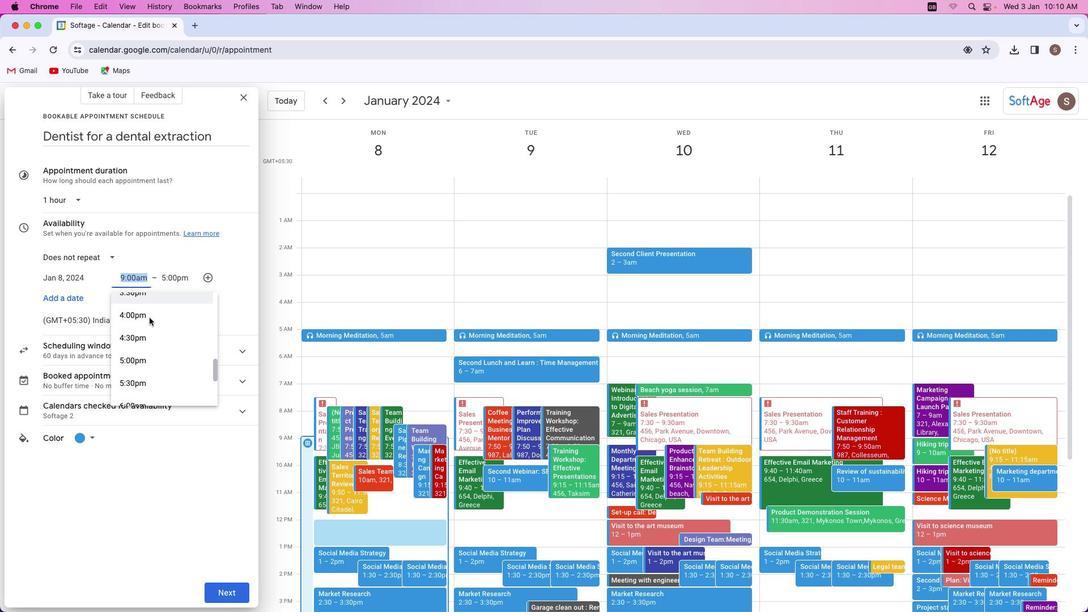 
Action: Mouse moved to (146, 315)
Screenshot: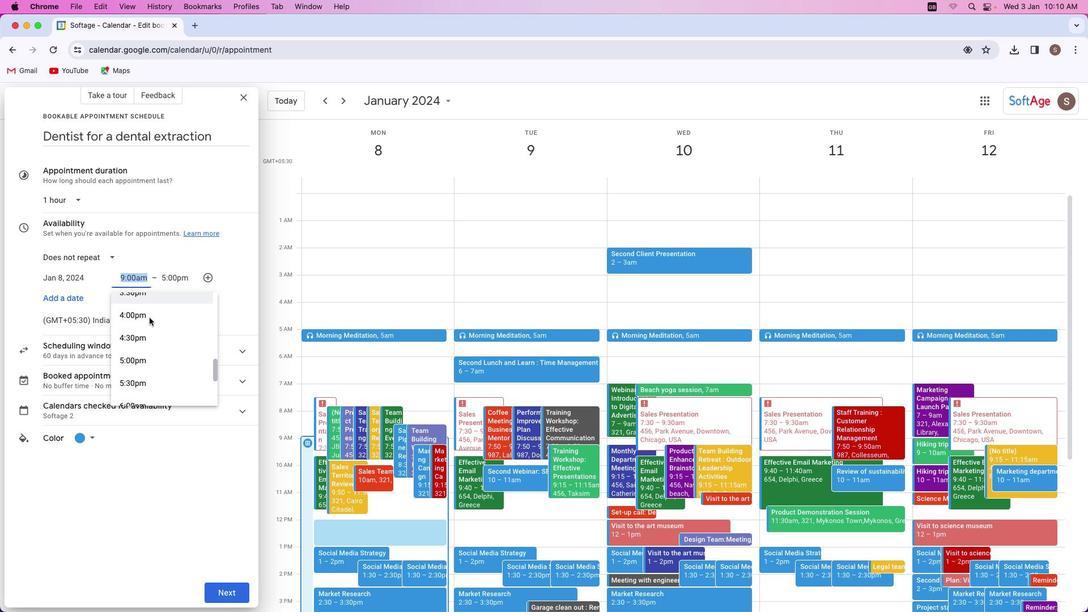 
Action: Mouse scrolled (146, 315) with delta (-1, -2)
Screenshot: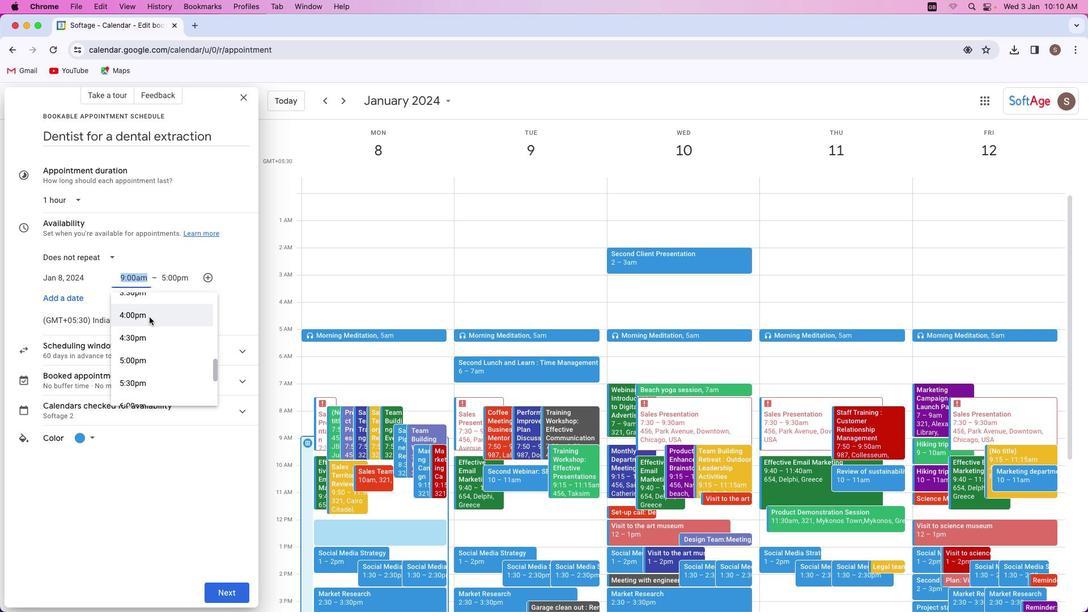 
Action: Mouse moved to (146, 315)
Screenshot: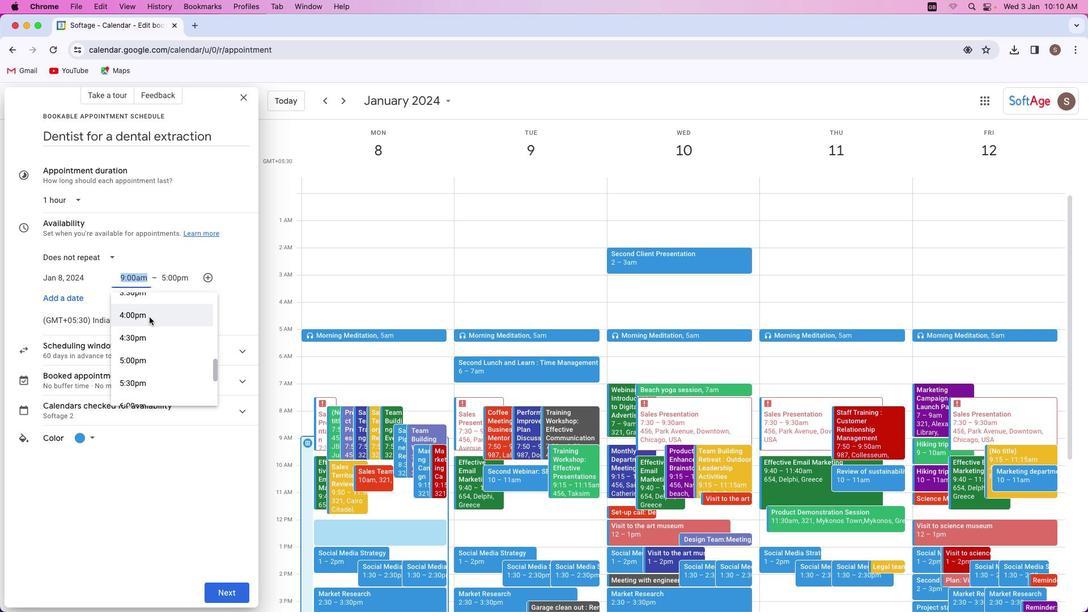 
Action: Mouse scrolled (146, 315) with delta (-1, -2)
Screenshot: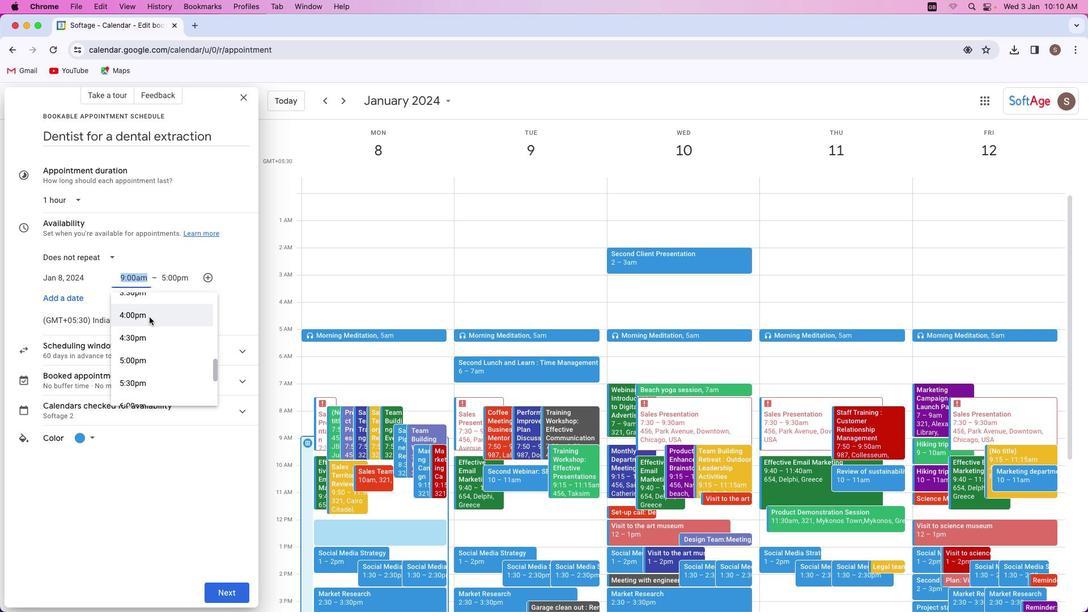 
Action: Mouse moved to (146, 315)
Screenshot: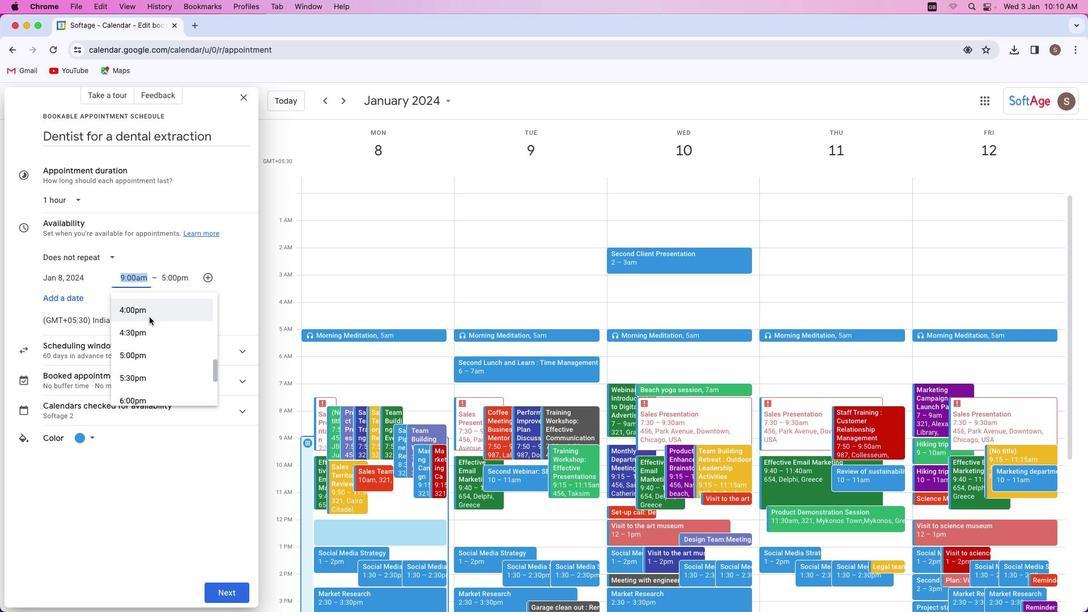 
Action: Mouse scrolled (146, 315) with delta (-1, -2)
Screenshot: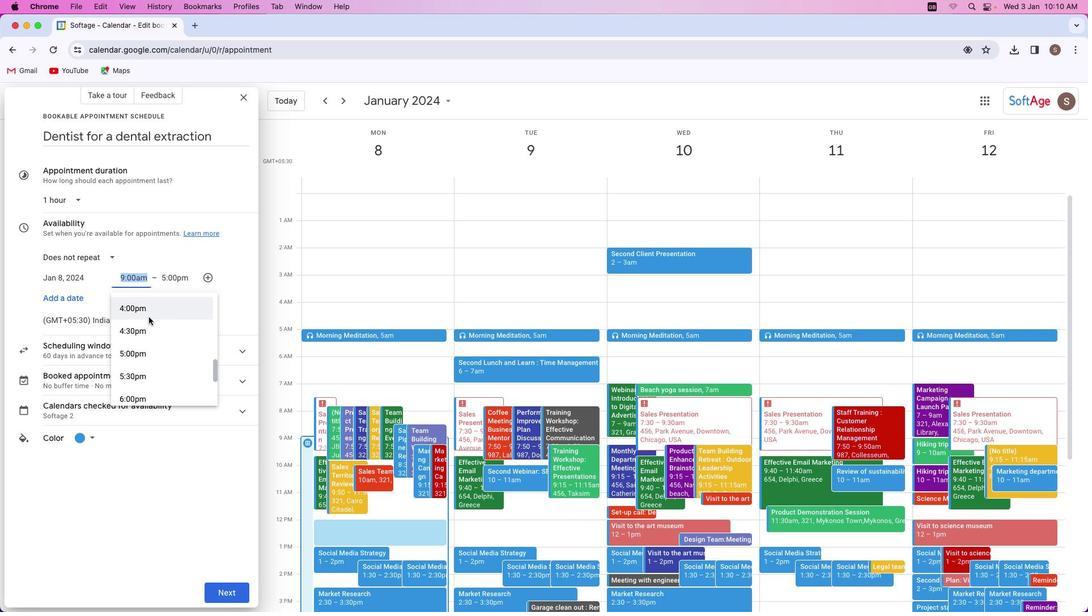 
Action: Mouse scrolled (146, 315) with delta (-1, -2)
Screenshot: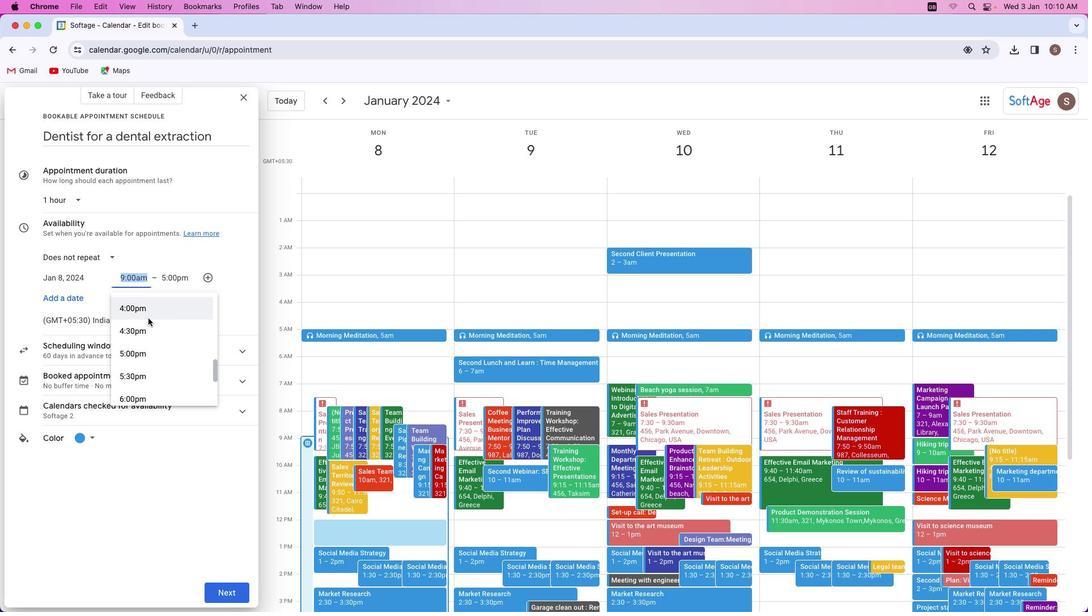 
Action: Mouse scrolled (146, 315) with delta (-1, -2)
Screenshot: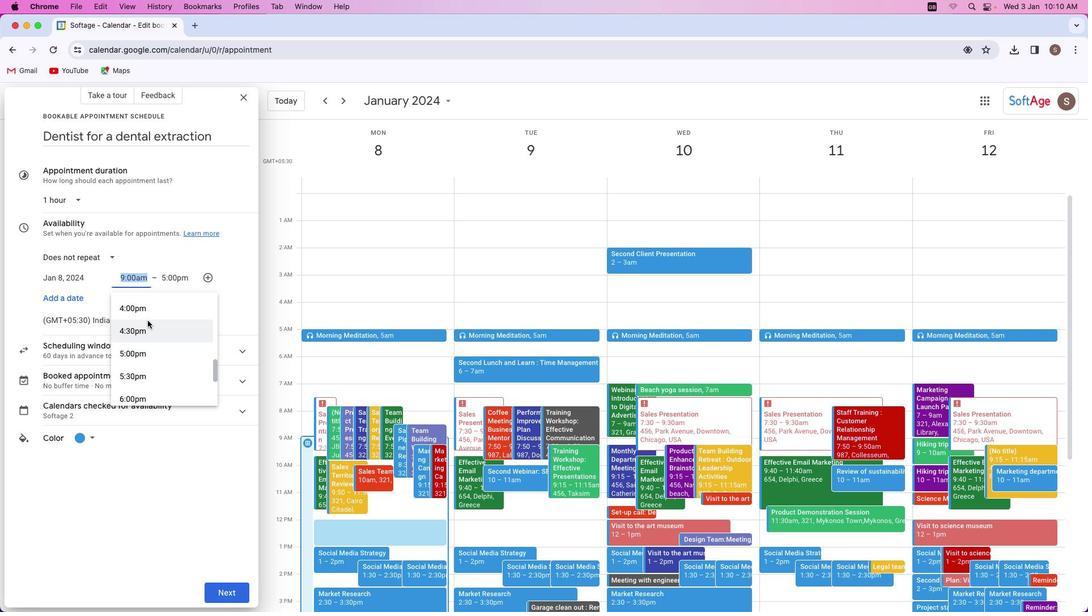
Action: Mouse moved to (140, 326)
Screenshot: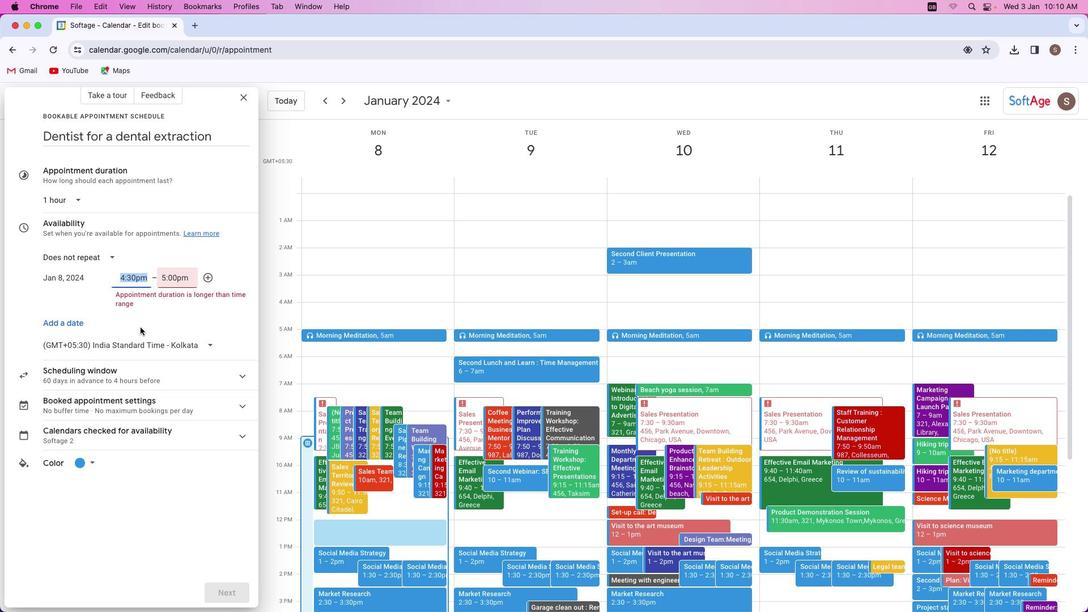 
Action: Mouse pressed left at (140, 326)
Screenshot: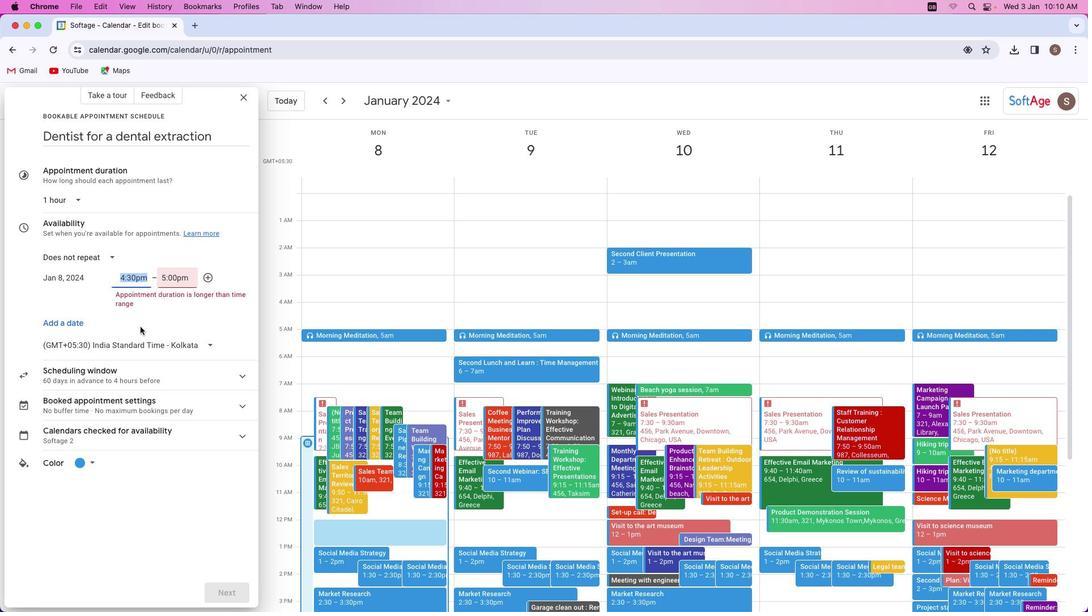 
Action: Mouse moved to (175, 275)
Screenshot: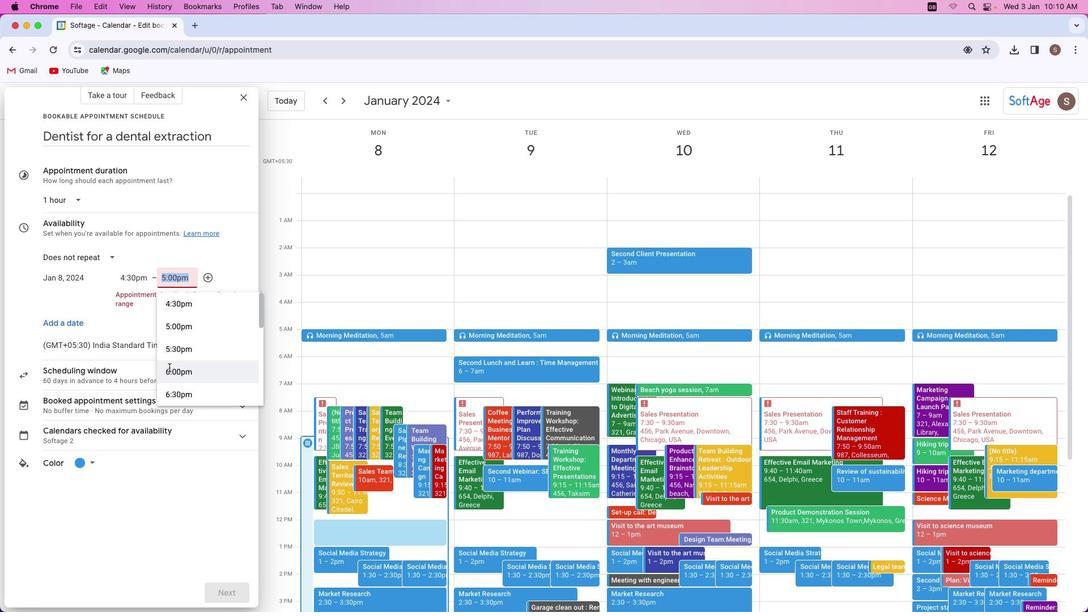 
Action: Mouse pressed left at (175, 275)
Screenshot: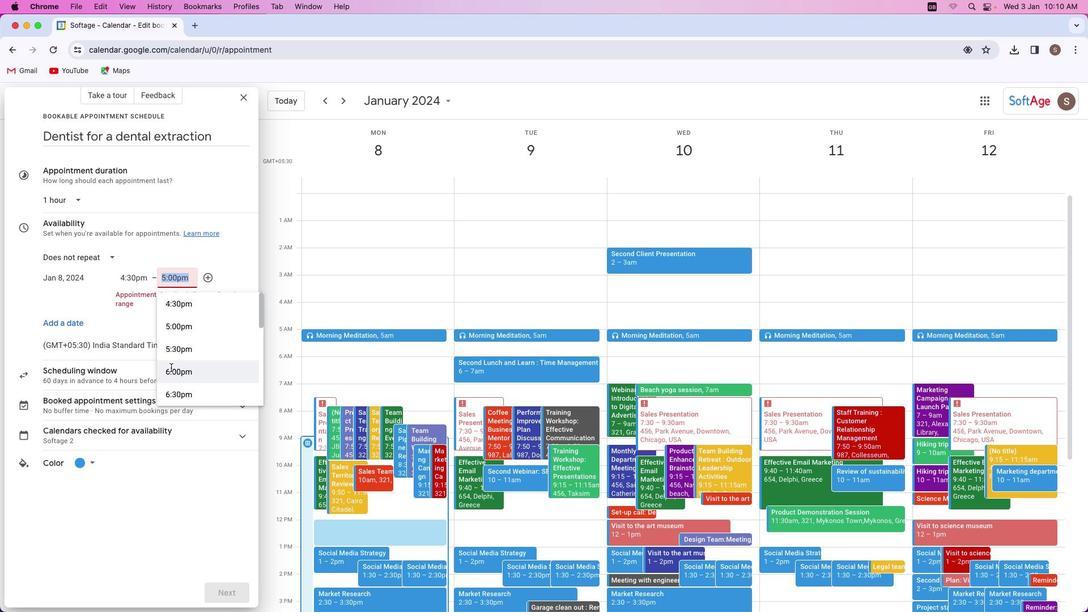 
Action: Mouse moved to (175, 352)
Screenshot: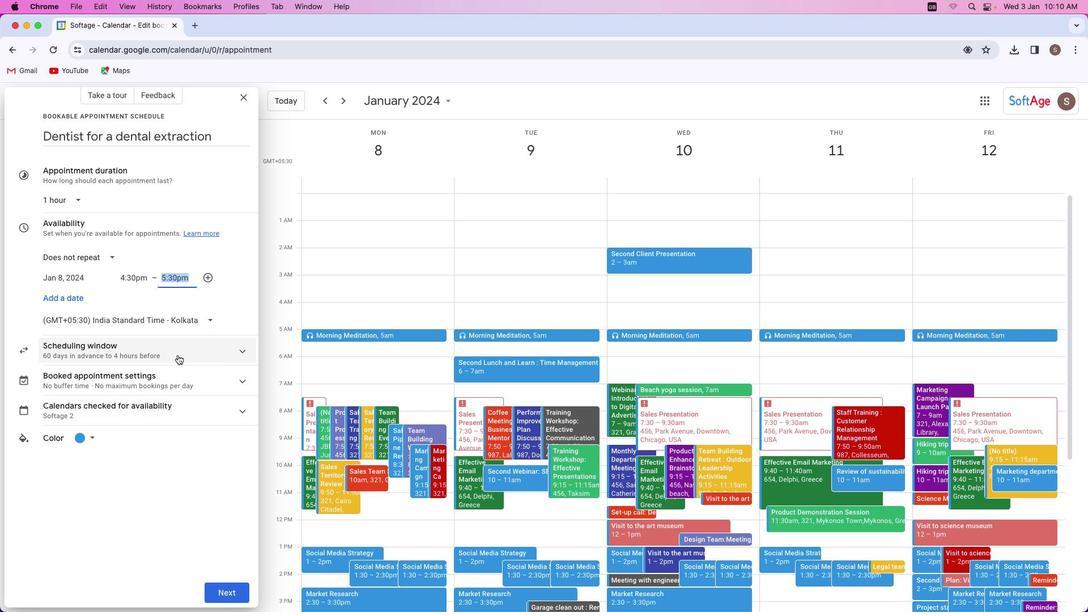
Action: Mouse pressed left at (175, 352)
Screenshot: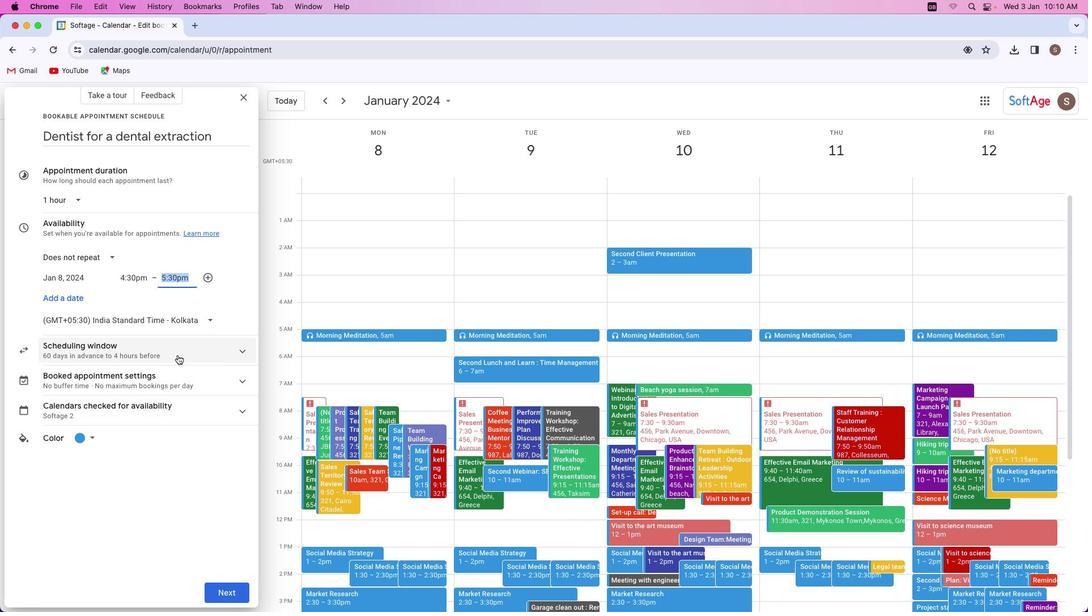 
Action: Mouse moved to (87, 433)
Screenshot: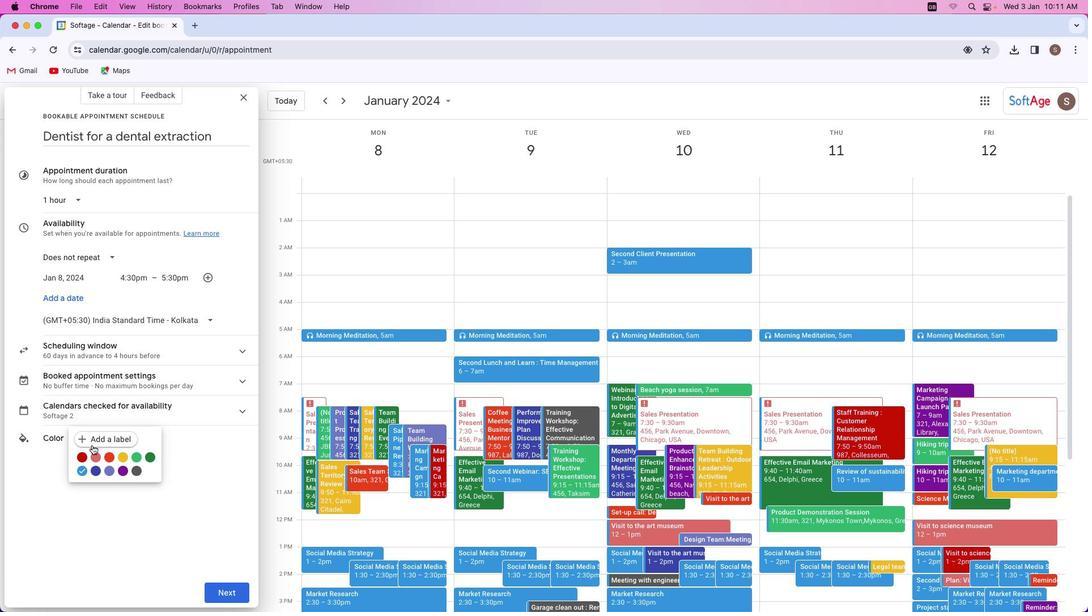 
Action: Mouse pressed left at (87, 433)
Screenshot: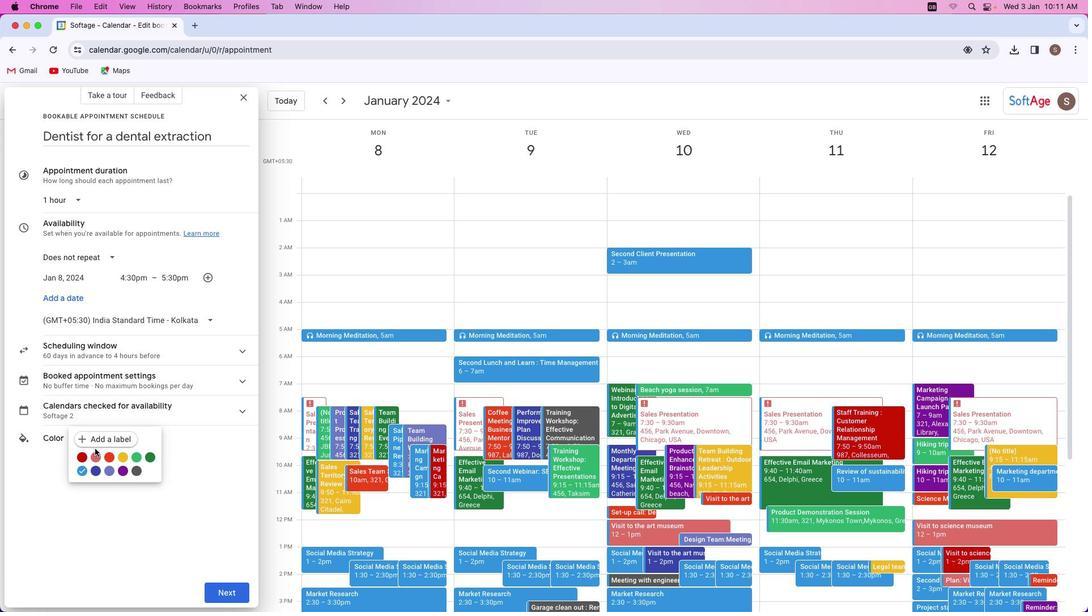 
Action: Mouse moved to (132, 454)
Screenshot: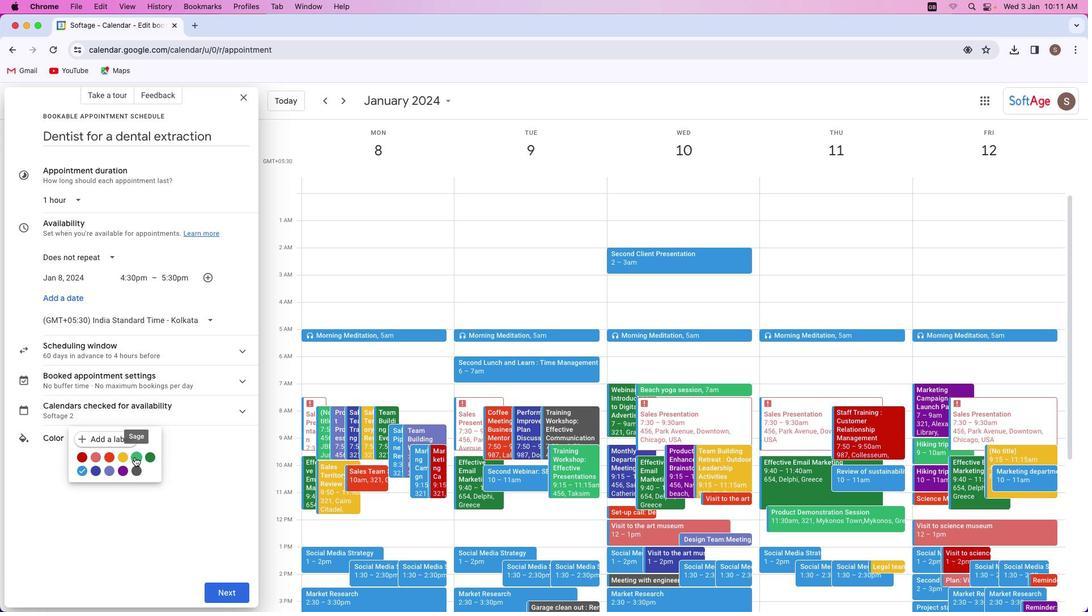 
Action: Mouse pressed left at (132, 454)
Screenshot: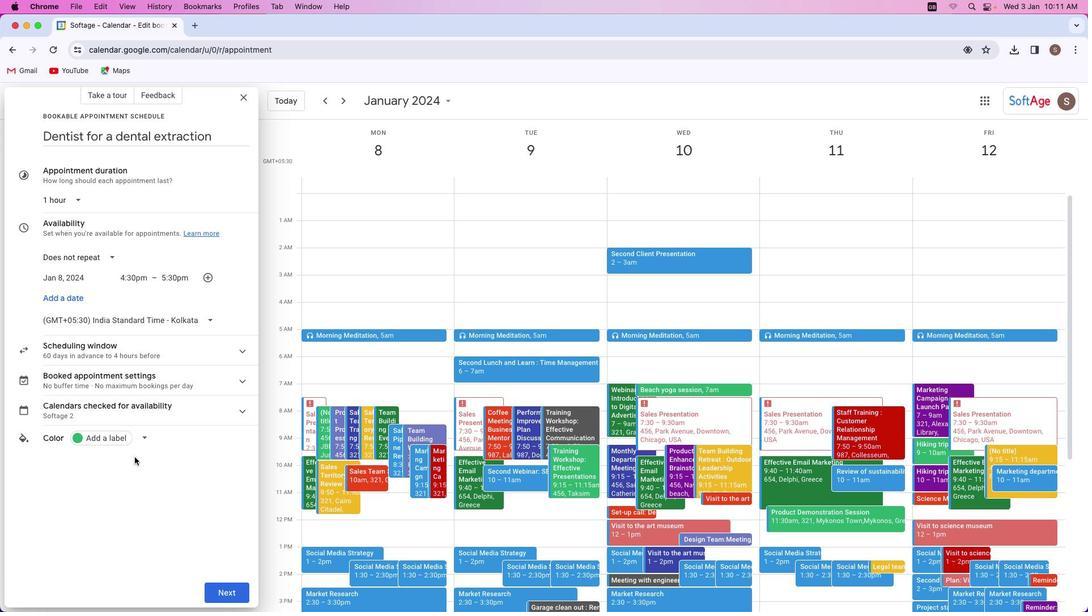 
Action: Mouse moved to (227, 590)
Screenshot: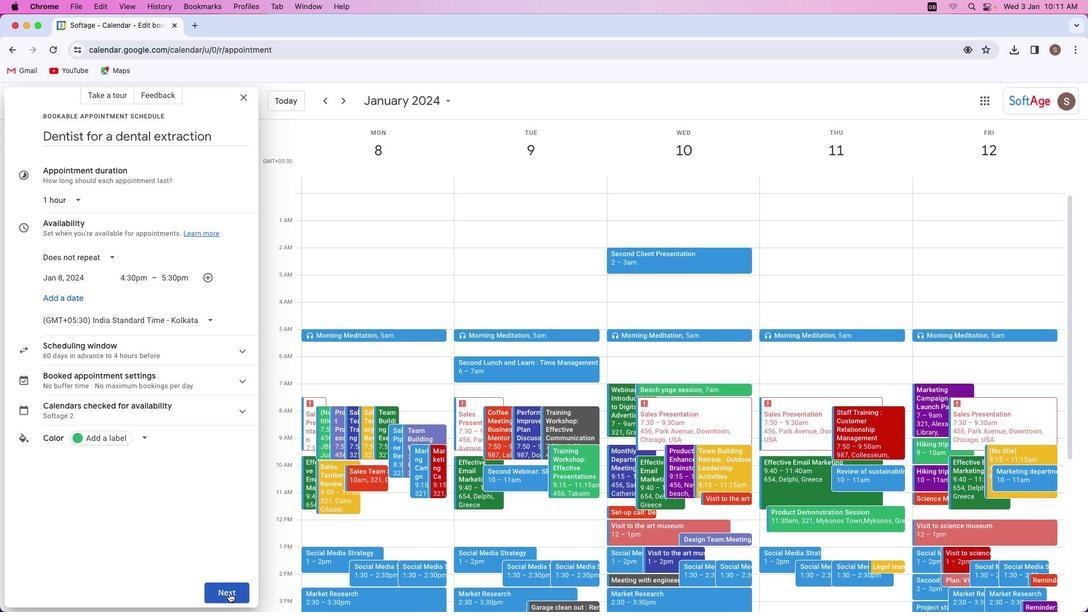 
Action: Mouse pressed left at (227, 590)
Screenshot: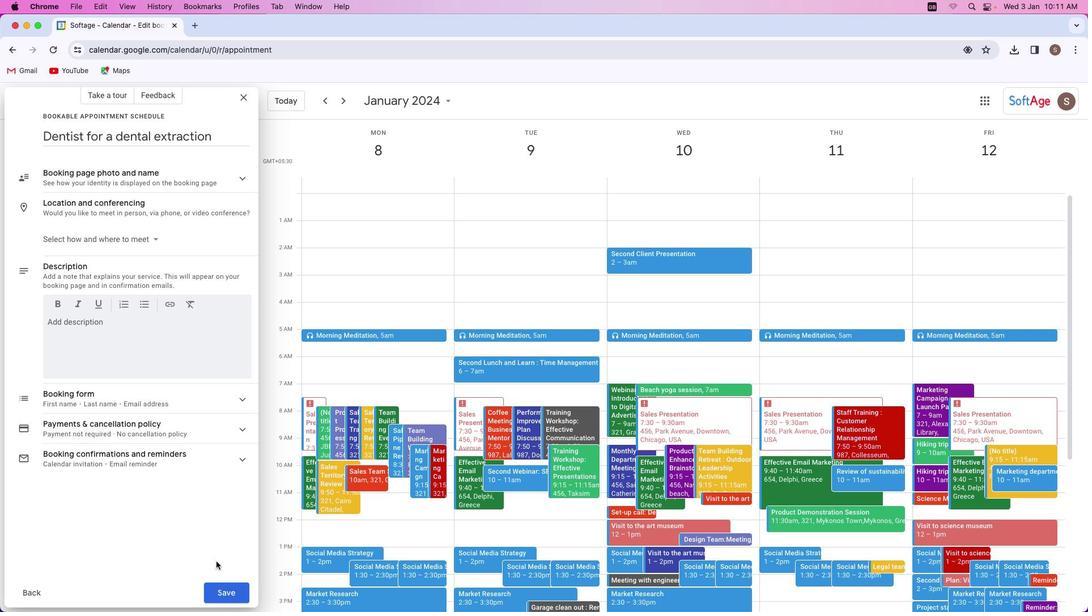
Action: Mouse moved to (107, 329)
Screenshot: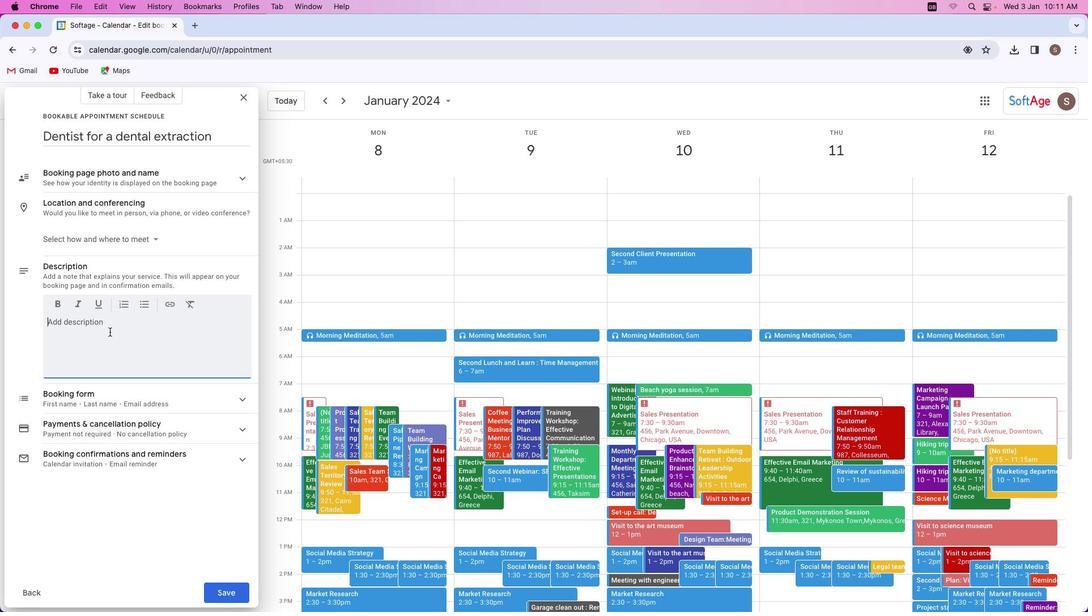 
Action: Mouse pressed left at (107, 329)
Screenshot: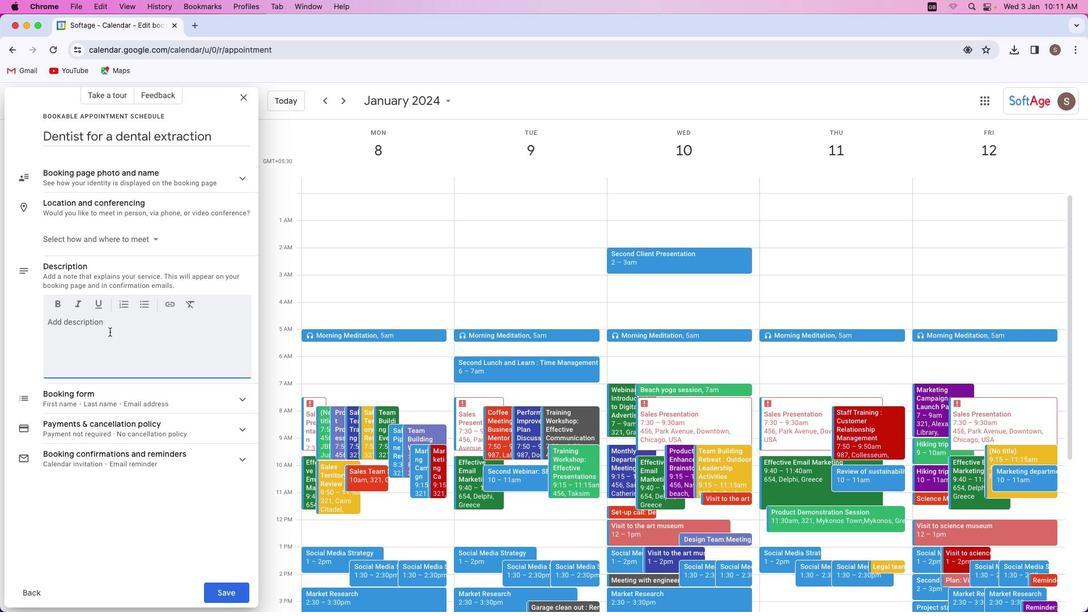 
Action: Key pressed Key.shift'T''h''i''s'Key.space'd''e''n''t''i''s''t'Key.space'a''p''p''o''i''n''t''m''e''n''t'Key.space'f'Key.backspace'i''s'Key.space'f''o''r'Key.space'd''e''n''t''a''l'Key.space'e''x''t''r''a''c''t''i''o''n''.'
Screenshot: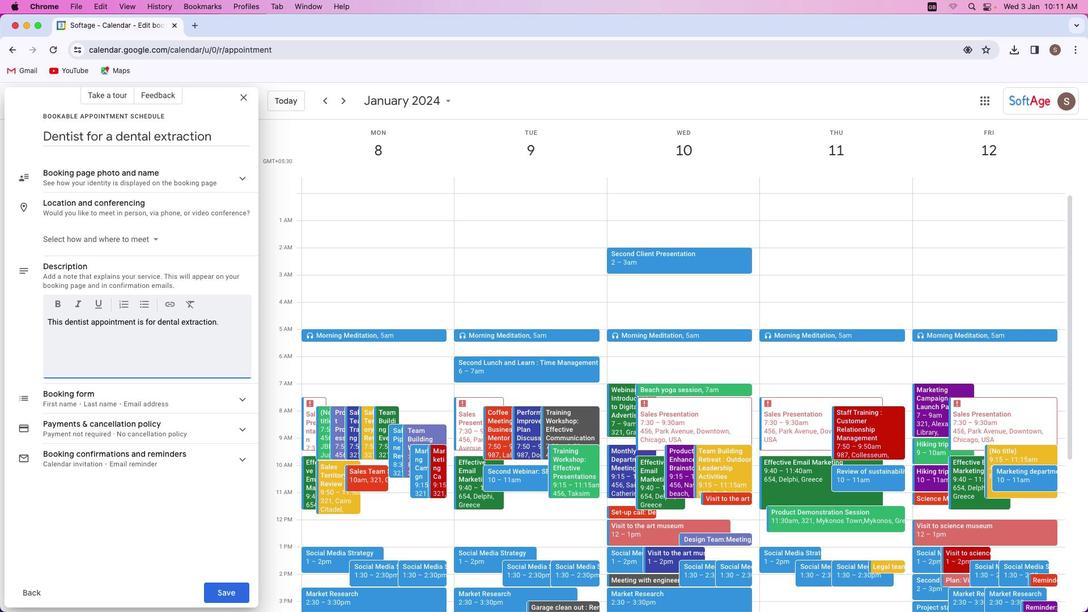 
Action: Mouse moved to (222, 588)
Screenshot: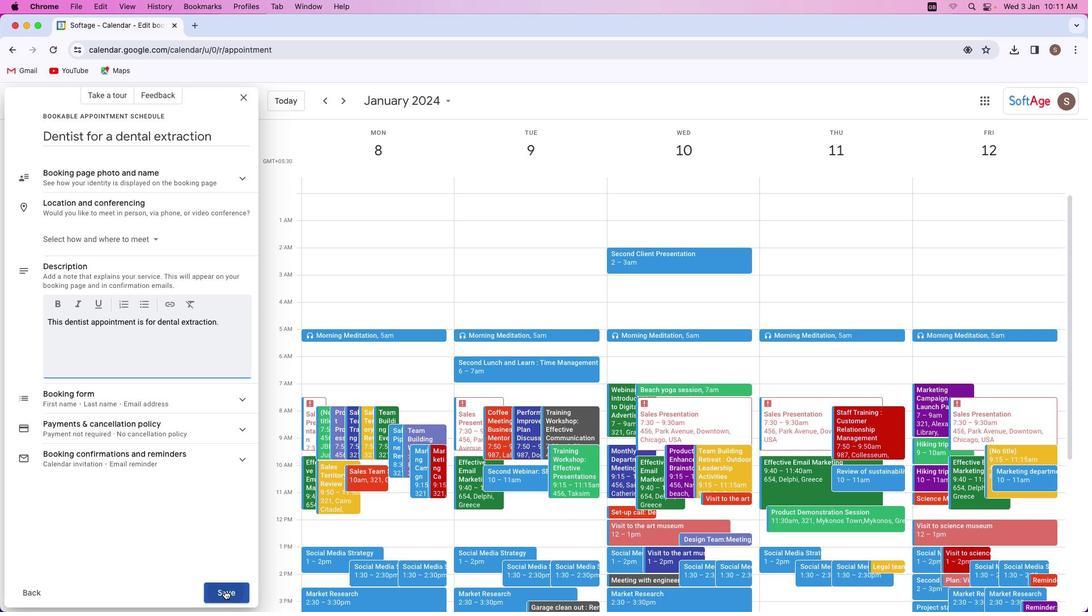 
Action: Mouse pressed left at (222, 588)
Screenshot: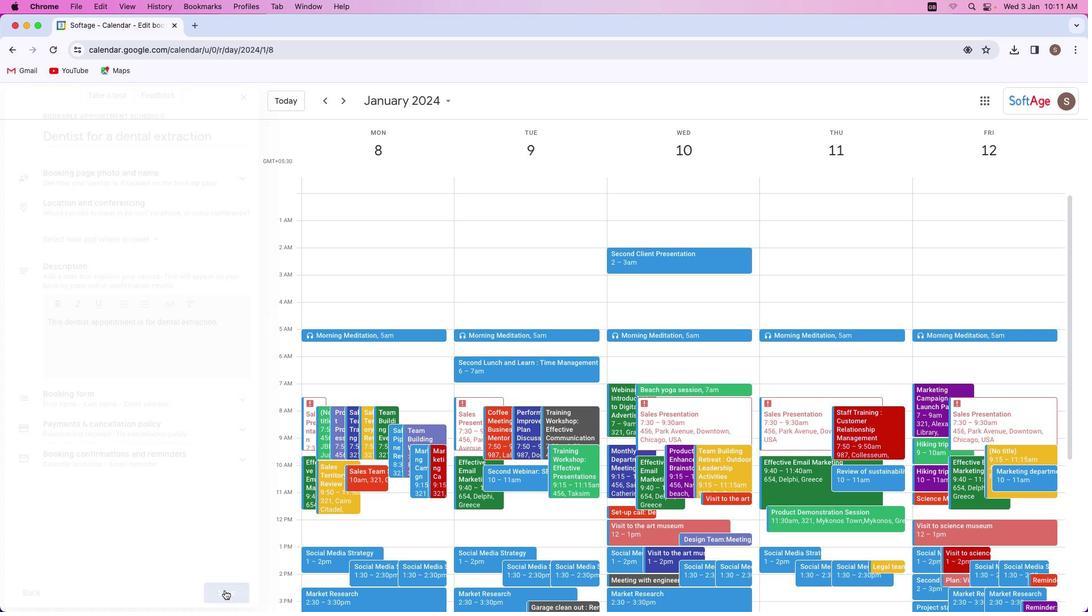 
Action: Mouse moved to (565, 365)
Screenshot: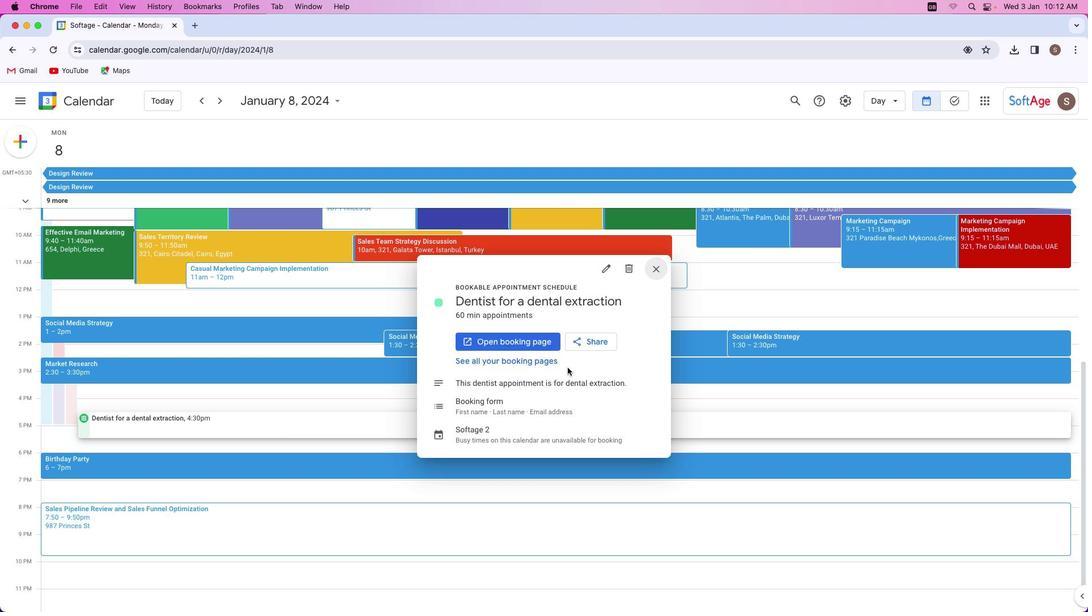 
